 Task: Find connections with filter location Djelfa with filter topic #Startupcompanywith filter profile language Potuguese with filter current company Sitecore with filter school Odisha Jobs with filter industry Security Guards and Patrol Services with filter service category Content Strategy with filter keywords title Chemical Engineer
Action: Mouse moved to (632, 73)
Screenshot: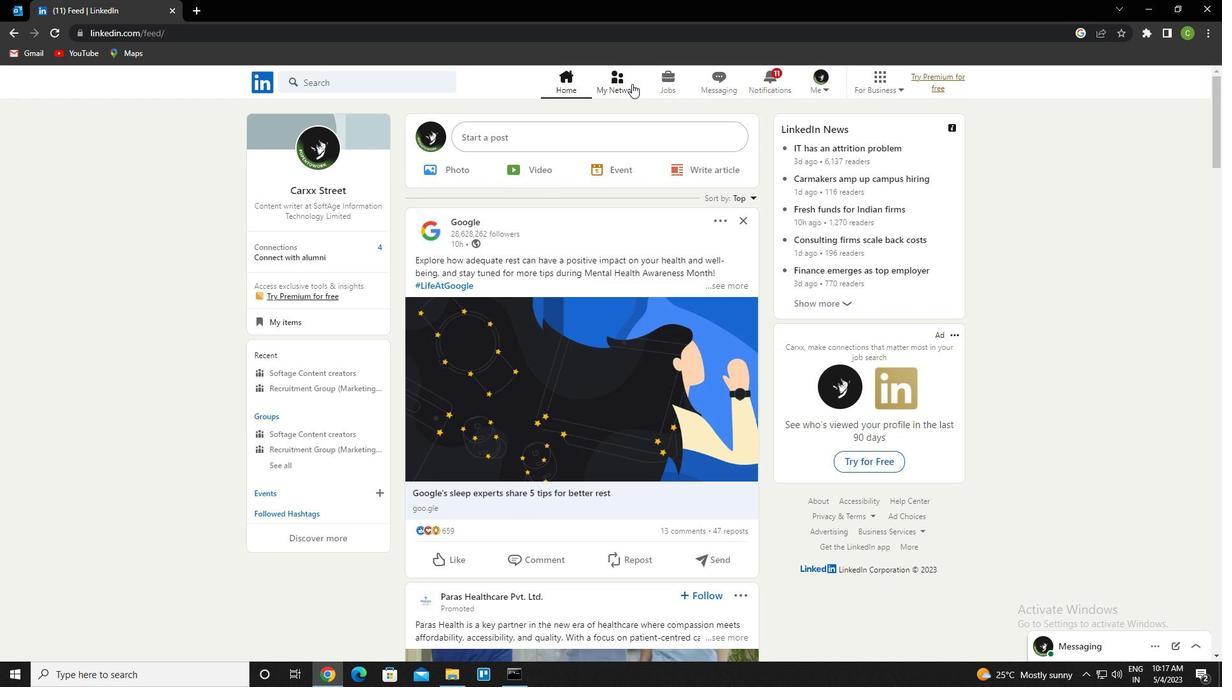 
Action: Mouse pressed left at (632, 73)
Screenshot: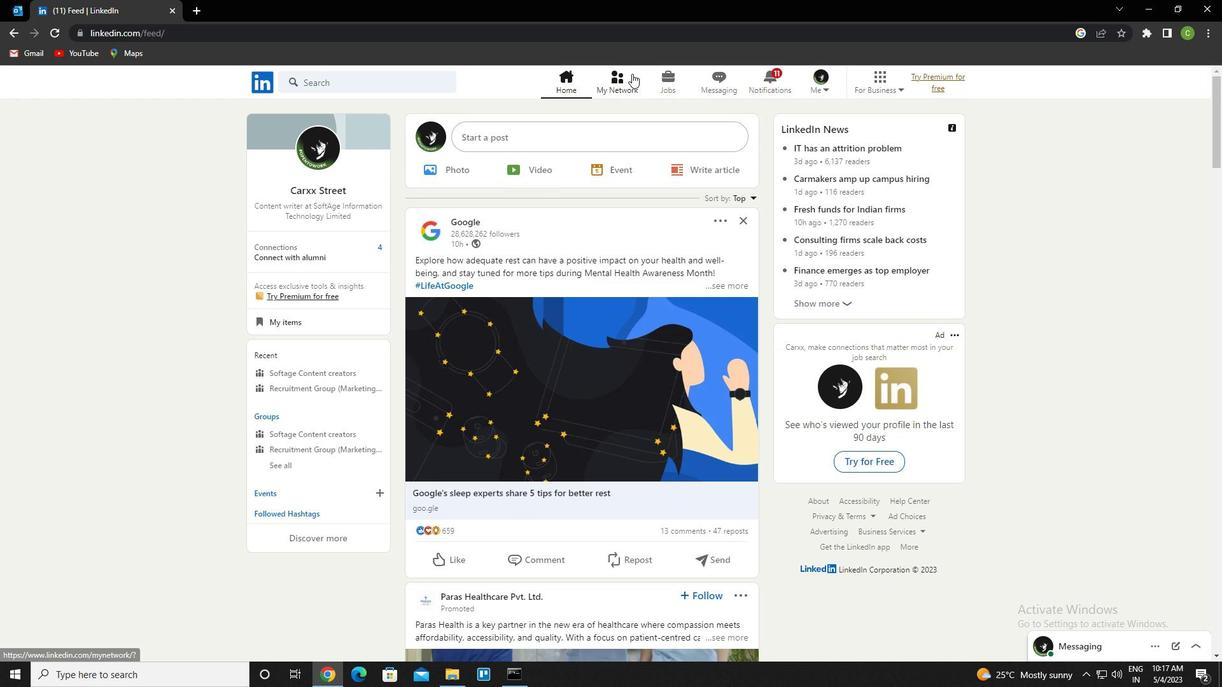 
Action: Mouse moved to (388, 159)
Screenshot: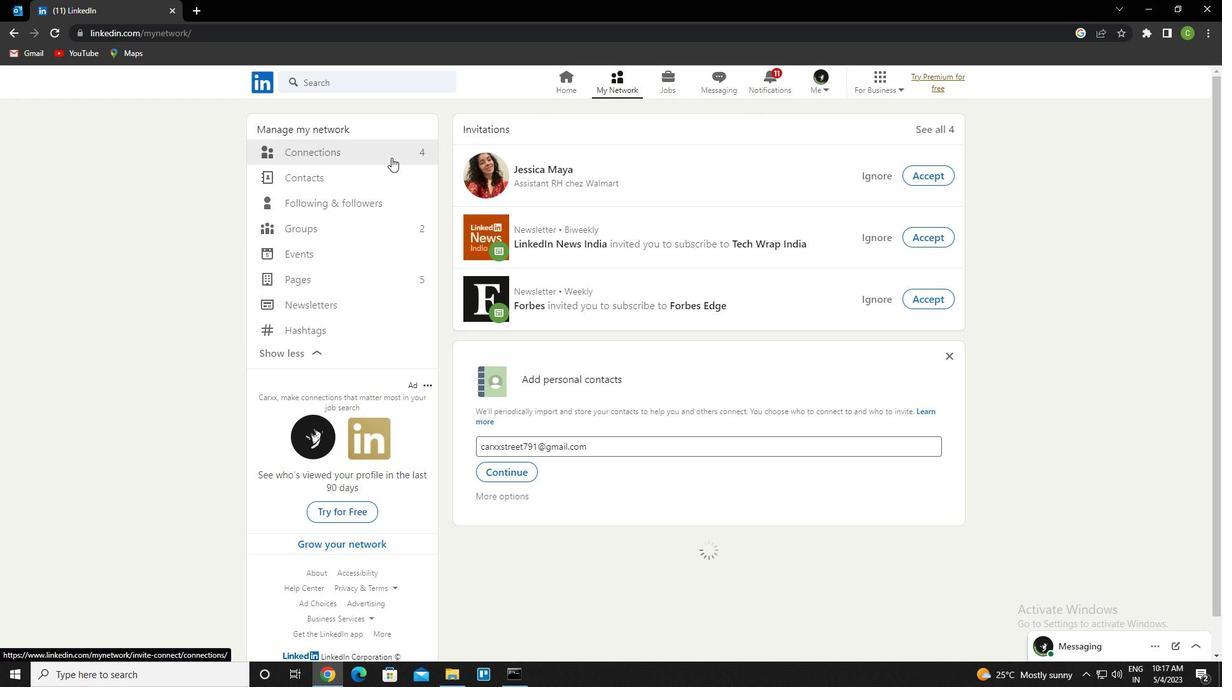 
Action: Mouse pressed left at (388, 159)
Screenshot: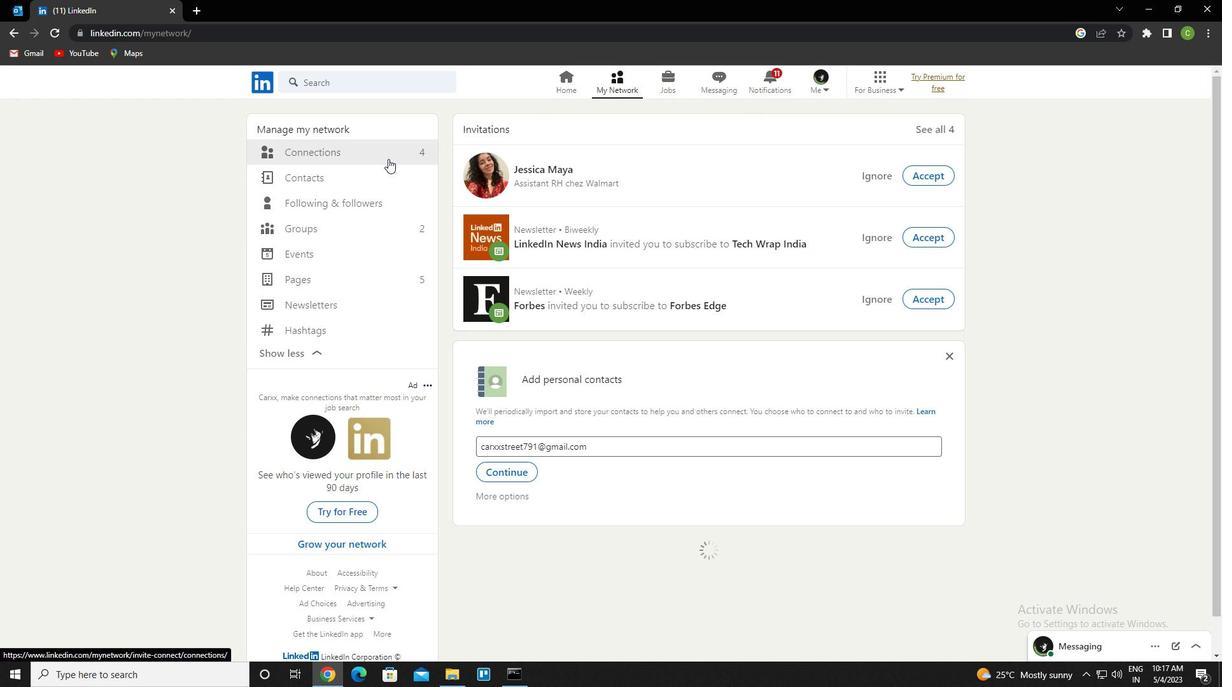 
Action: Mouse moved to (387, 159)
Screenshot: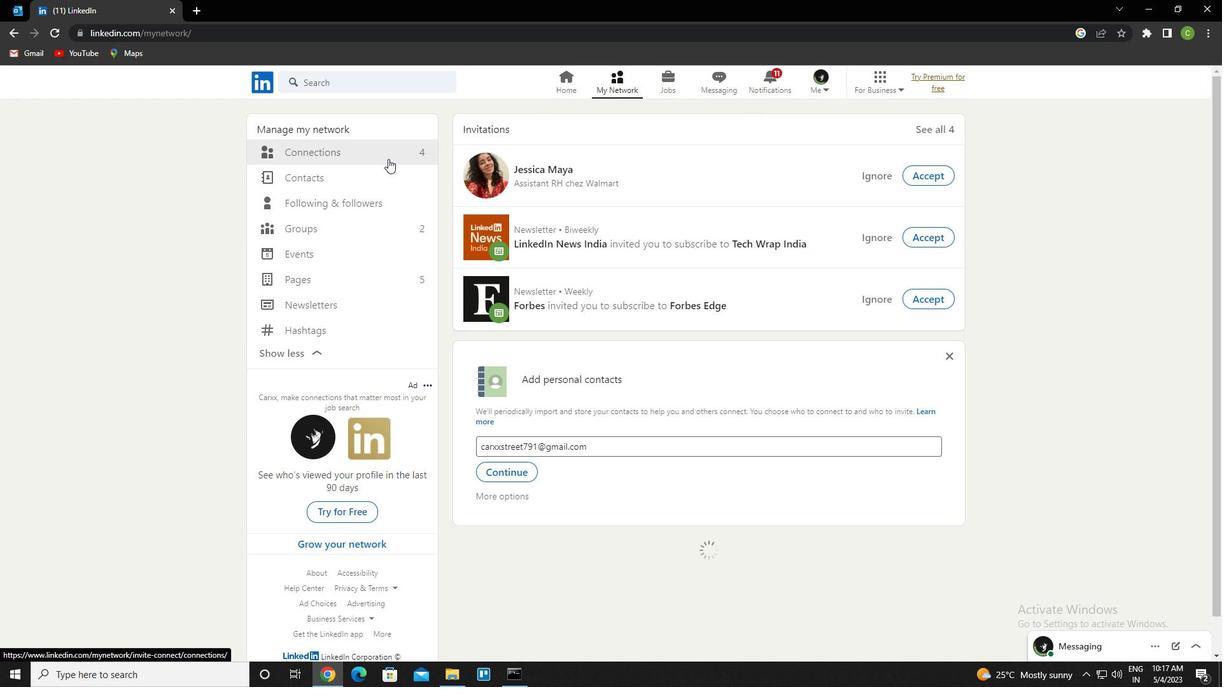 
Action: Mouse pressed left at (387, 159)
Screenshot: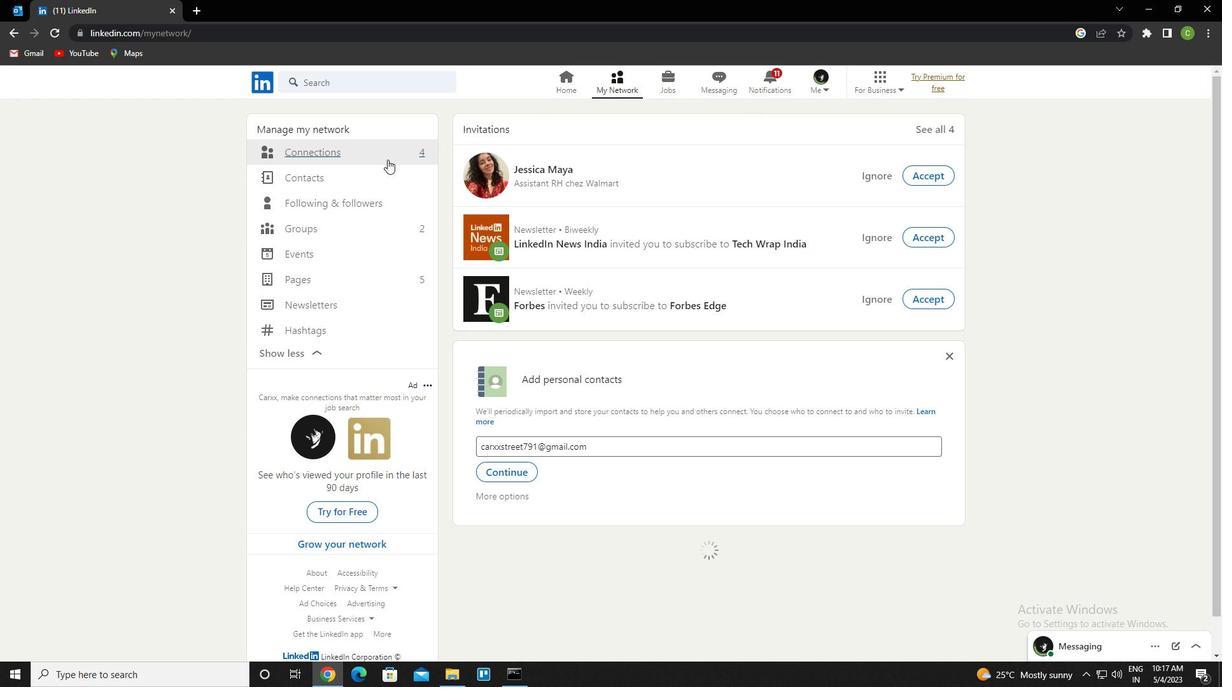 
Action: Mouse moved to (401, 157)
Screenshot: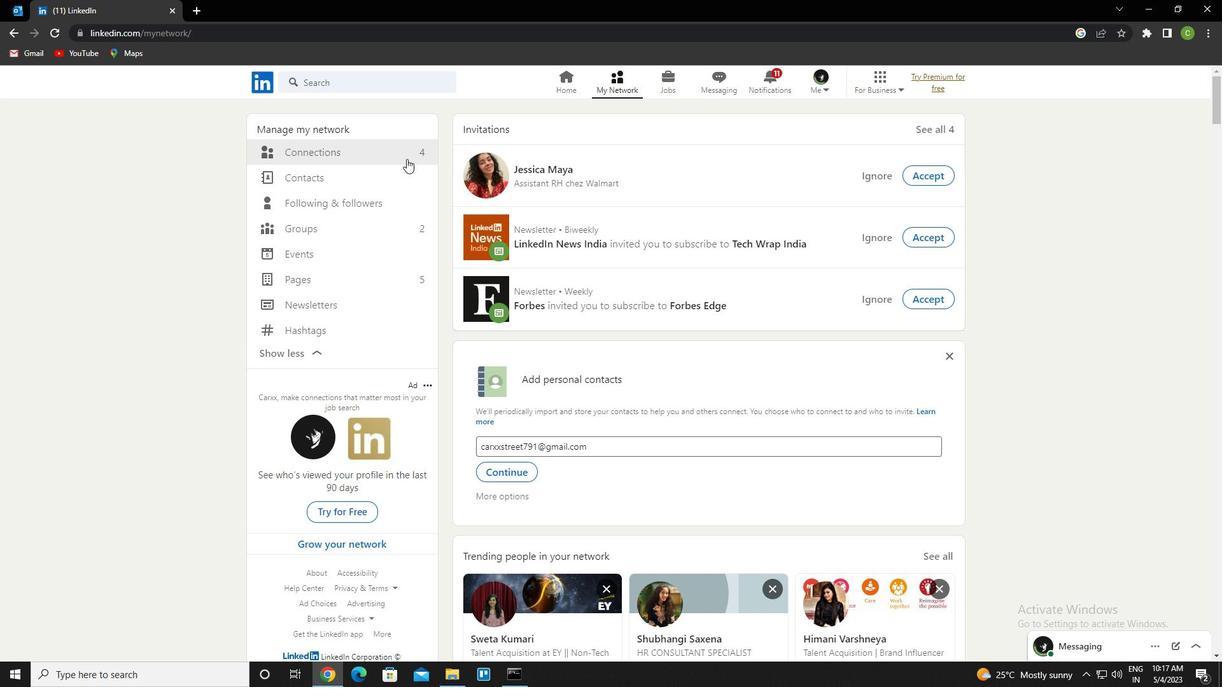 
Action: Mouse pressed left at (401, 157)
Screenshot: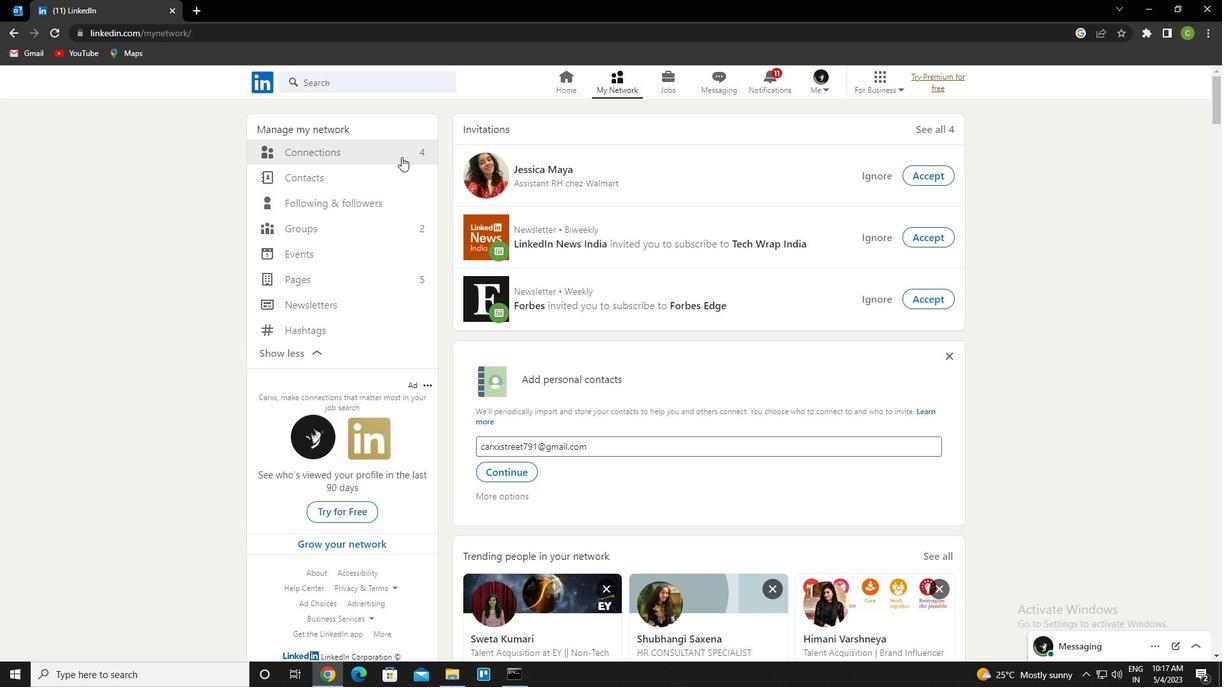 
Action: Mouse moved to (714, 154)
Screenshot: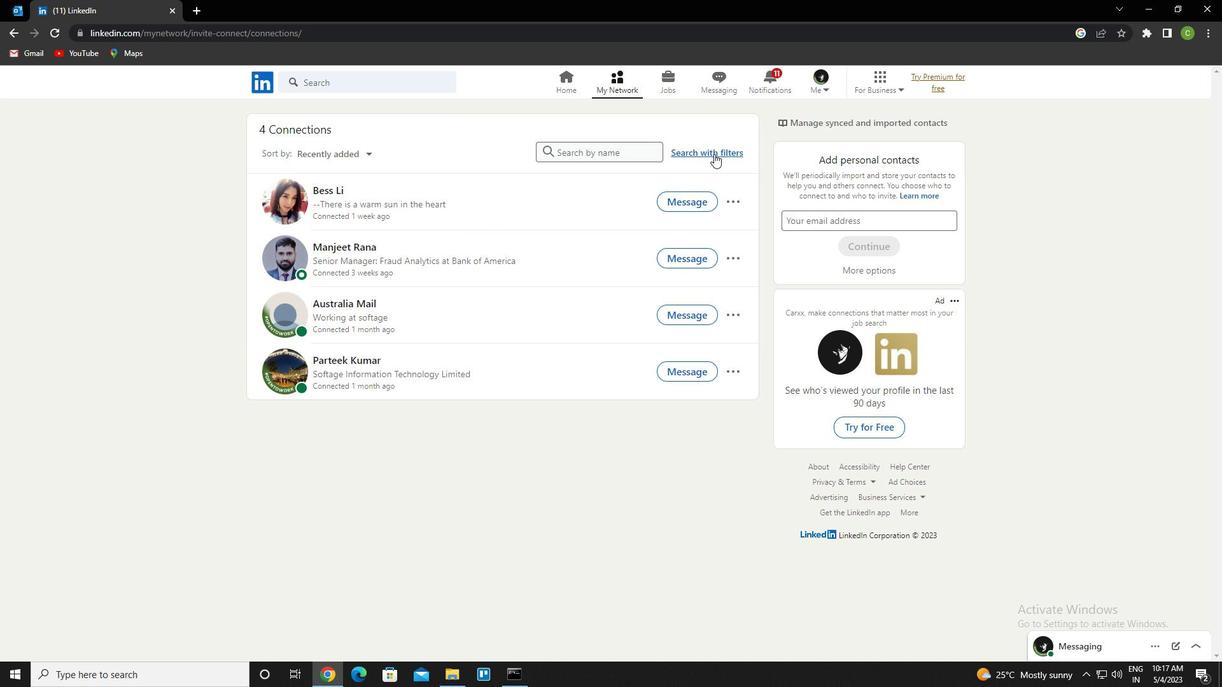 
Action: Mouse pressed left at (714, 154)
Screenshot: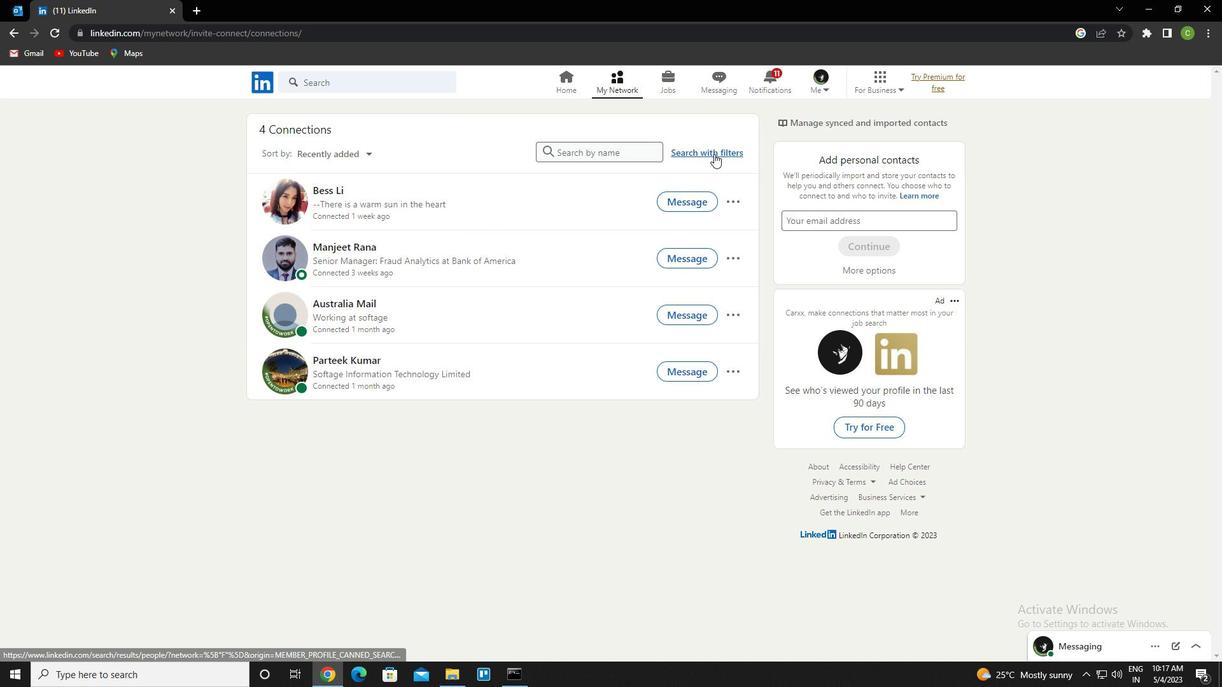 
Action: Mouse moved to (664, 120)
Screenshot: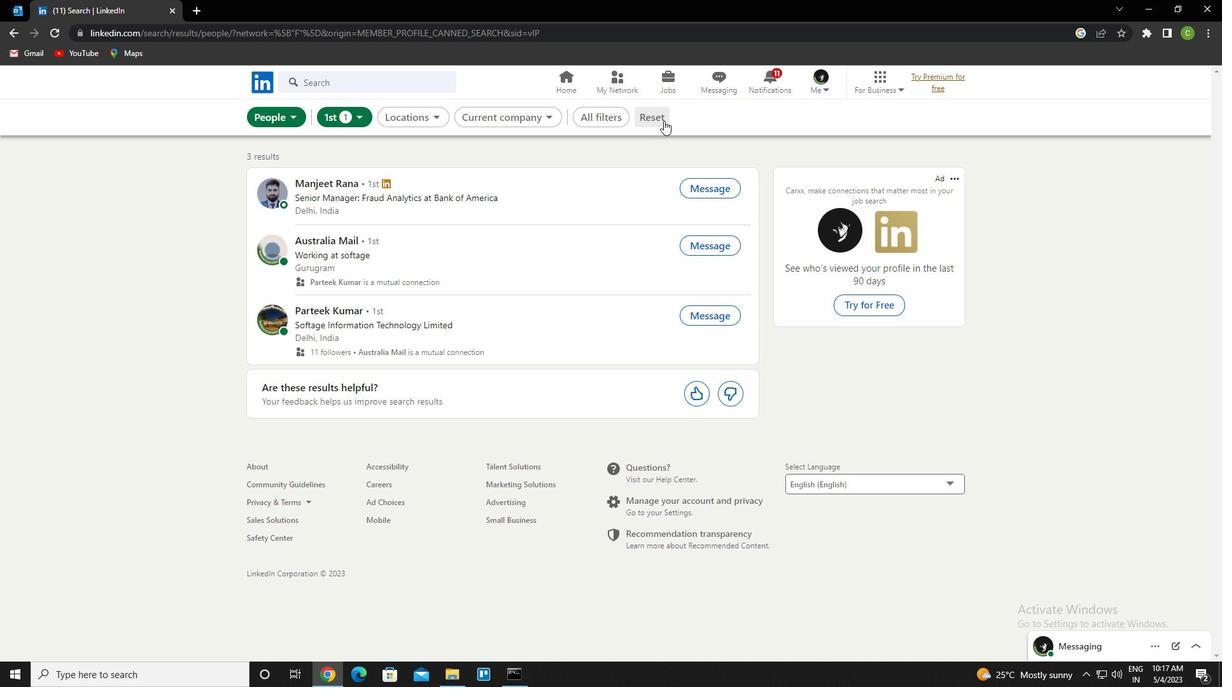 
Action: Mouse pressed left at (664, 120)
Screenshot: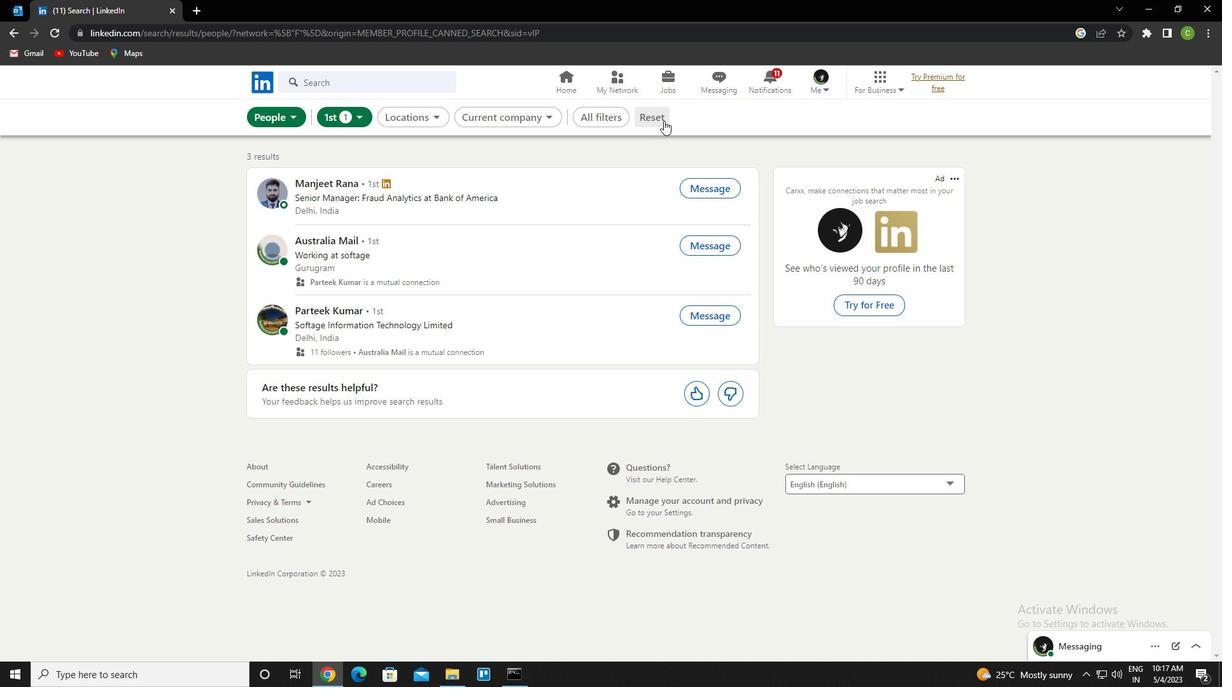 
Action: Mouse moved to (650, 122)
Screenshot: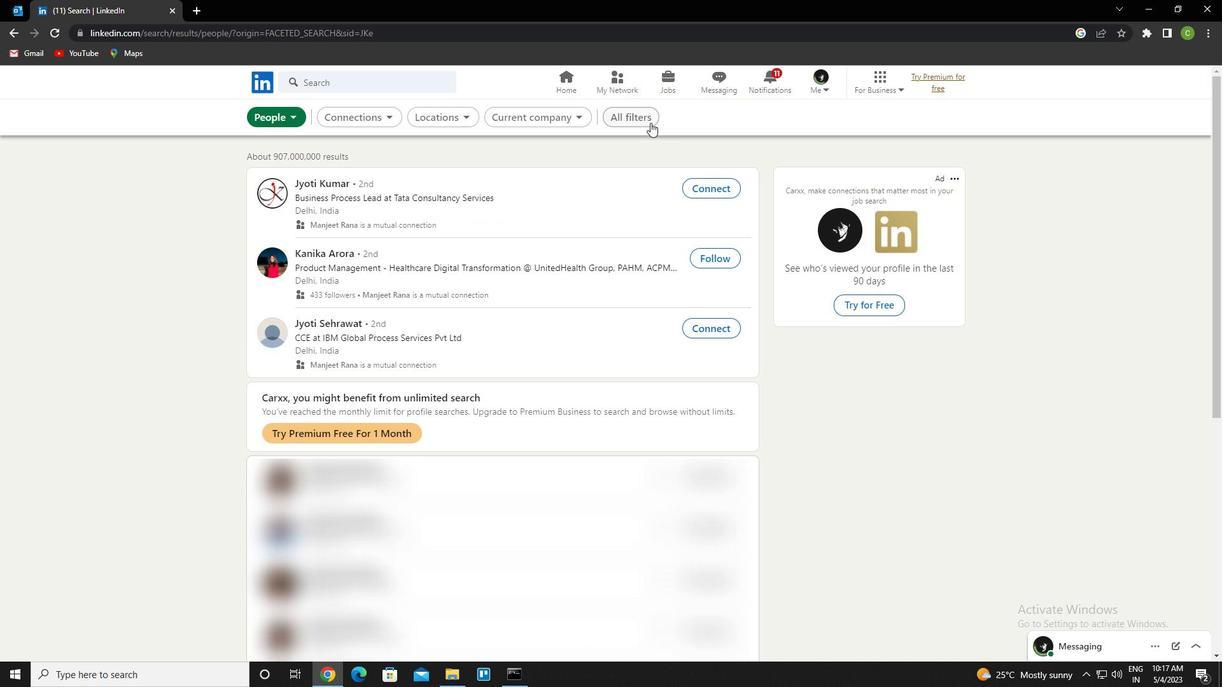 
Action: Mouse pressed left at (650, 122)
Screenshot: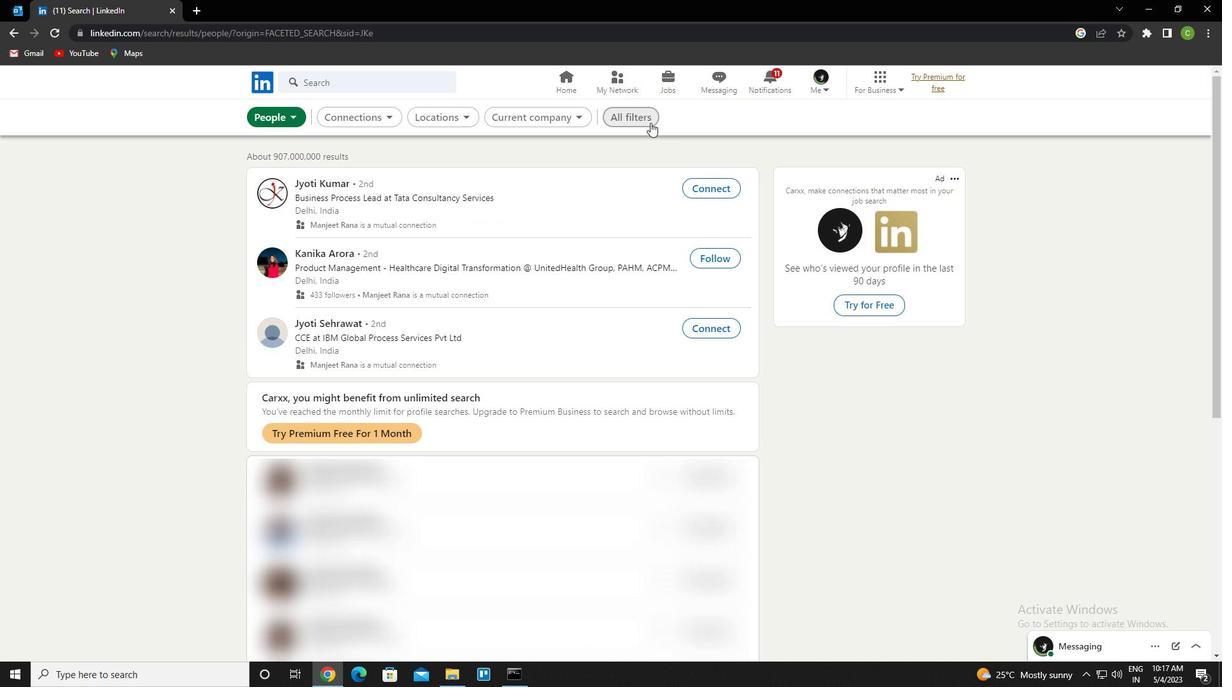 
Action: Mouse moved to (1107, 411)
Screenshot: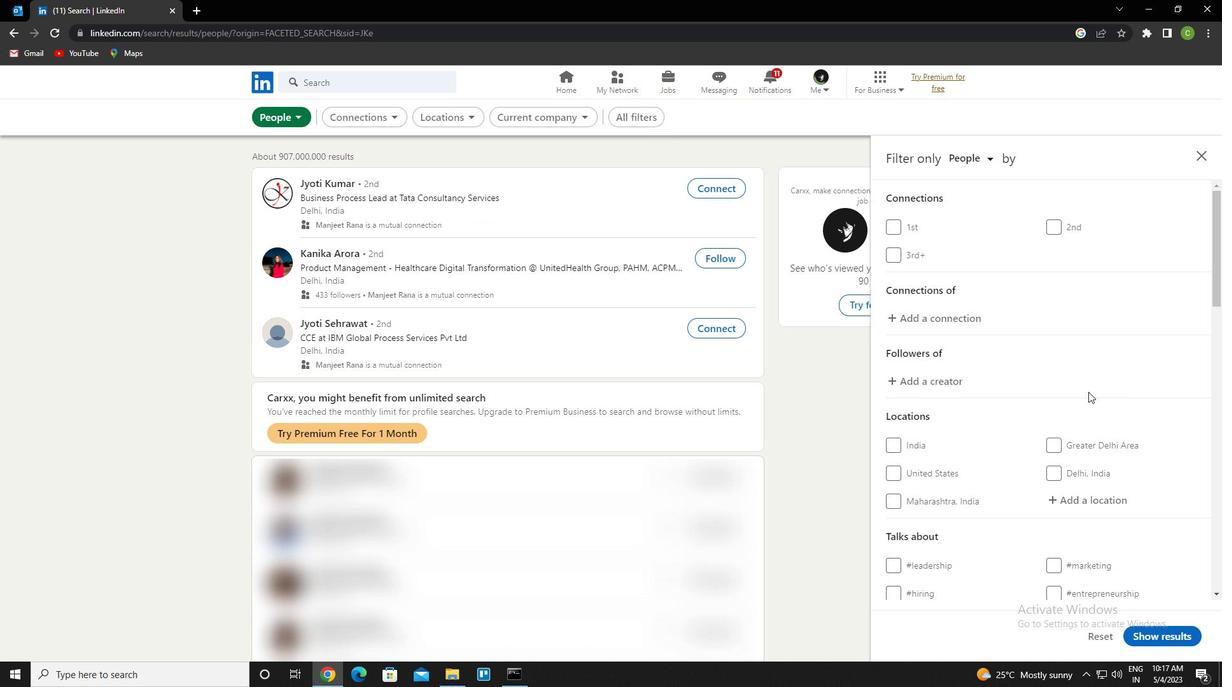 
Action: Mouse scrolled (1107, 410) with delta (0, 0)
Screenshot: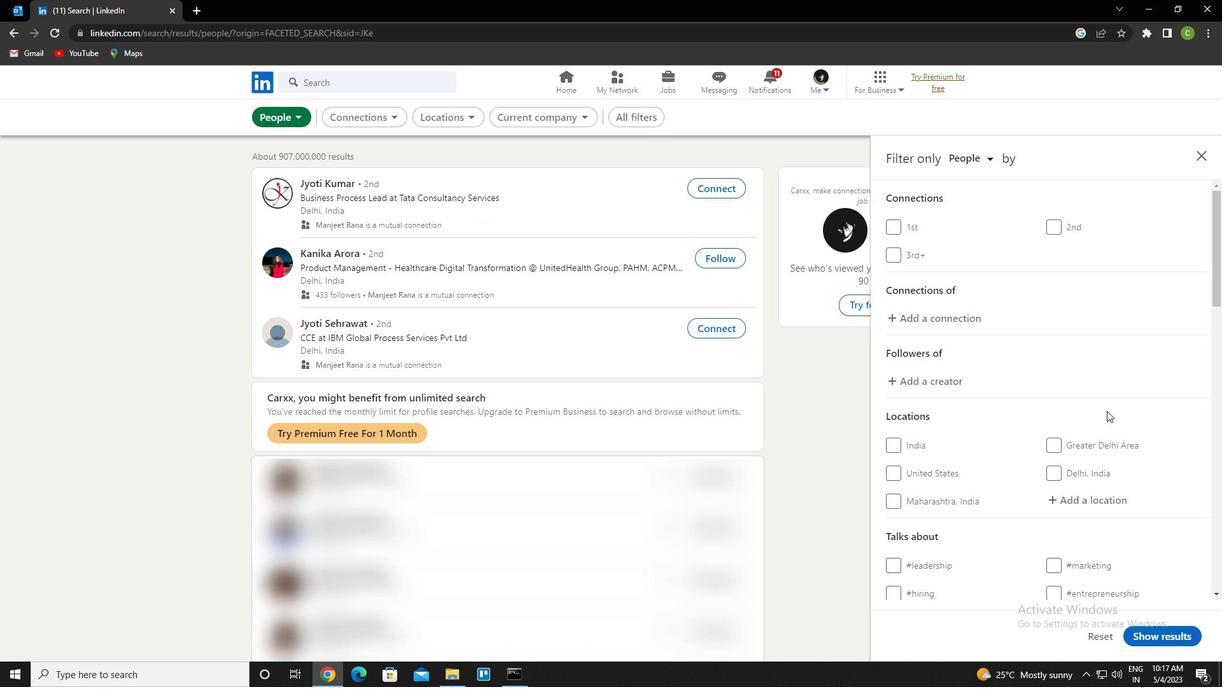 
Action: Mouse moved to (1106, 411)
Screenshot: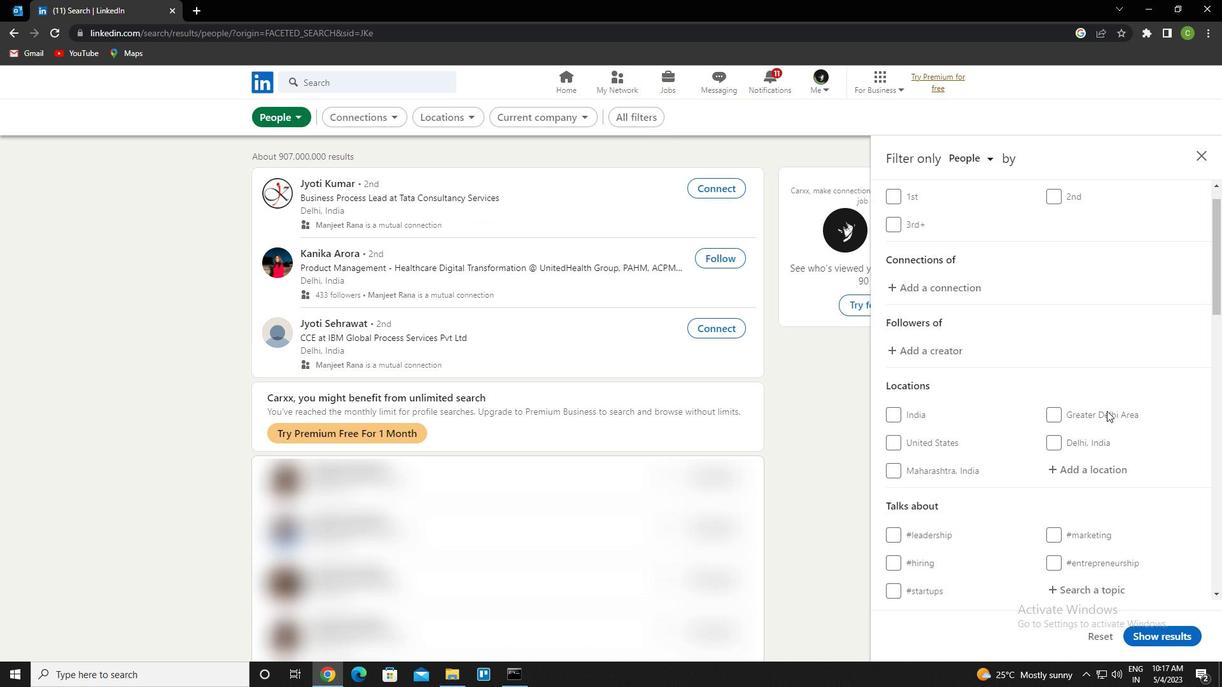 
Action: Mouse scrolled (1106, 410) with delta (0, 0)
Screenshot: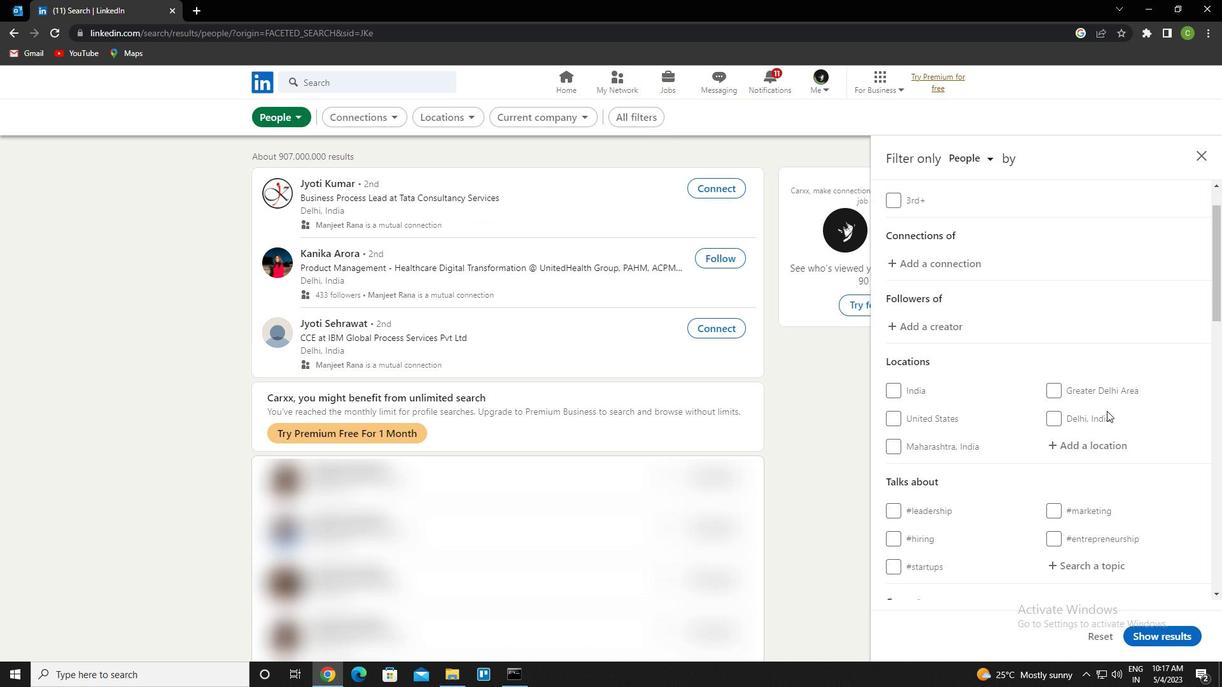 
Action: Mouse moved to (1102, 371)
Screenshot: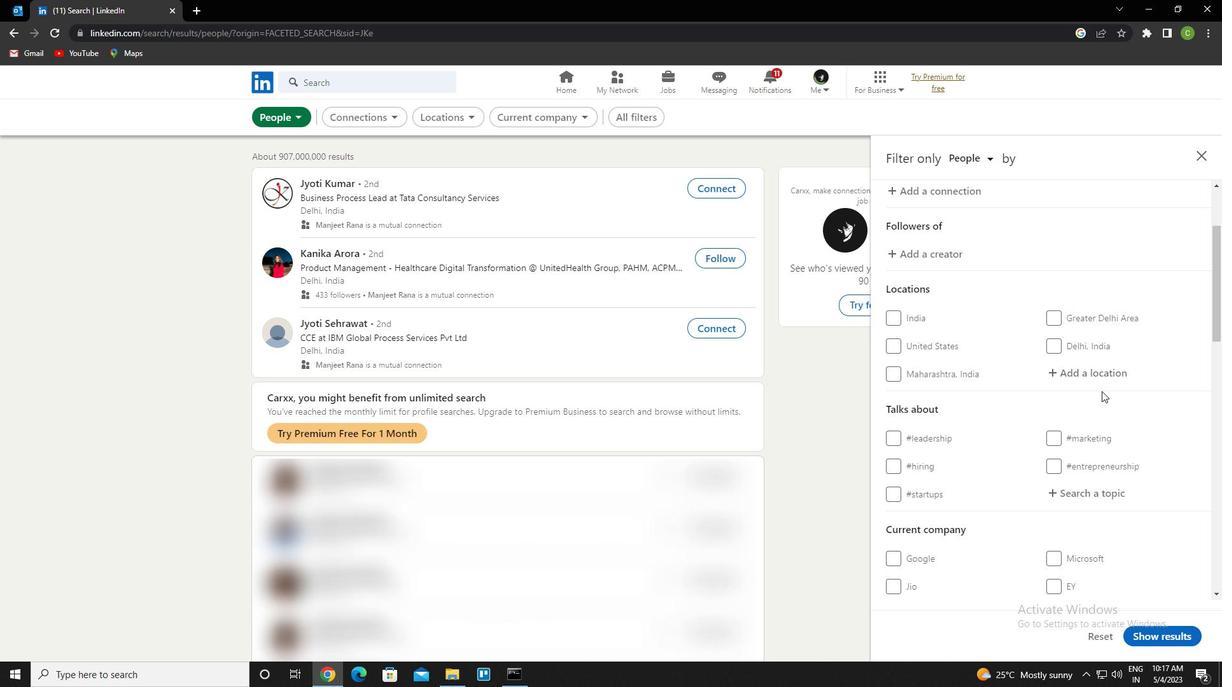 
Action: Mouse pressed left at (1102, 371)
Screenshot: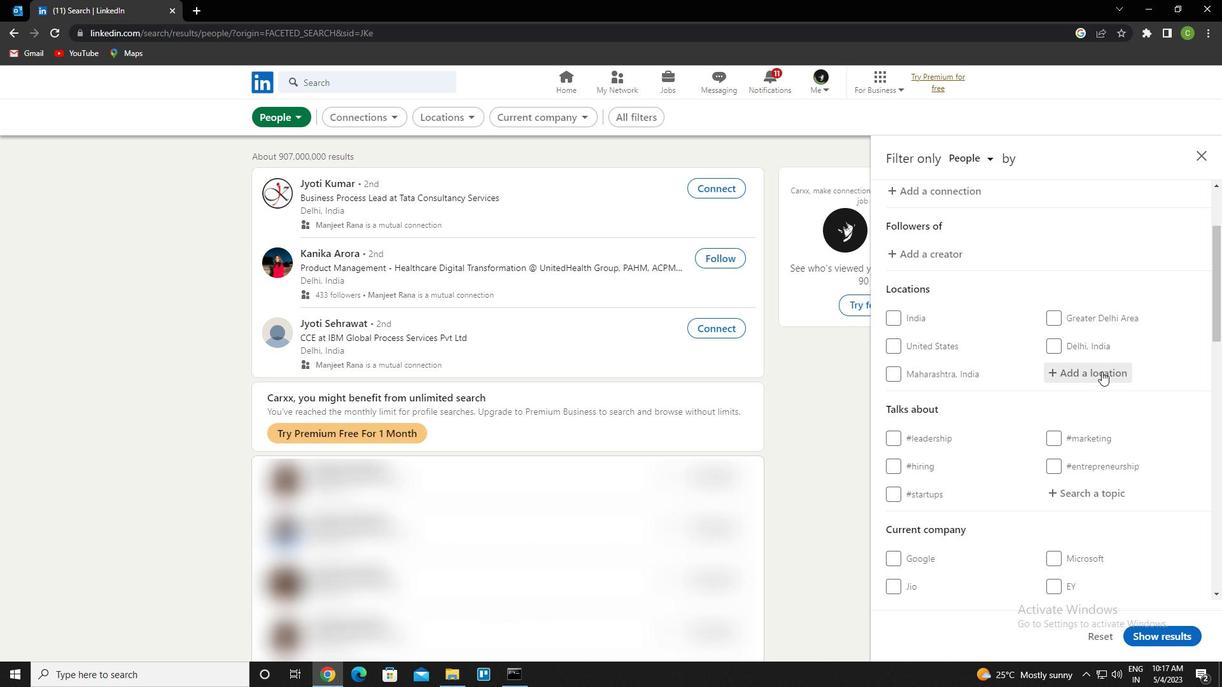 
Action: Key pressed <Key.caps_lock>d<Key.caps_lock>jelfa<Key.down><Key.enter>
Screenshot: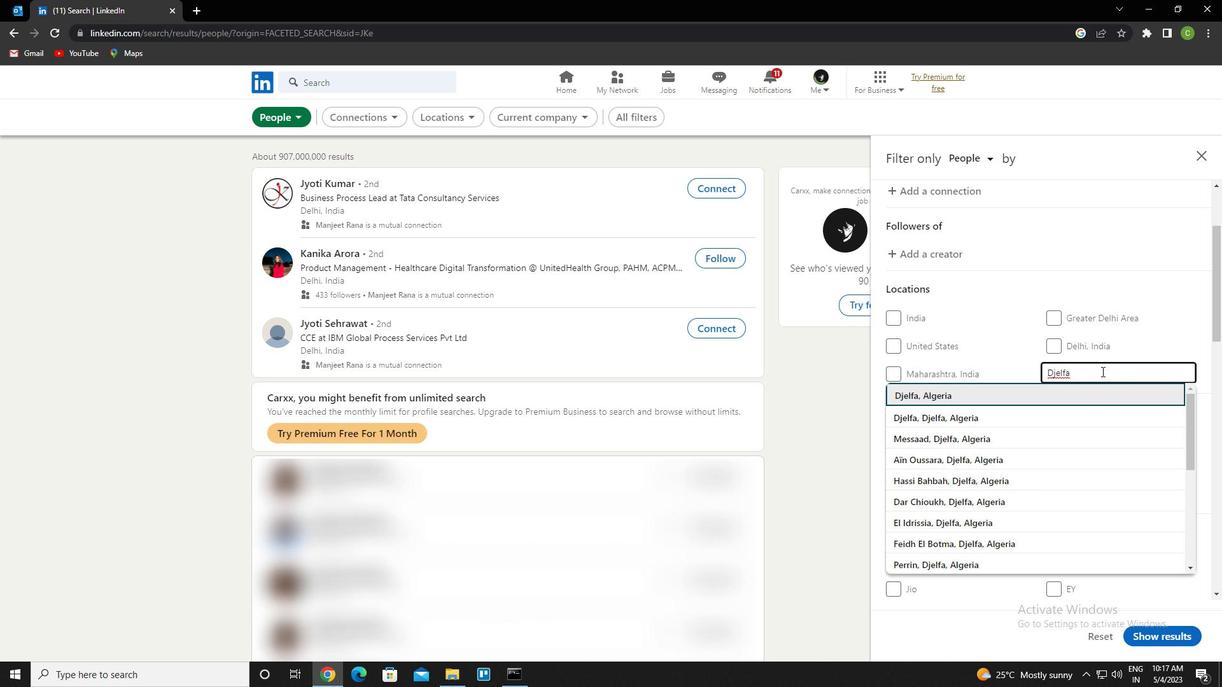 
Action: Mouse moved to (1098, 375)
Screenshot: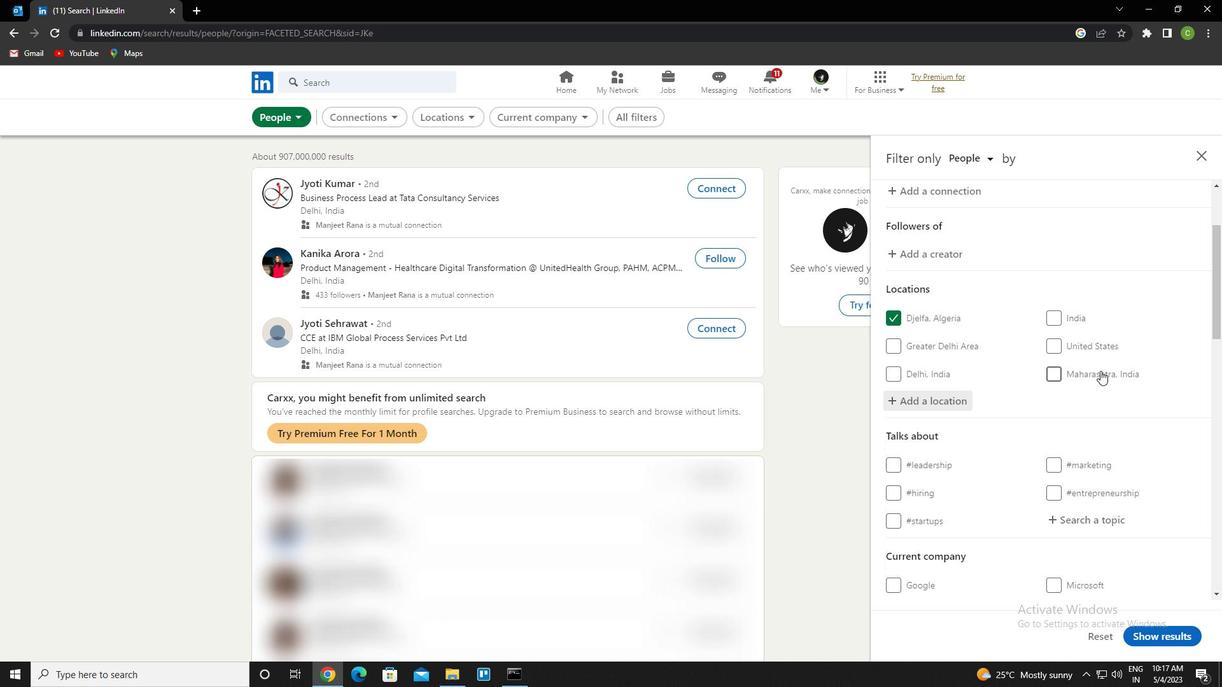 
Action: Mouse scrolled (1098, 374) with delta (0, 0)
Screenshot: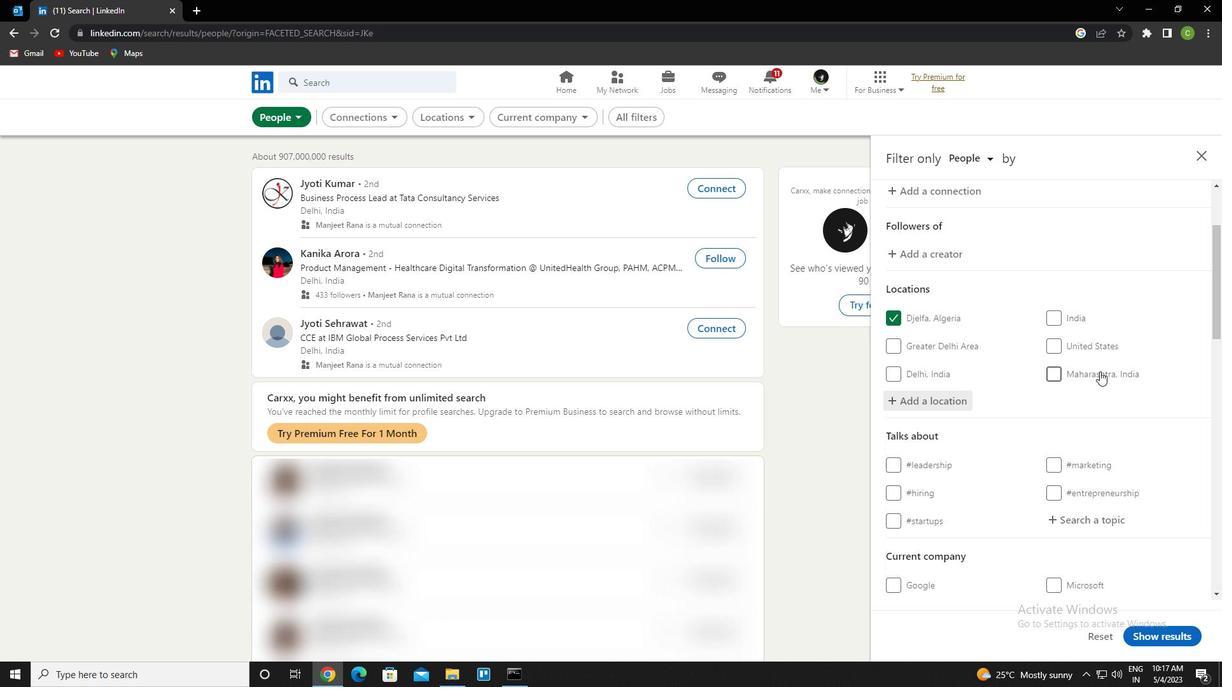 
Action: Mouse moved to (1097, 462)
Screenshot: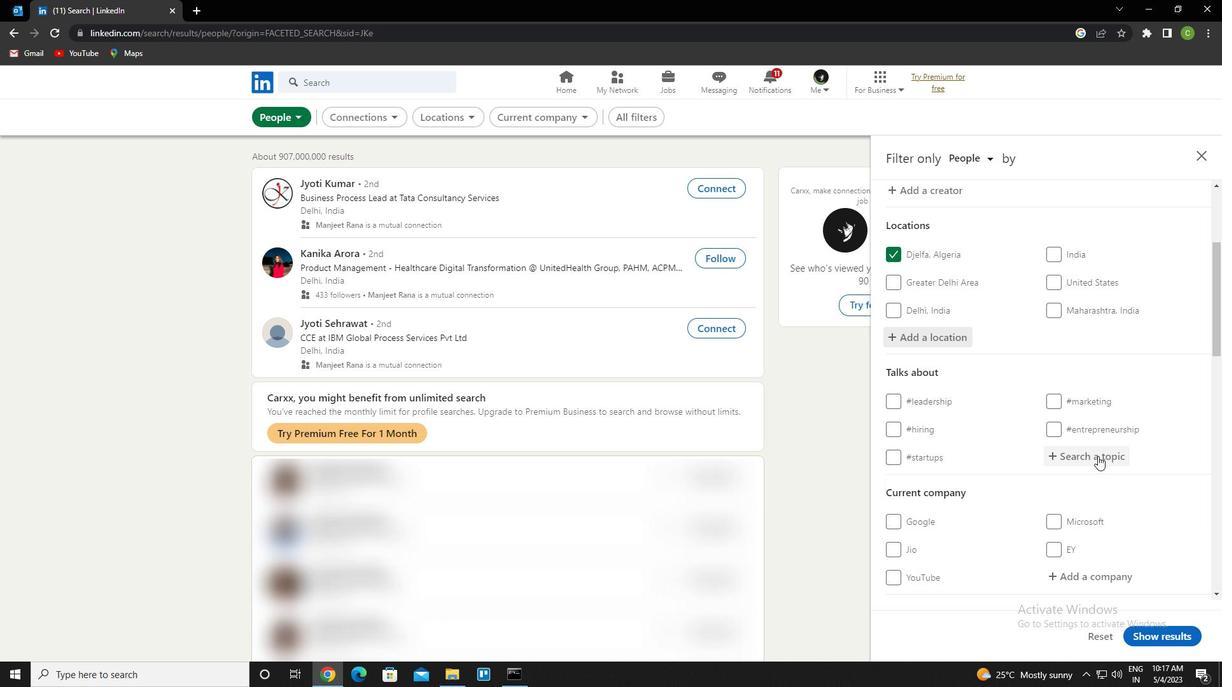 
Action: Mouse pressed left at (1097, 462)
Screenshot: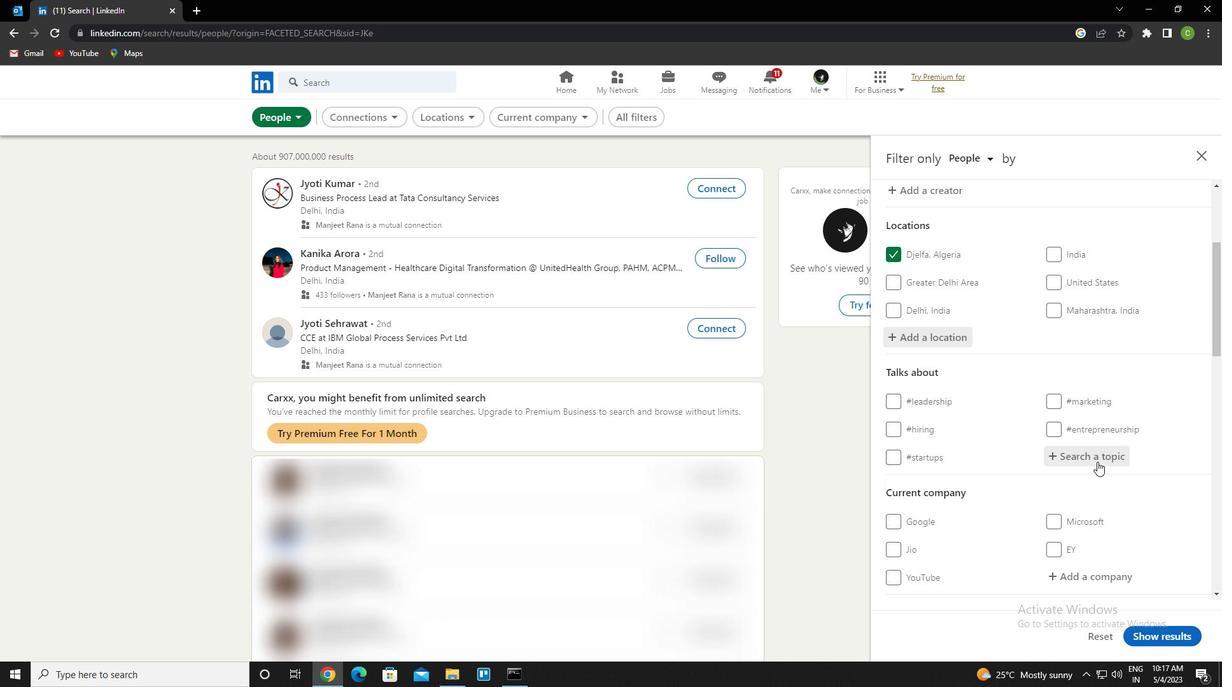 
Action: Mouse moved to (1097, 453)
Screenshot: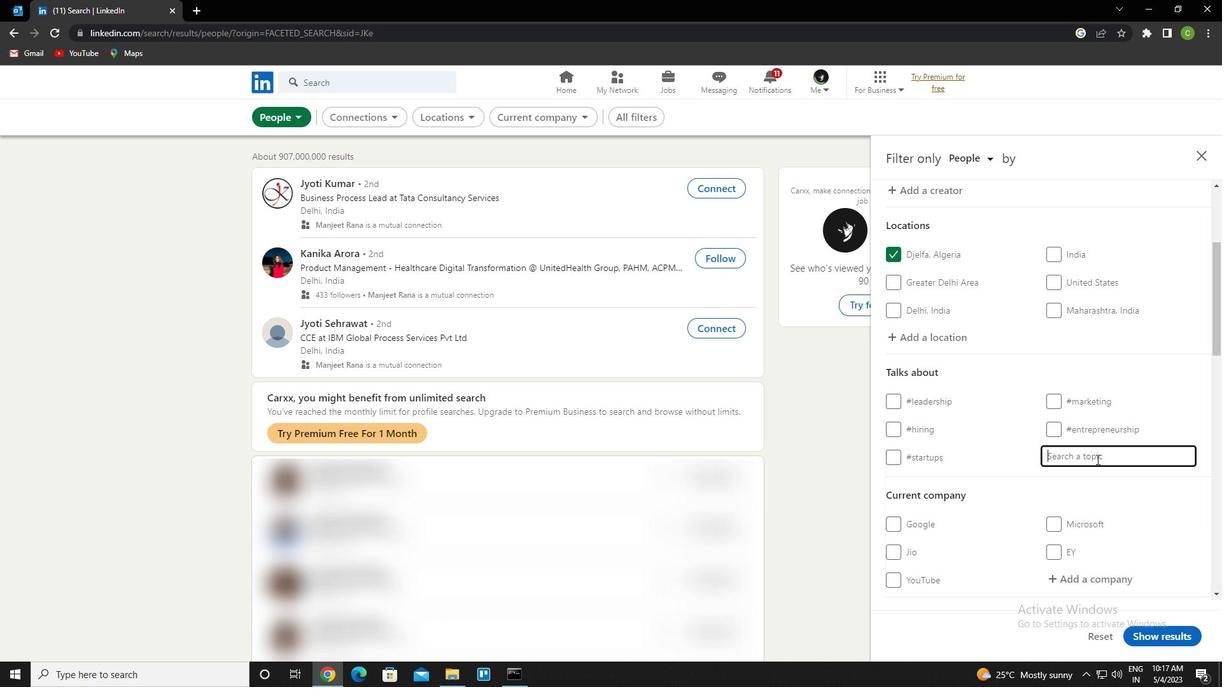 
Action: Key pressed startupcompany<Key.down><Key.enter>
Screenshot: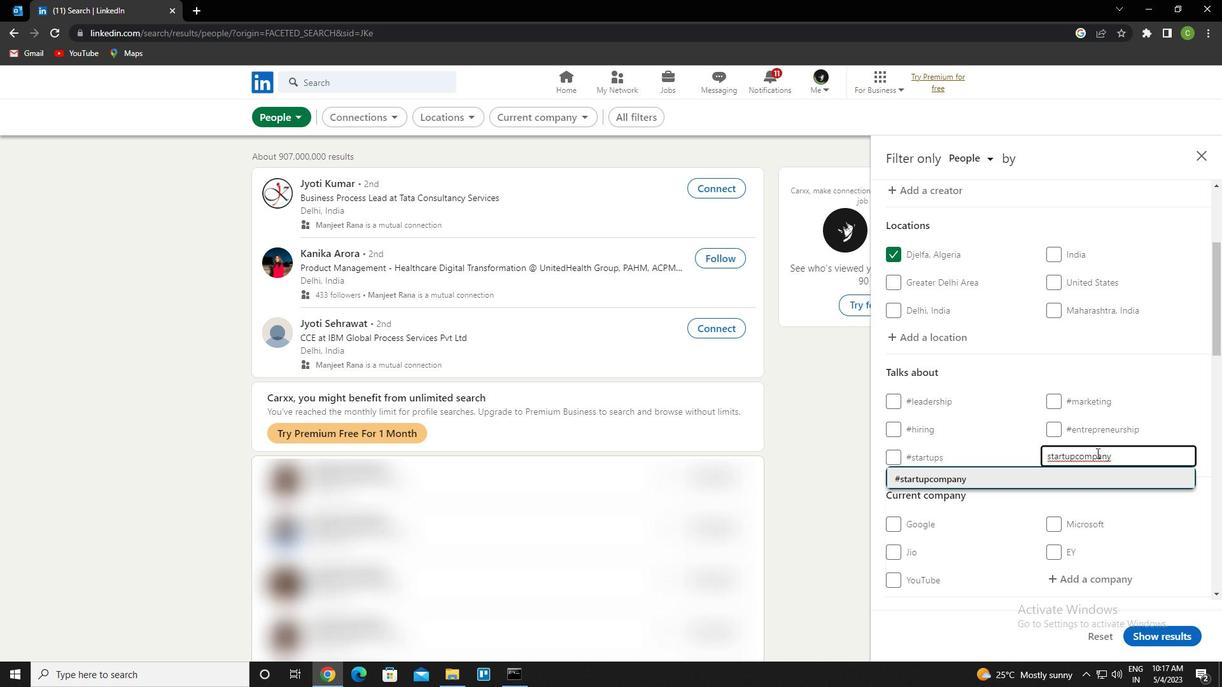 
Action: Mouse moved to (1078, 475)
Screenshot: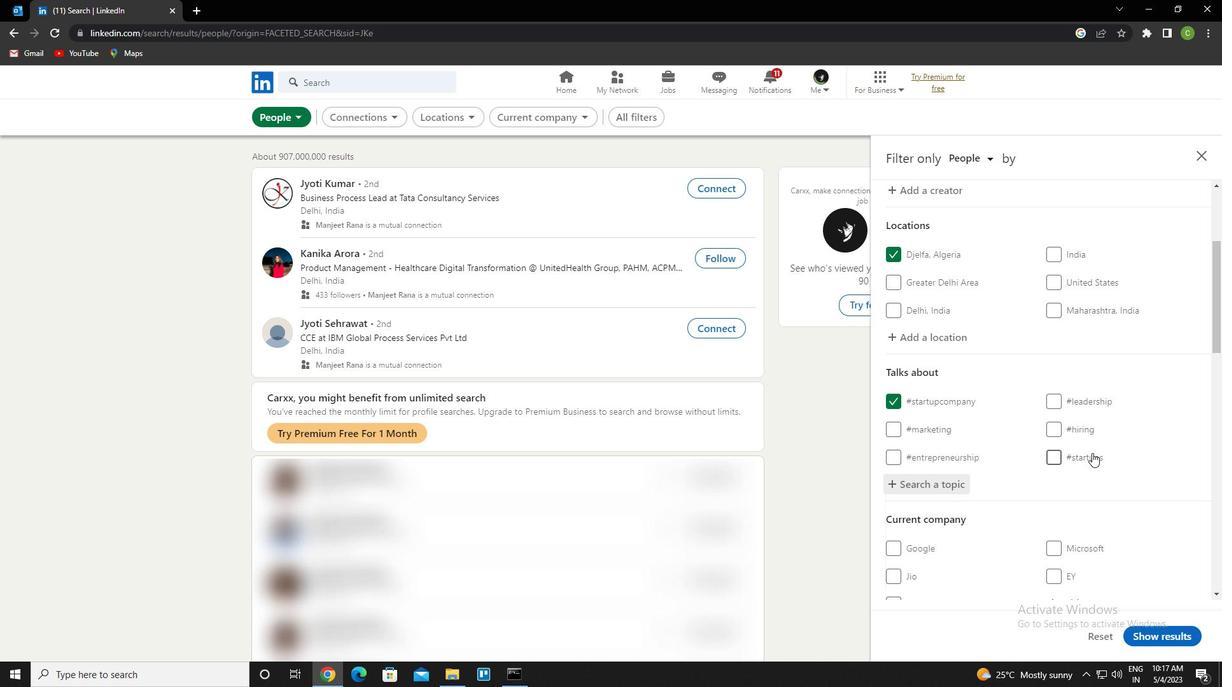 
Action: Mouse scrolled (1078, 474) with delta (0, 0)
Screenshot: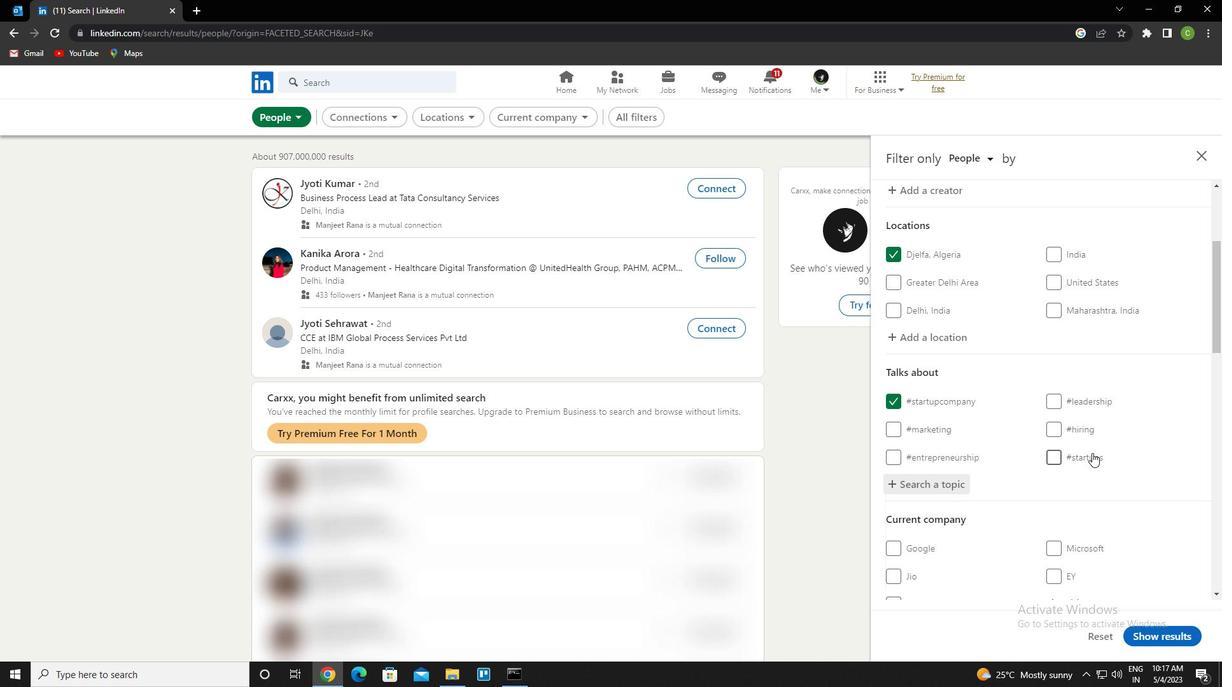 
Action: Mouse moved to (1069, 494)
Screenshot: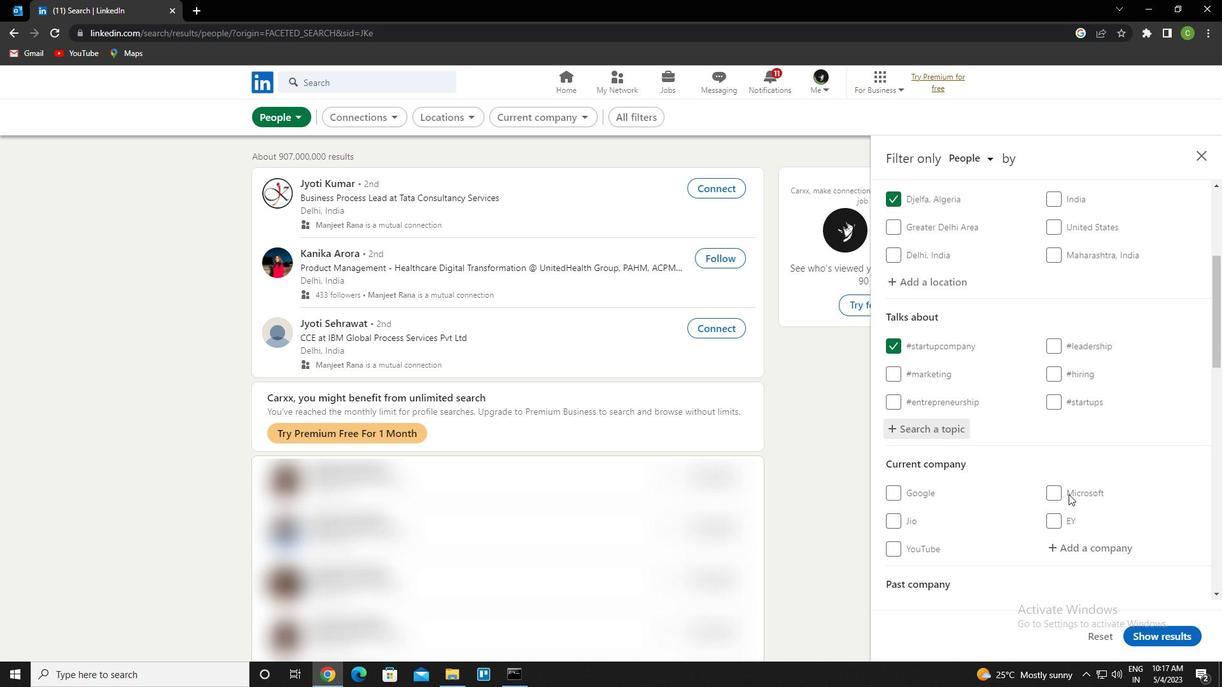 
Action: Mouse scrolled (1069, 494) with delta (0, 0)
Screenshot: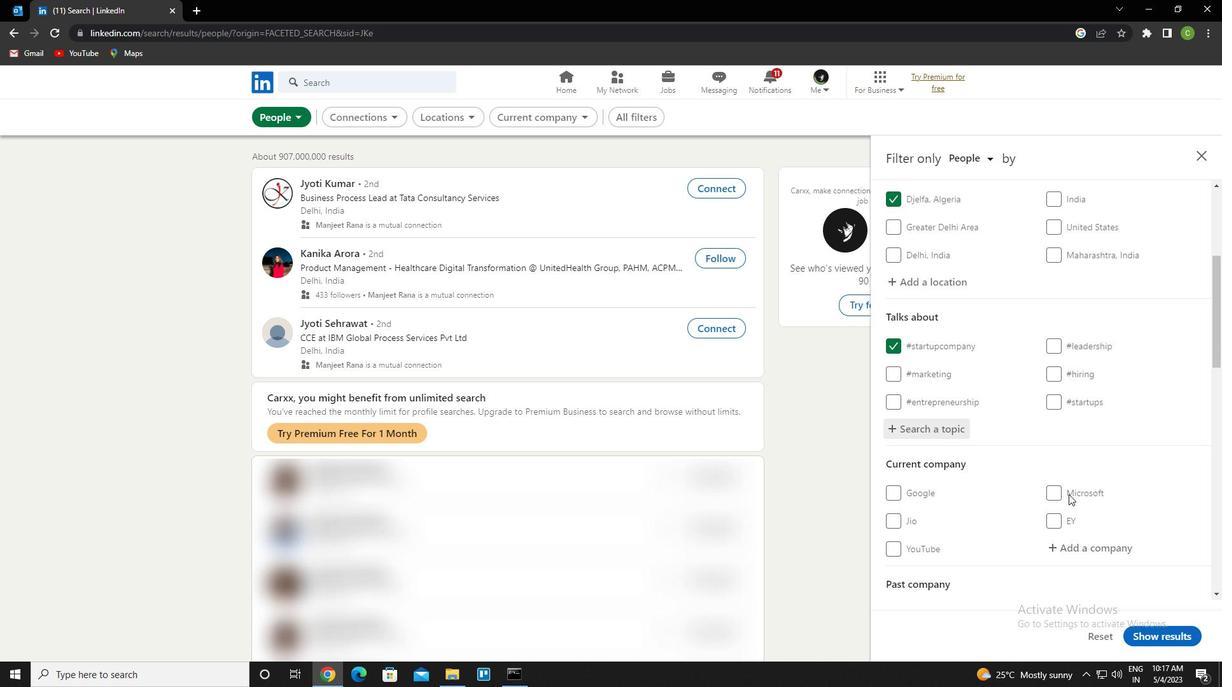 
Action: Mouse scrolled (1069, 494) with delta (0, 0)
Screenshot: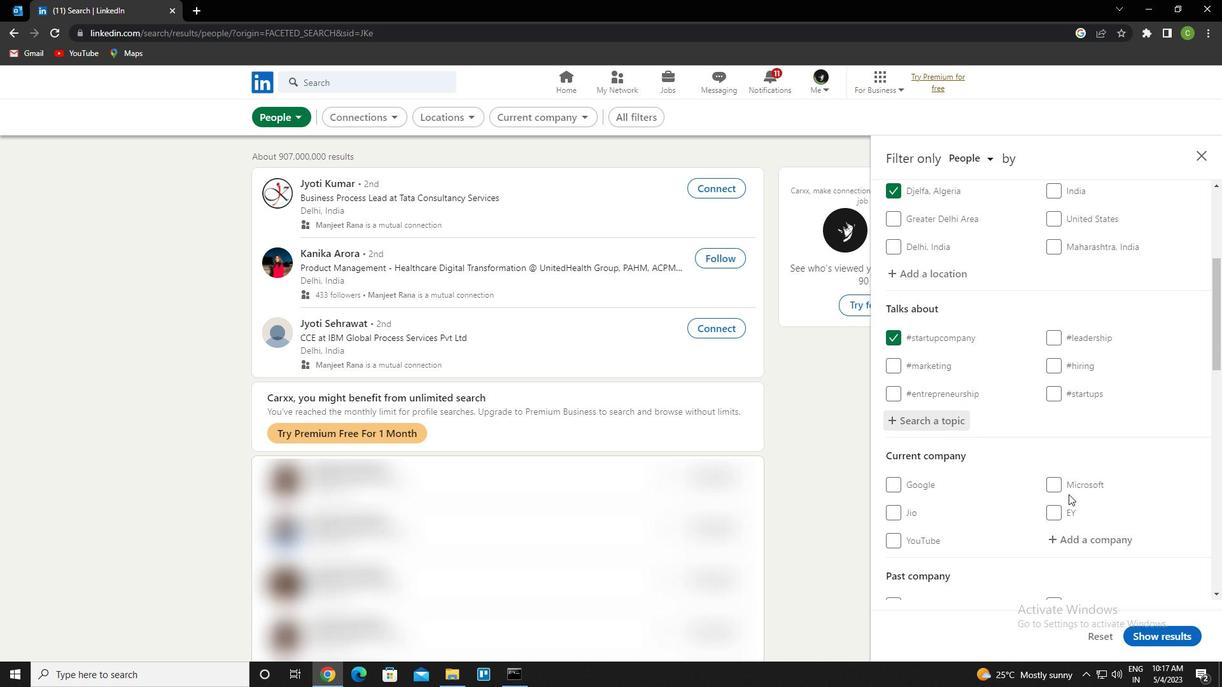 
Action: Mouse moved to (1068, 494)
Screenshot: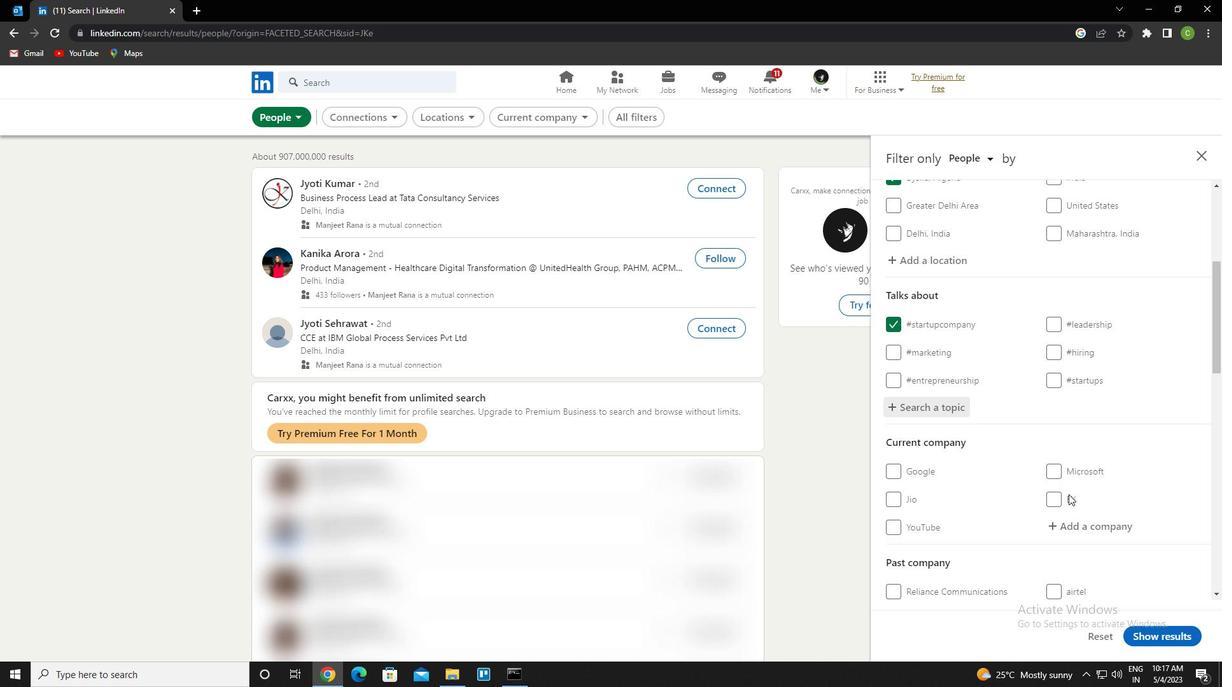 
Action: Mouse scrolled (1068, 494) with delta (0, 0)
Screenshot: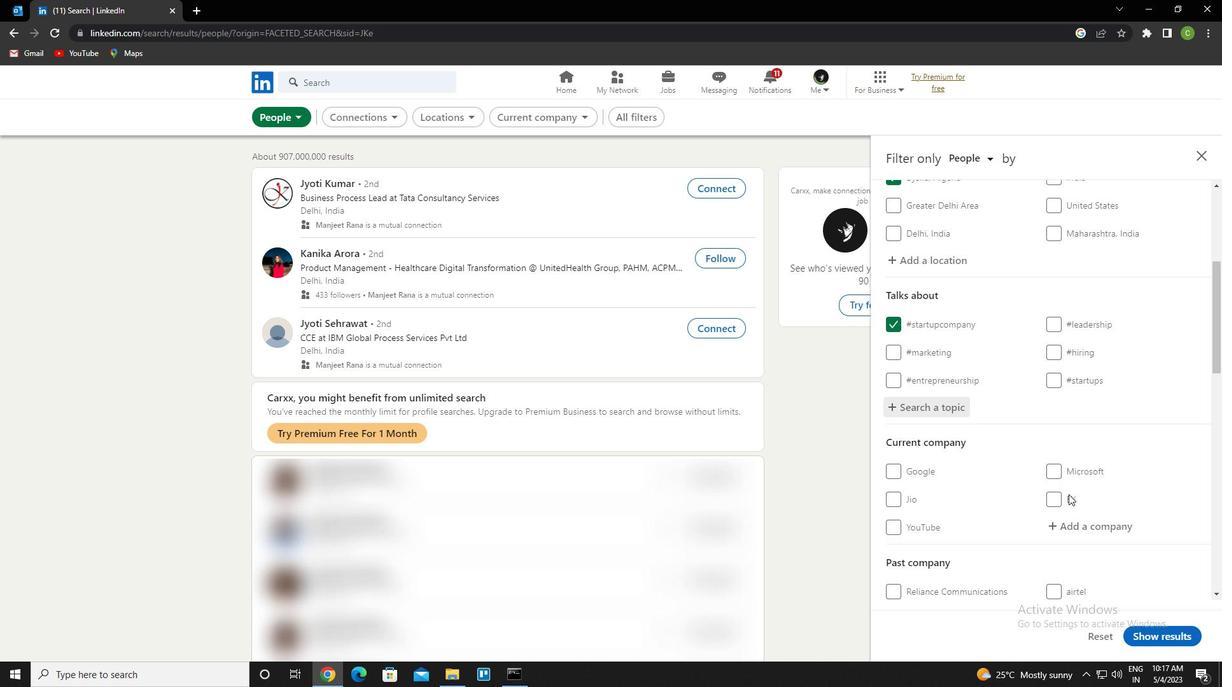 
Action: Mouse moved to (1053, 482)
Screenshot: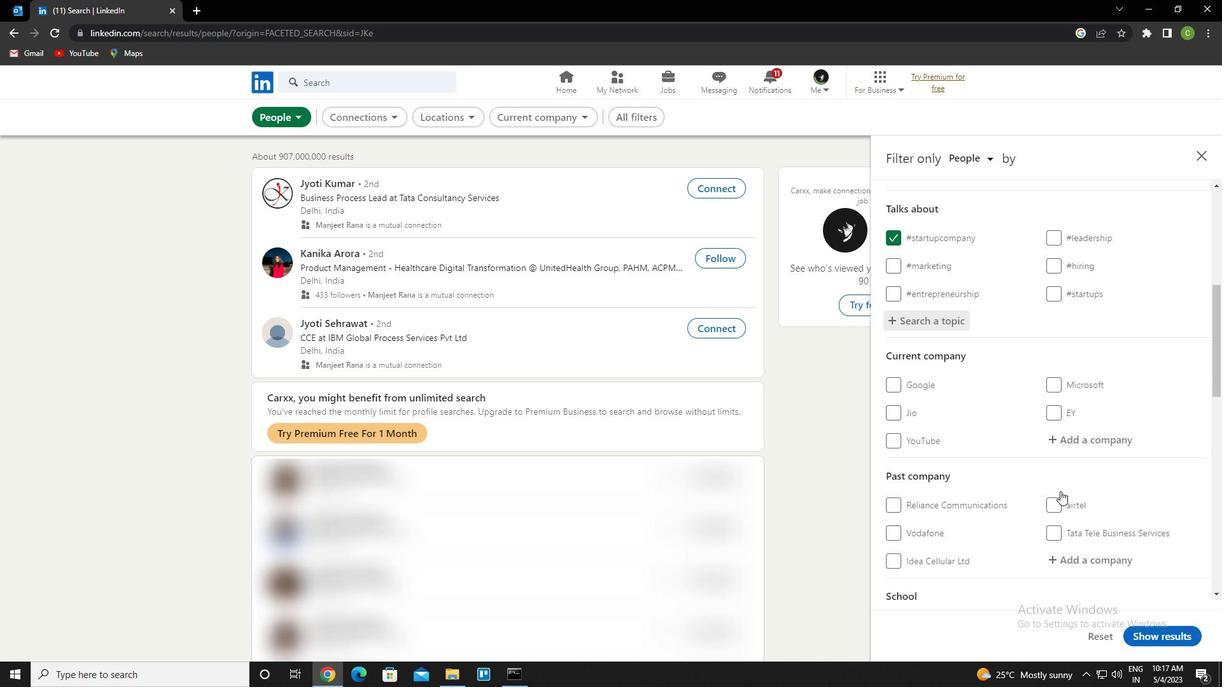 
Action: Mouse scrolled (1053, 481) with delta (0, 0)
Screenshot: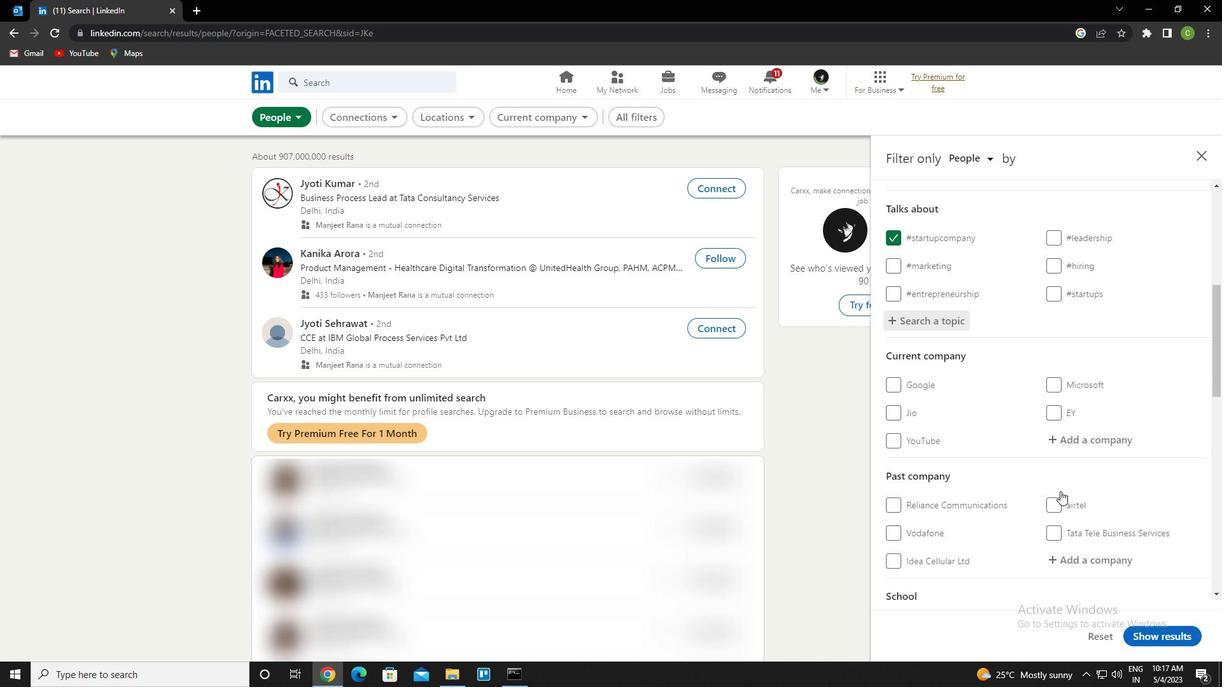 
Action: Mouse moved to (1049, 463)
Screenshot: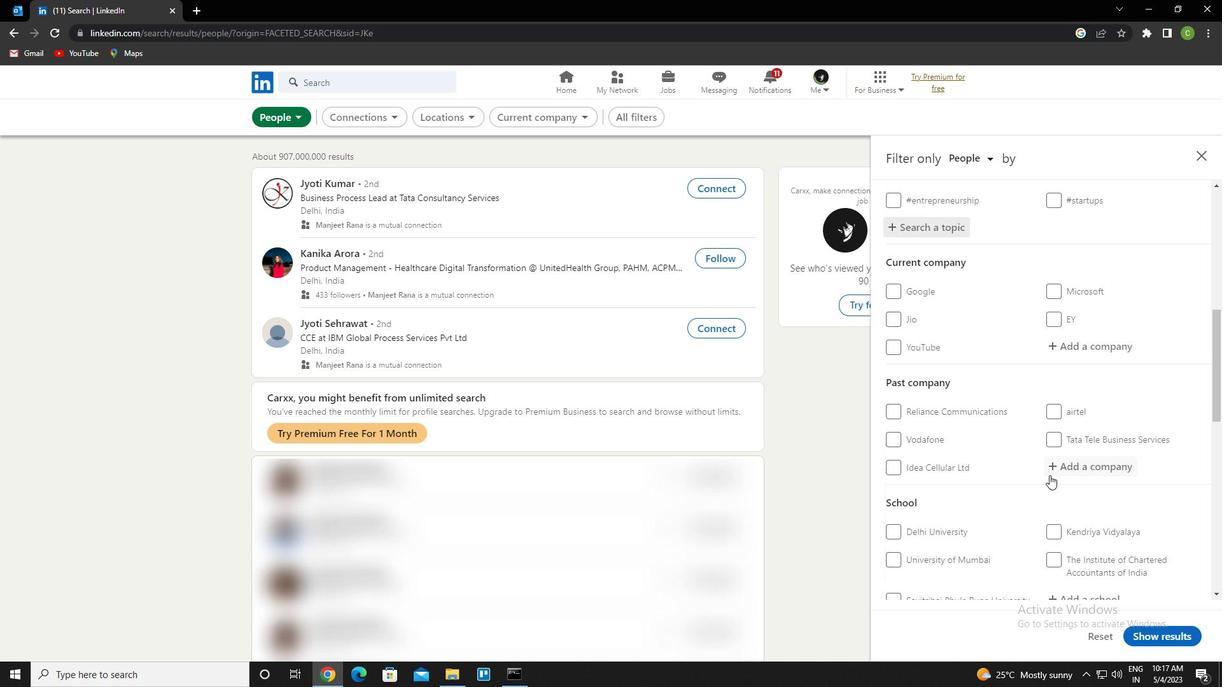 
Action: Mouse scrolled (1049, 462) with delta (0, 0)
Screenshot: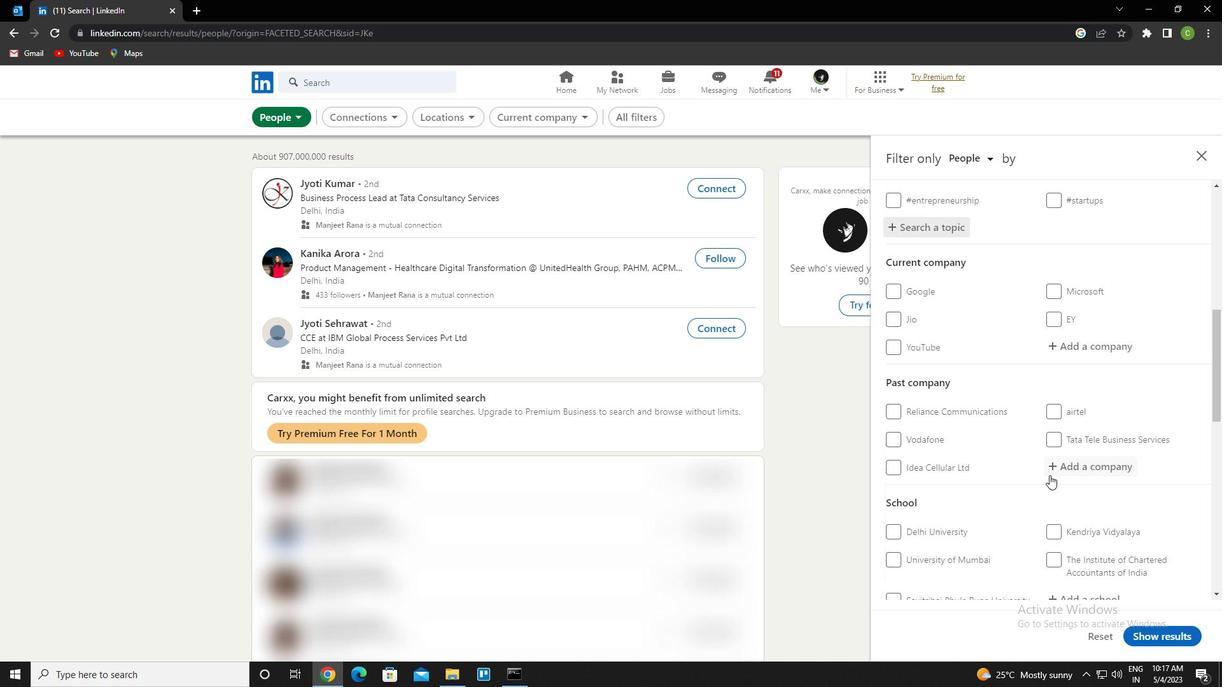 
Action: Mouse moved to (1046, 438)
Screenshot: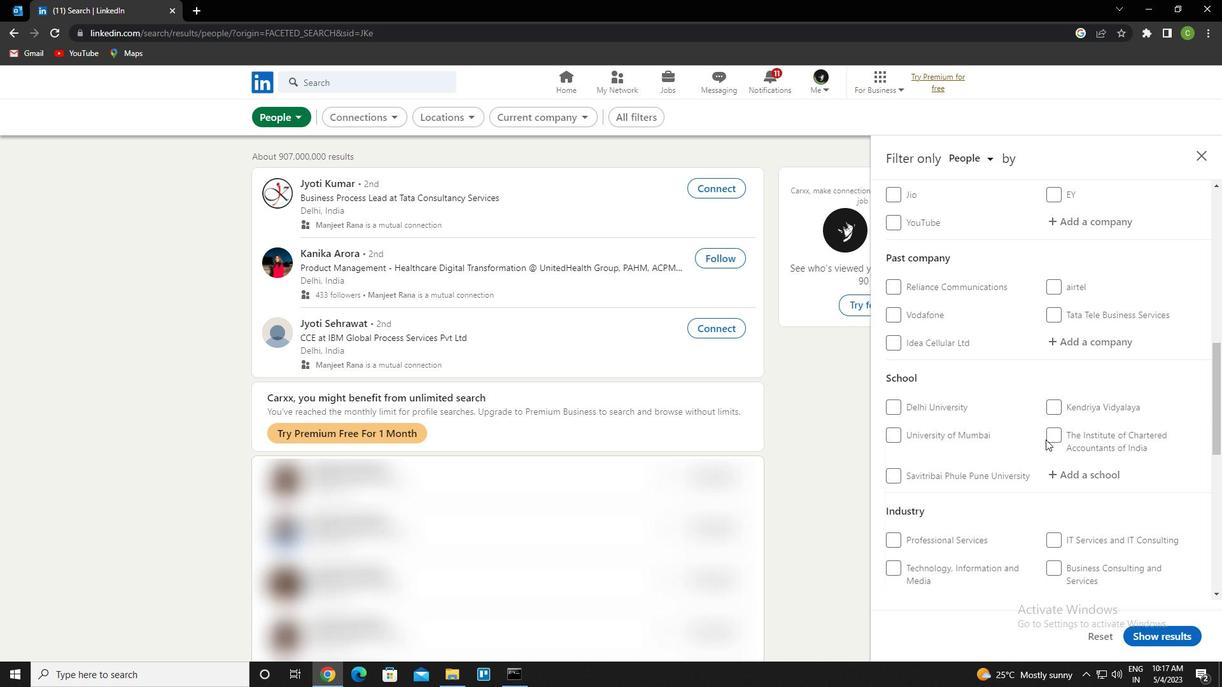 
Action: Mouse scrolled (1046, 437) with delta (0, 0)
Screenshot: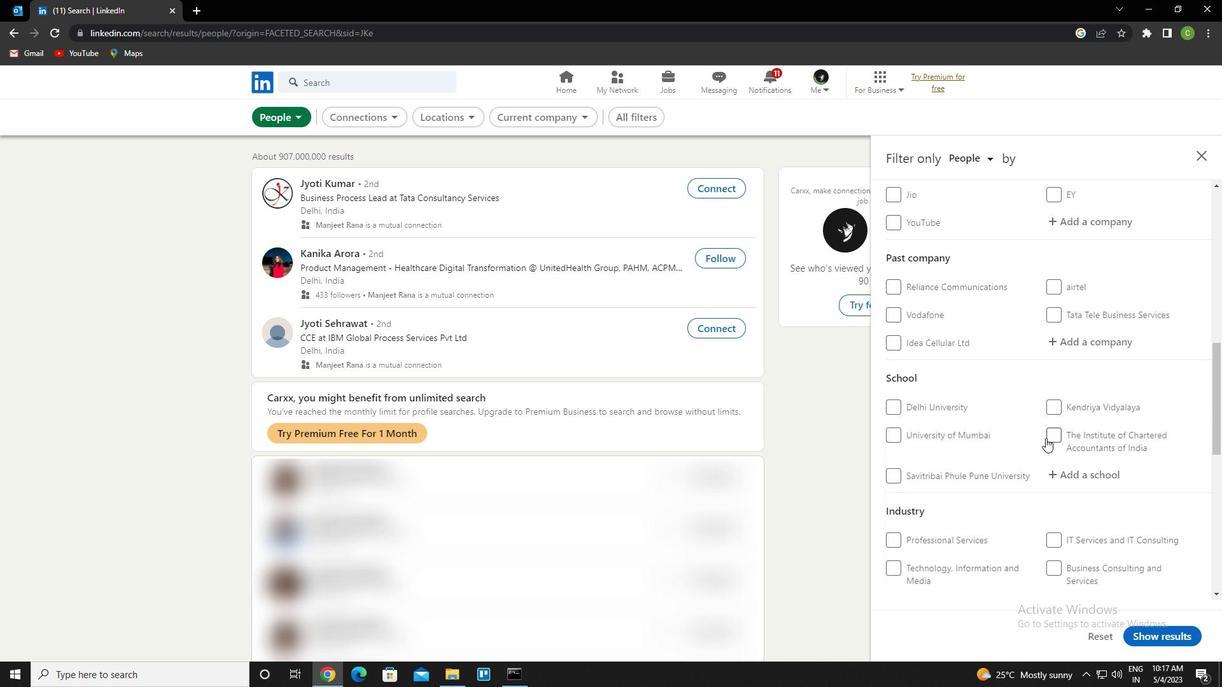 
Action: Mouse scrolled (1046, 437) with delta (0, 0)
Screenshot: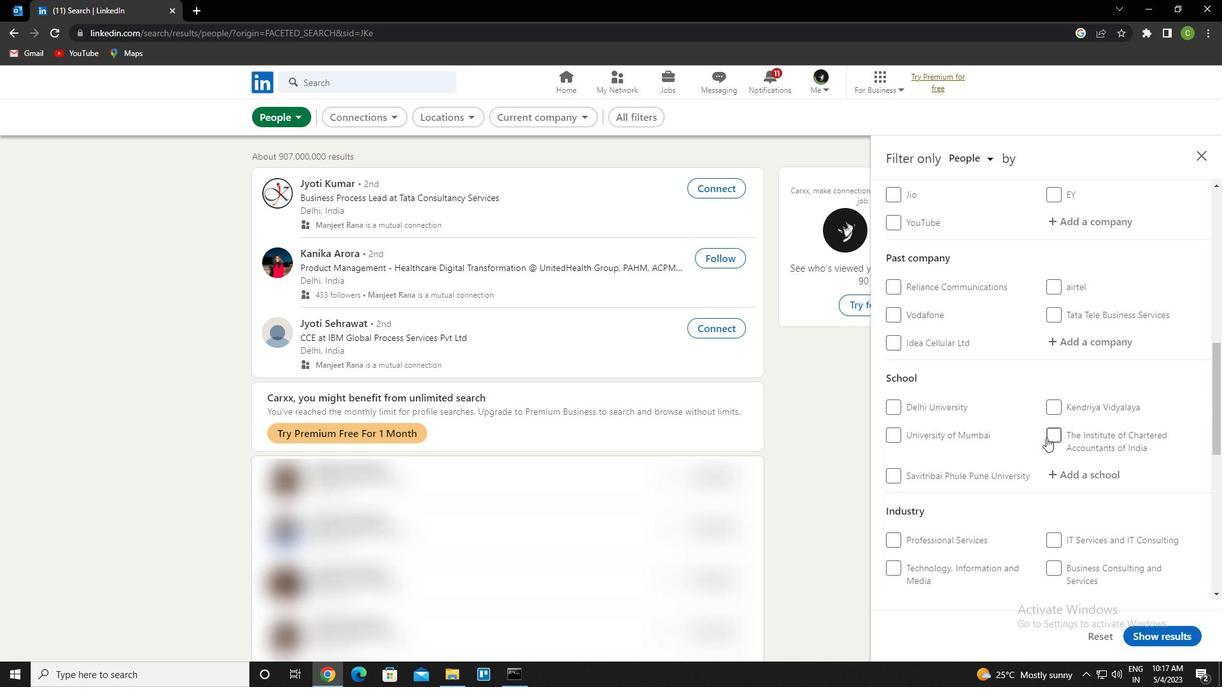 
Action: Mouse scrolled (1046, 437) with delta (0, 0)
Screenshot: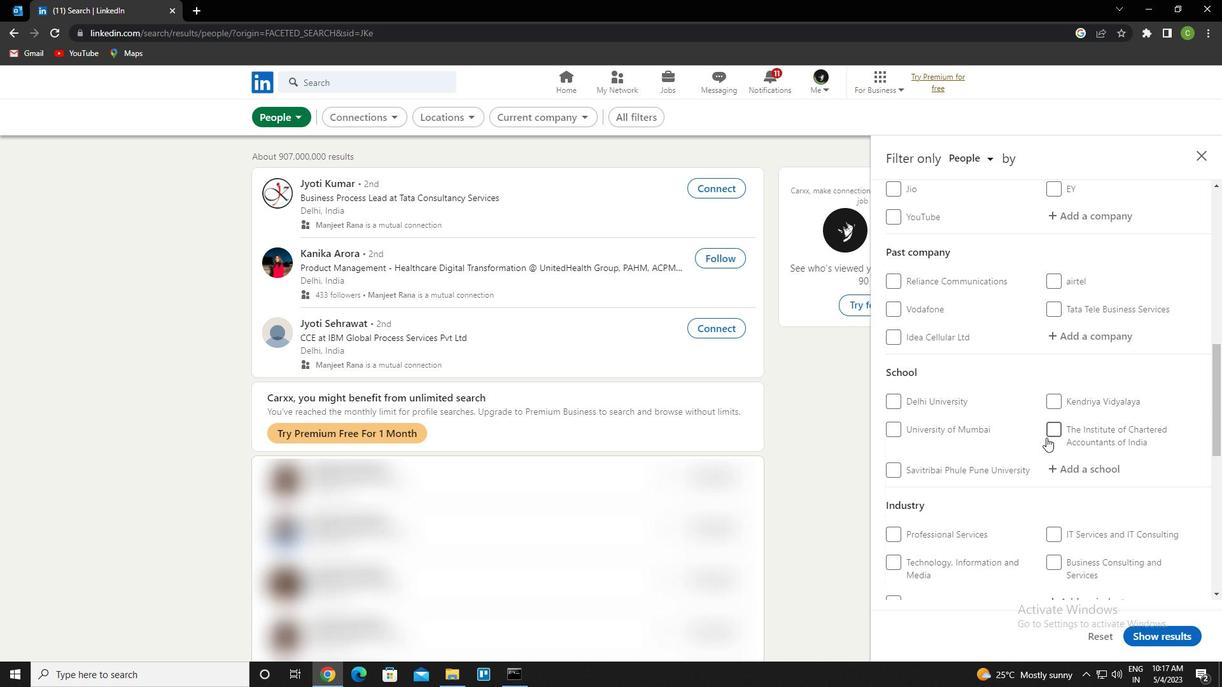 
Action: Mouse scrolled (1046, 437) with delta (0, 0)
Screenshot: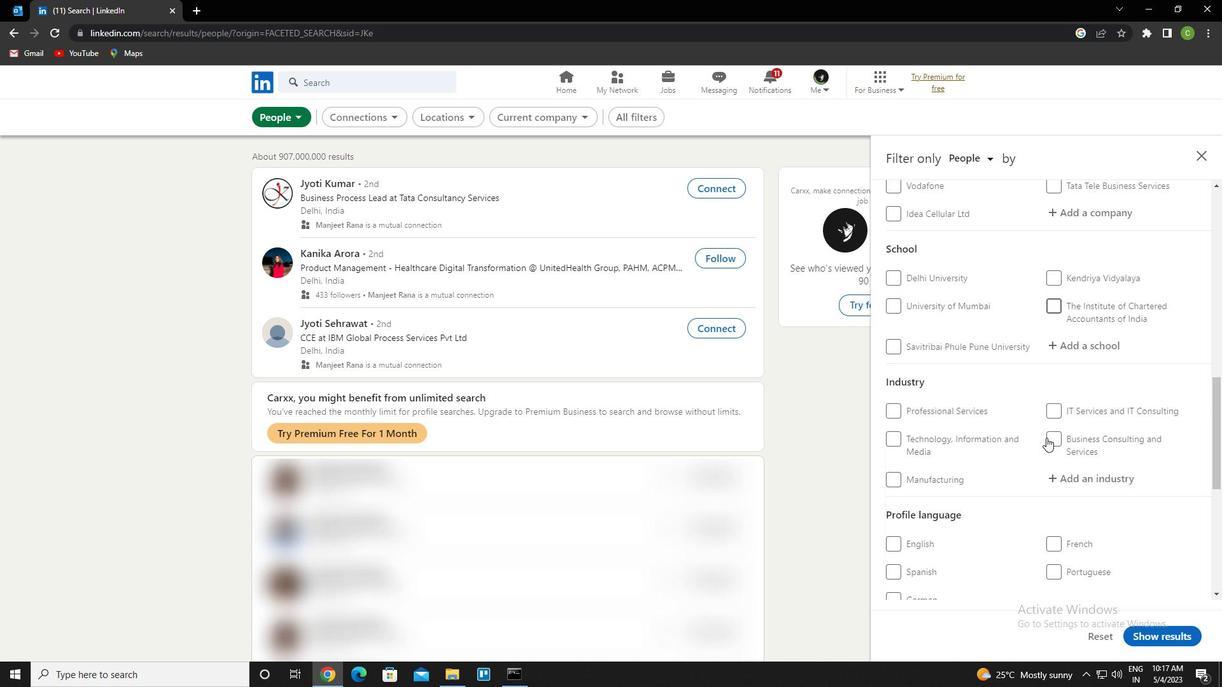 
Action: Mouse scrolled (1046, 437) with delta (0, 0)
Screenshot: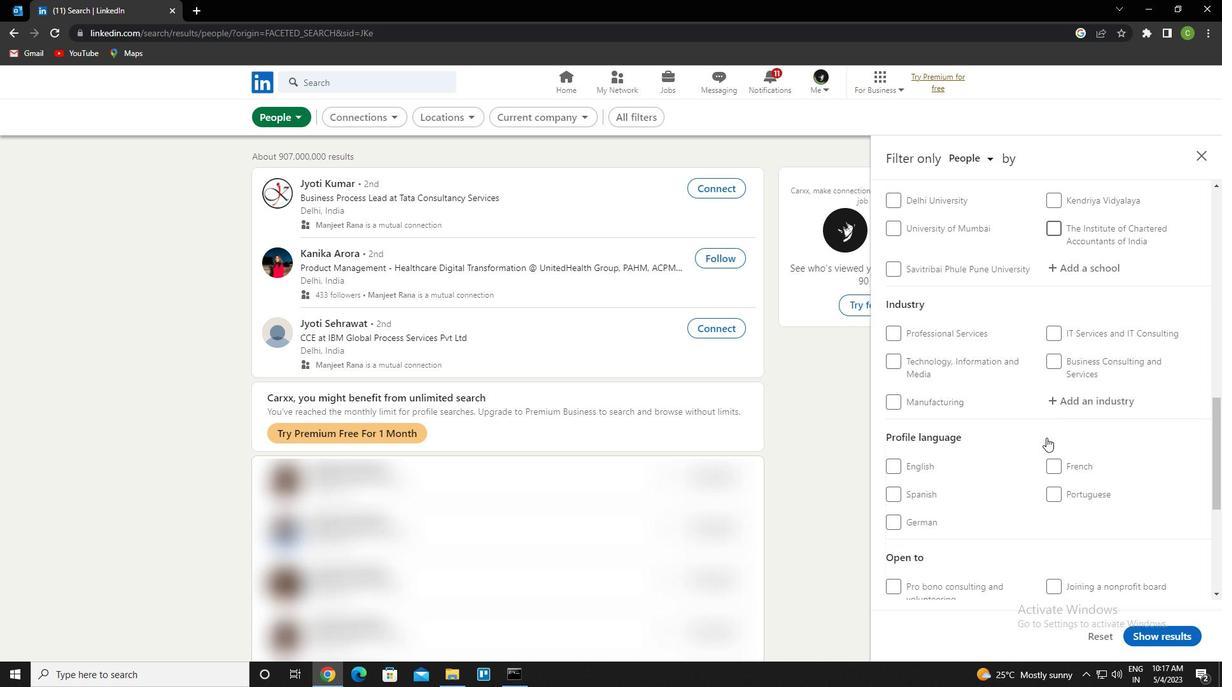 
Action: Mouse moved to (1052, 387)
Screenshot: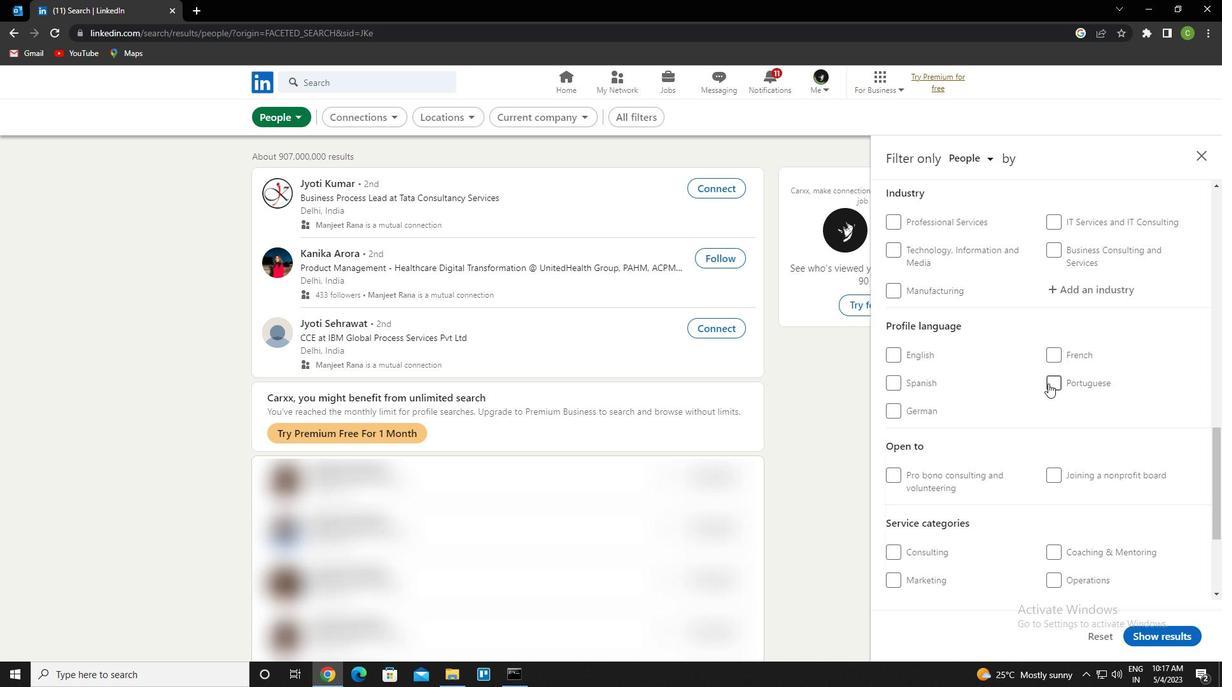 
Action: Mouse pressed left at (1052, 387)
Screenshot: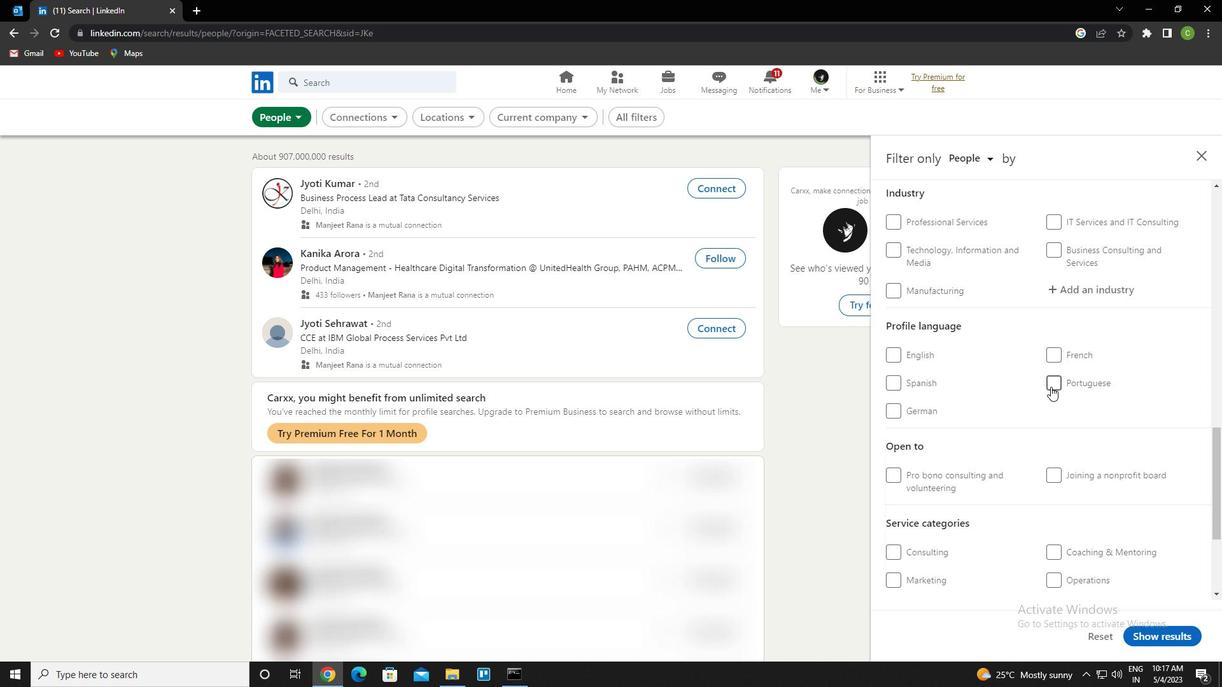 
Action: Mouse moved to (1037, 401)
Screenshot: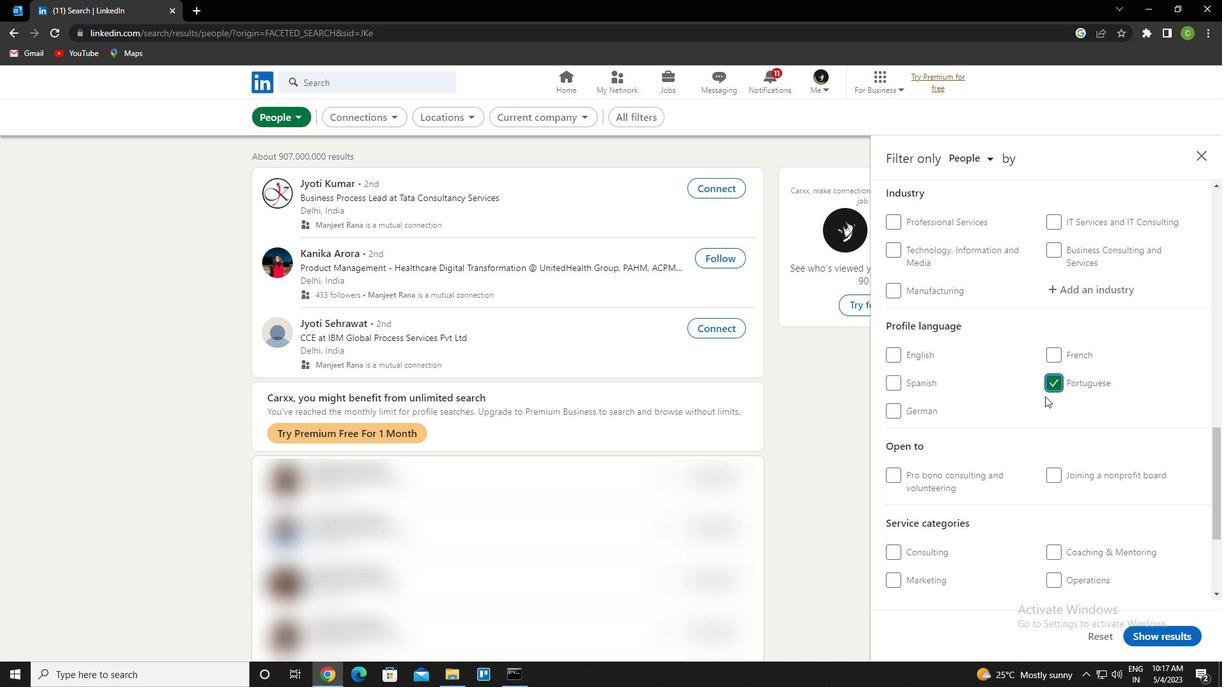
Action: Mouse scrolled (1037, 402) with delta (0, 0)
Screenshot: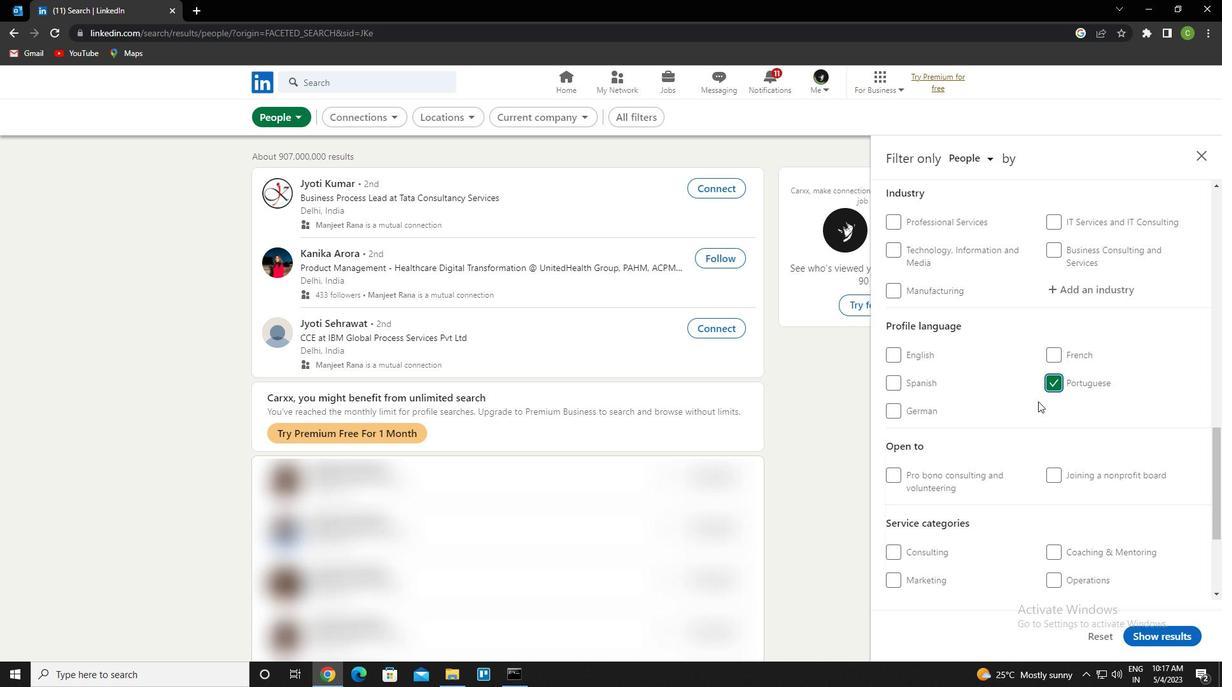 
Action: Mouse scrolled (1037, 402) with delta (0, 0)
Screenshot: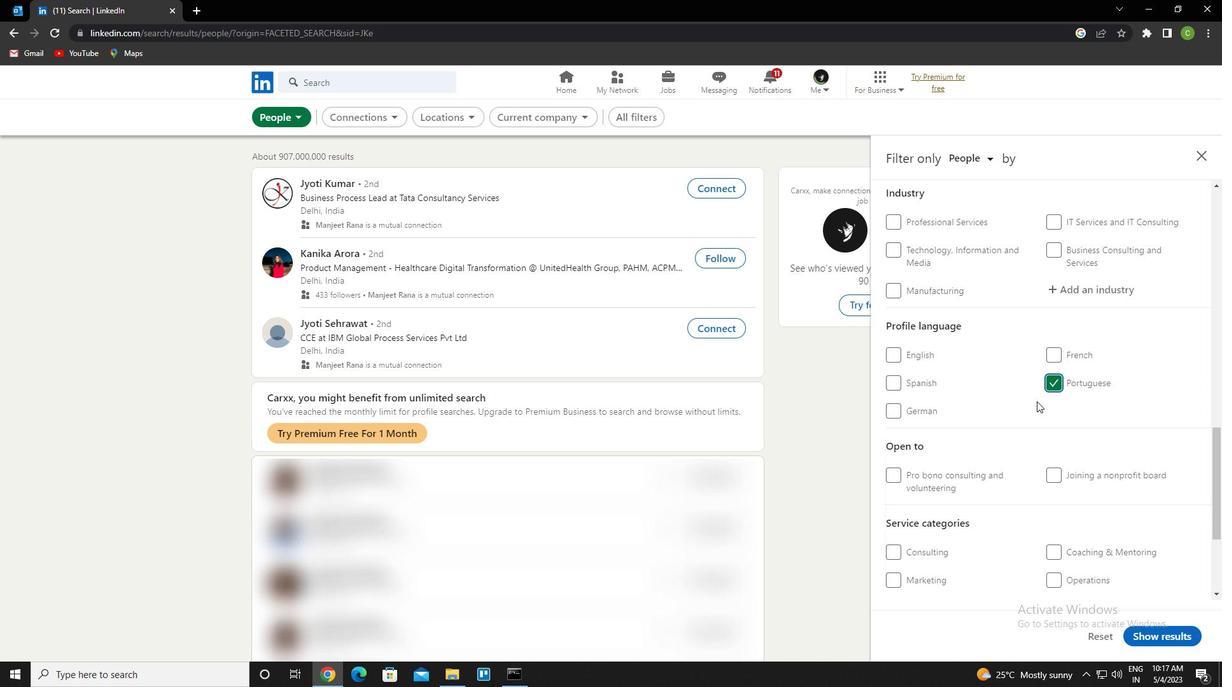 
Action: Mouse scrolled (1037, 402) with delta (0, 0)
Screenshot: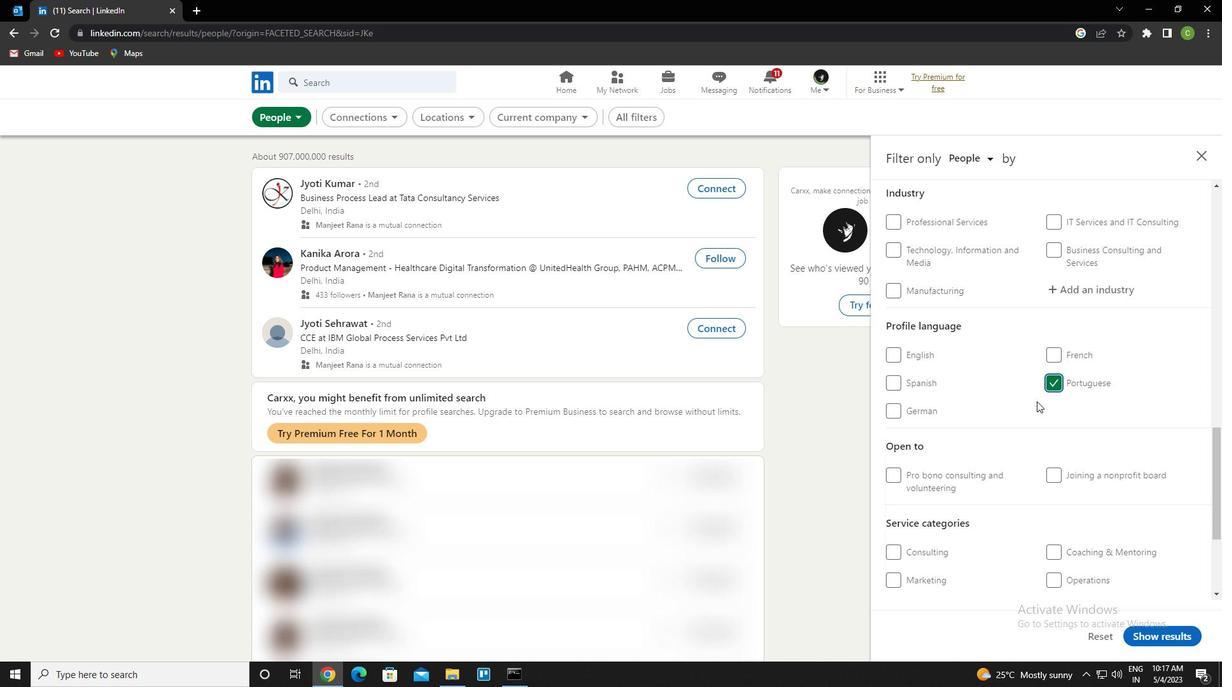 
Action: Mouse scrolled (1037, 402) with delta (0, 0)
Screenshot: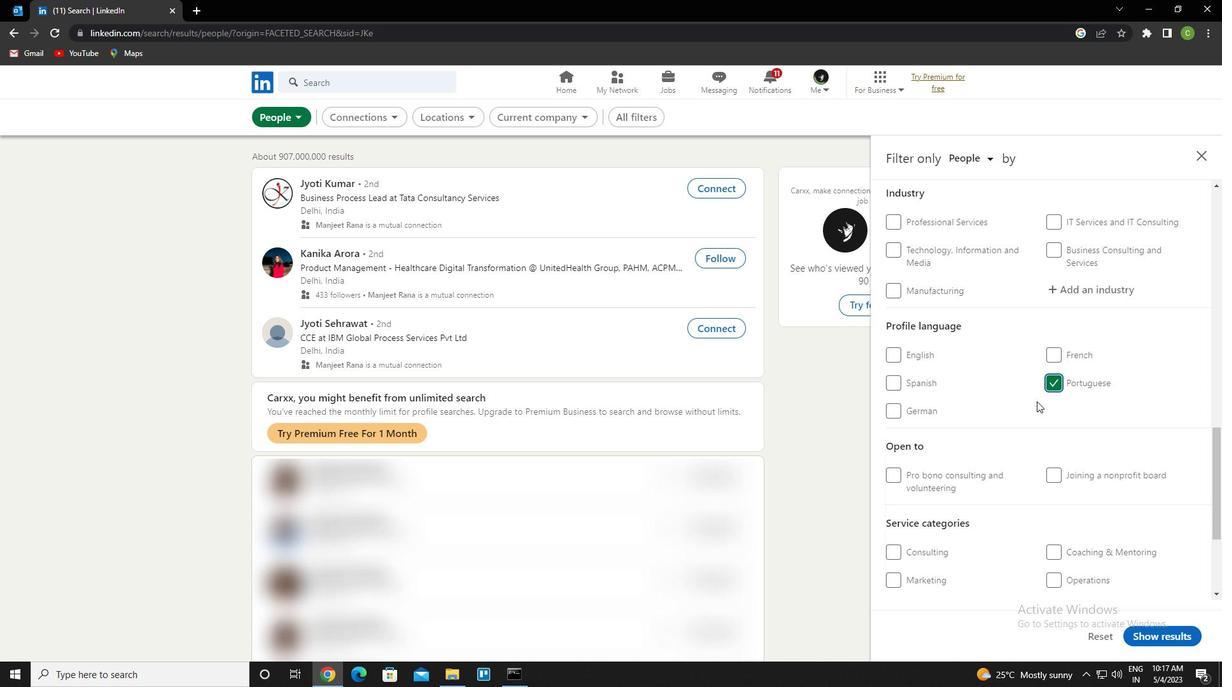 
Action: Mouse moved to (1037, 401)
Screenshot: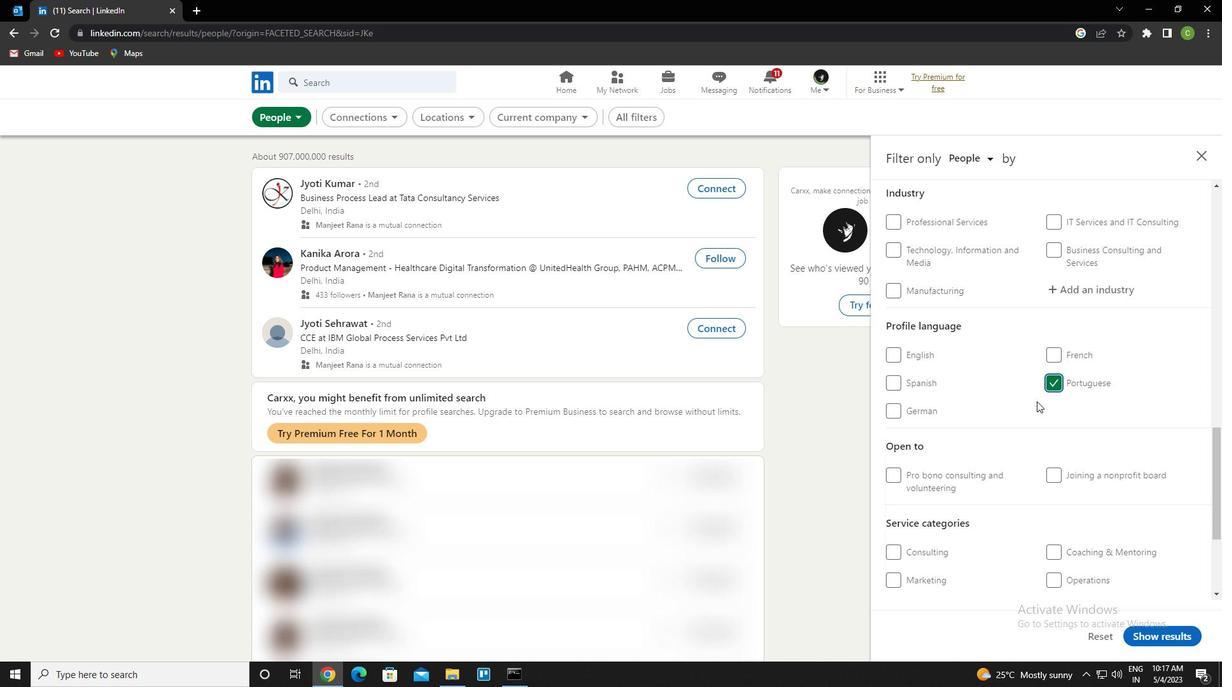 
Action: Mouse scrolled (1037, 402) with delta (0, 0)
Screenshot: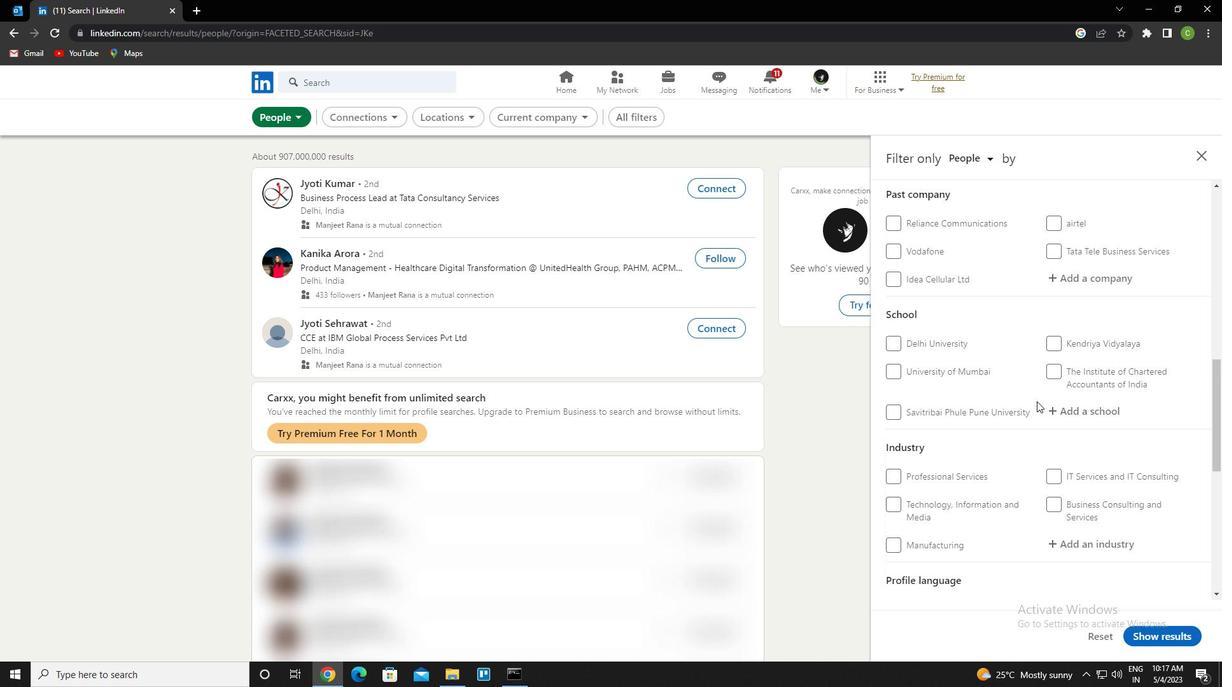
Action: Mouse scrolled (1037, 402) with delta (0, 0)
Screenshot: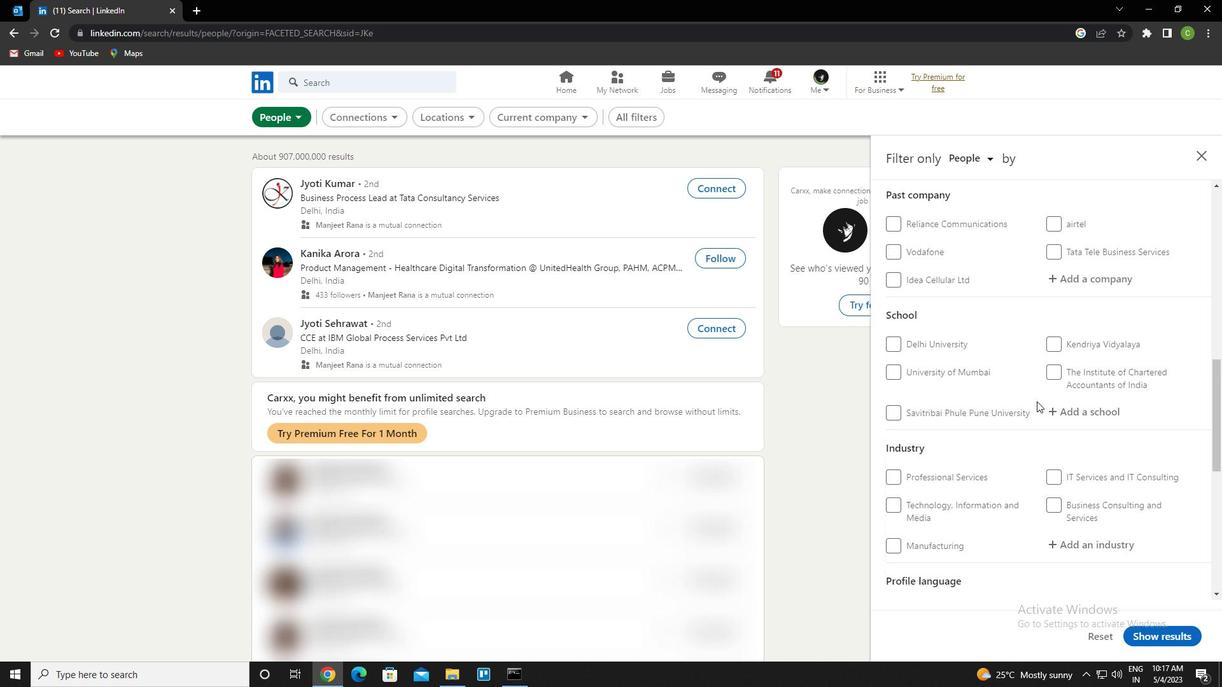 
Action: Mouse scrolled (1037, 402) with delta (0, 0)
Screenshot: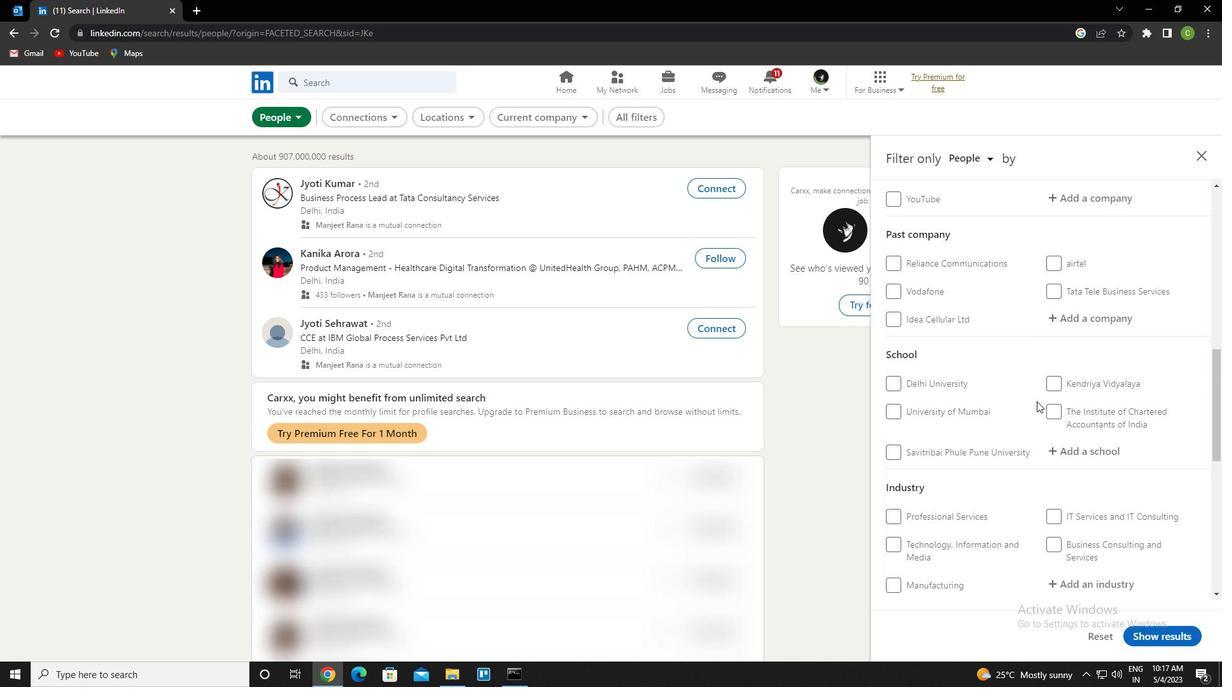 
Action: Mouse scrolled (1037, 402) with delta (0, 0)
Screenshot: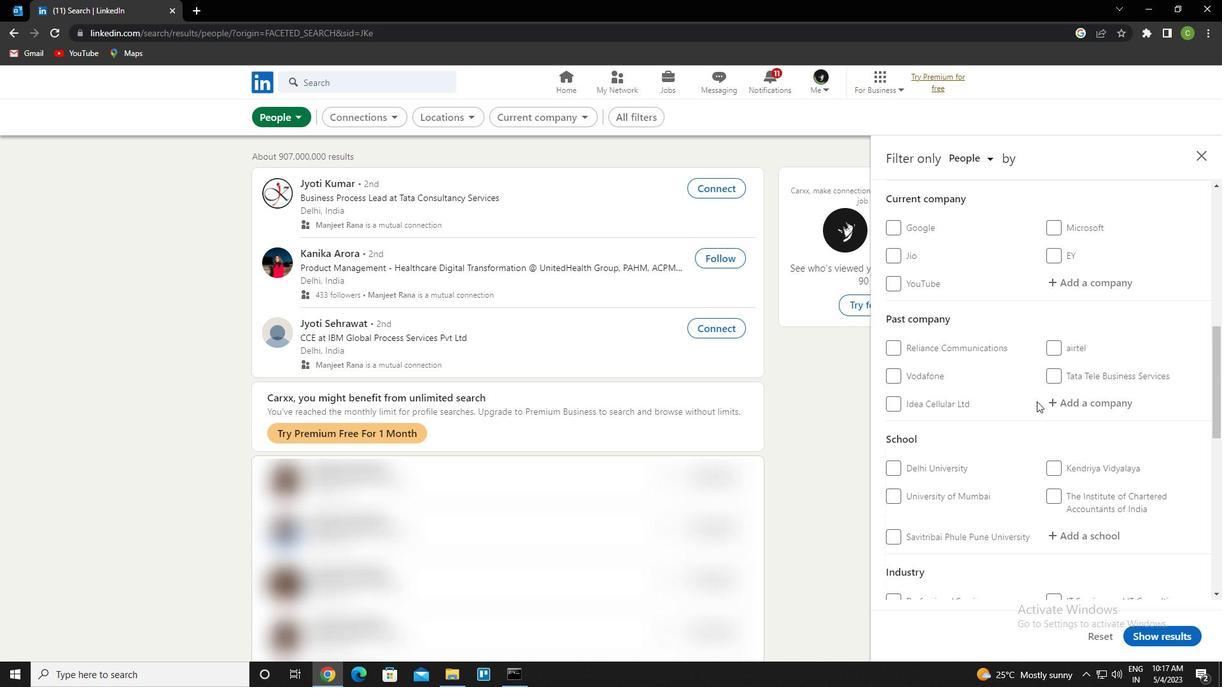 
Action: Mouse scrolled (1037, 402) with delta (0, 0)
Screenshot: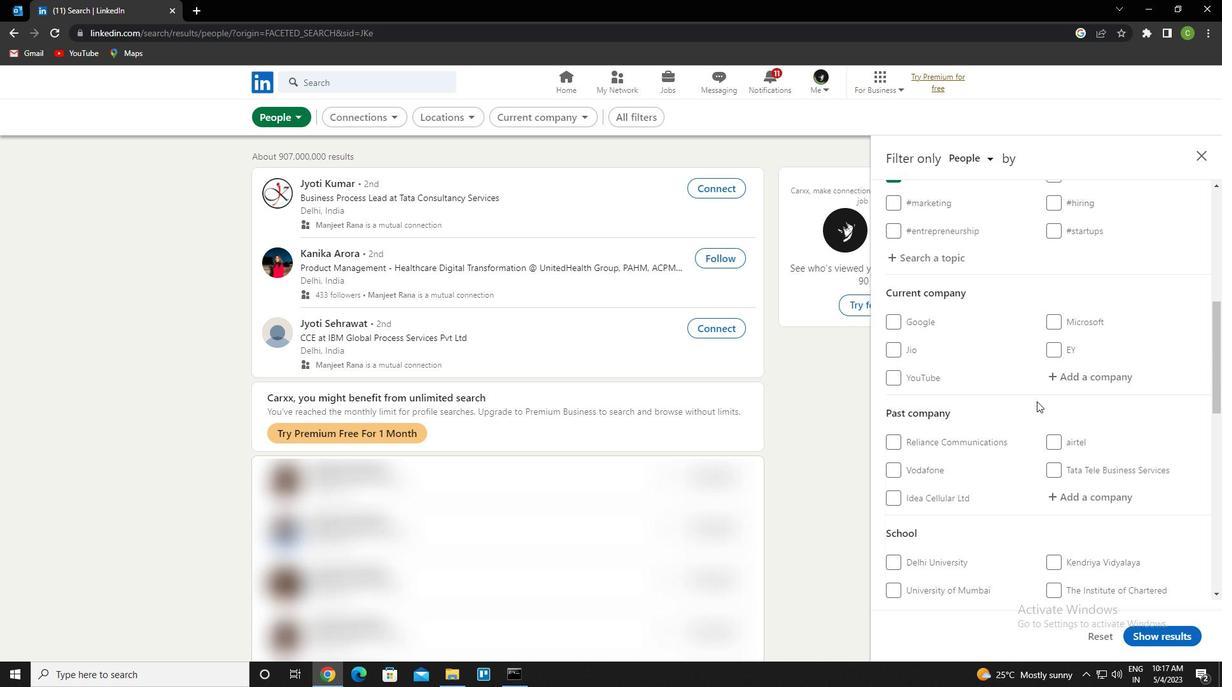 
Action: Mouse moved to (1069, 478)
Screenshot: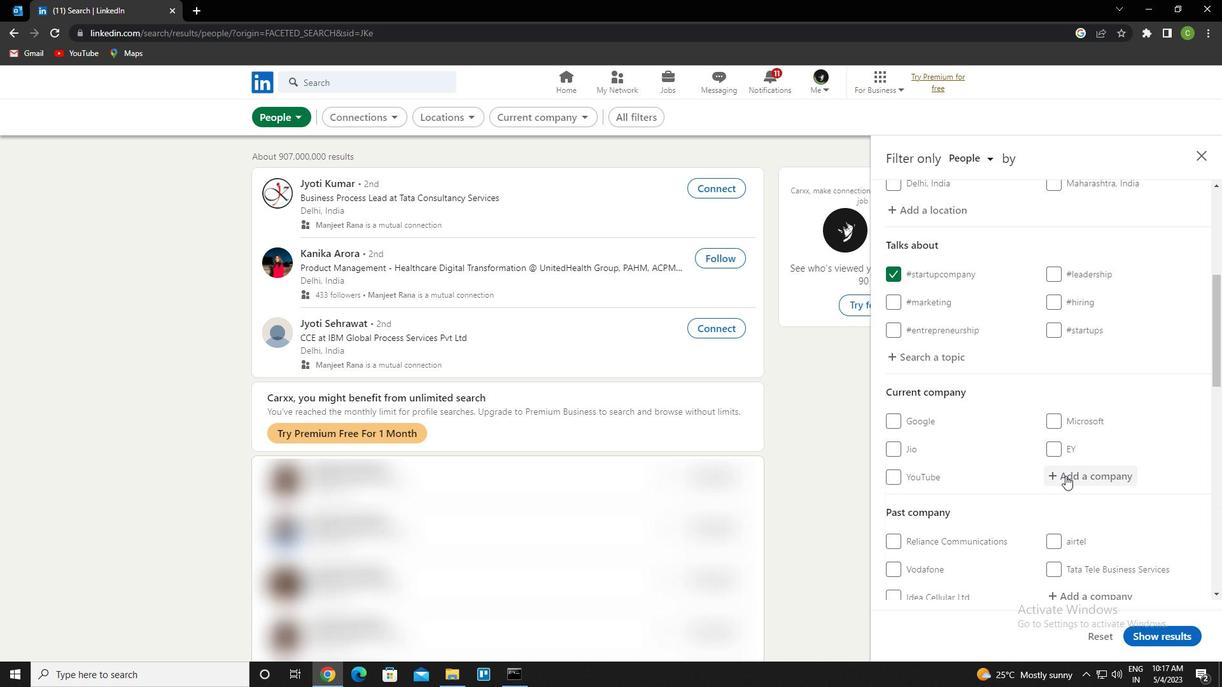 
Action: Mouse pressed left at (1069, 478)
Screenshot: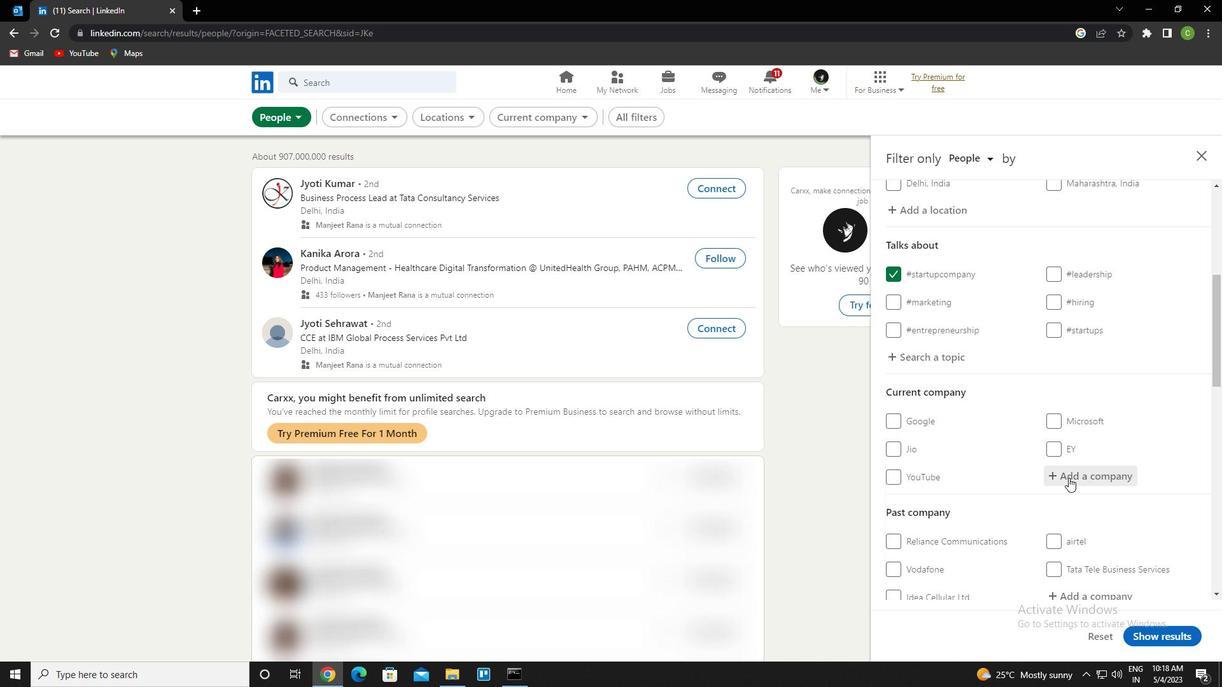 
Action: Key pressed <Key.caps_lock>s<Key.caps_lock>itecore<Key.down><Key.enter>
Screenshot: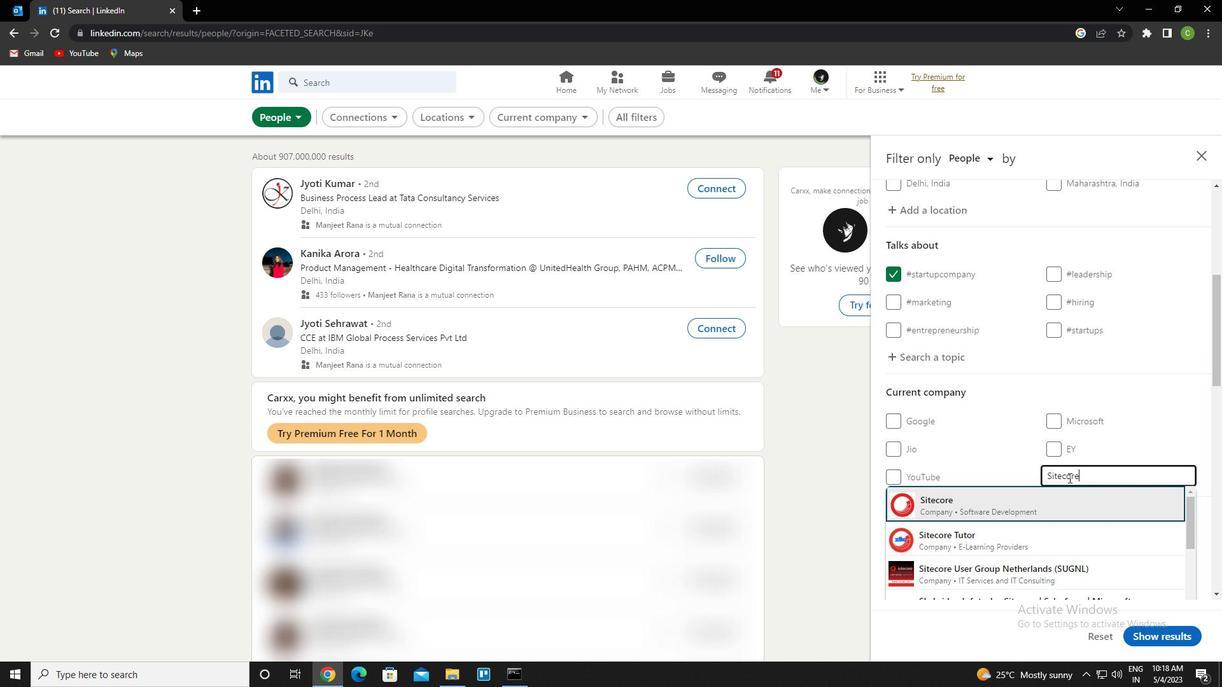 
Action: Mouse moved to (1129, 443)
Screenshot: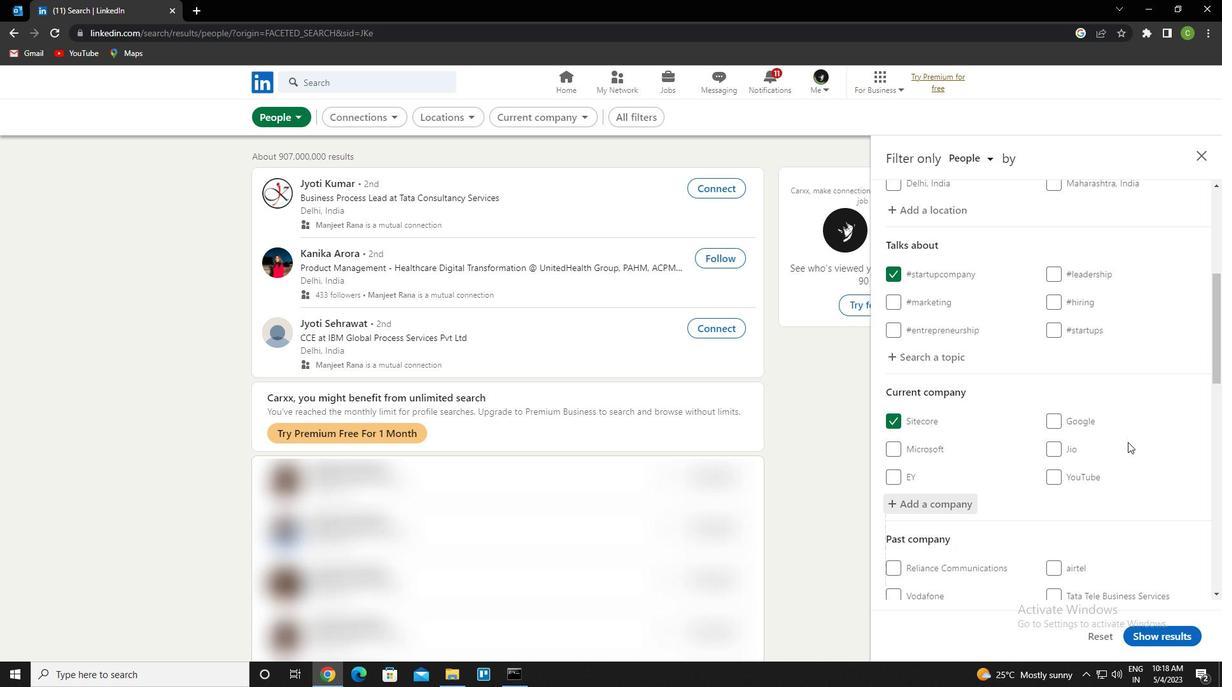 
Action: Mouse scrolled (1129, 442) with delta (0, 0)
Screenshot: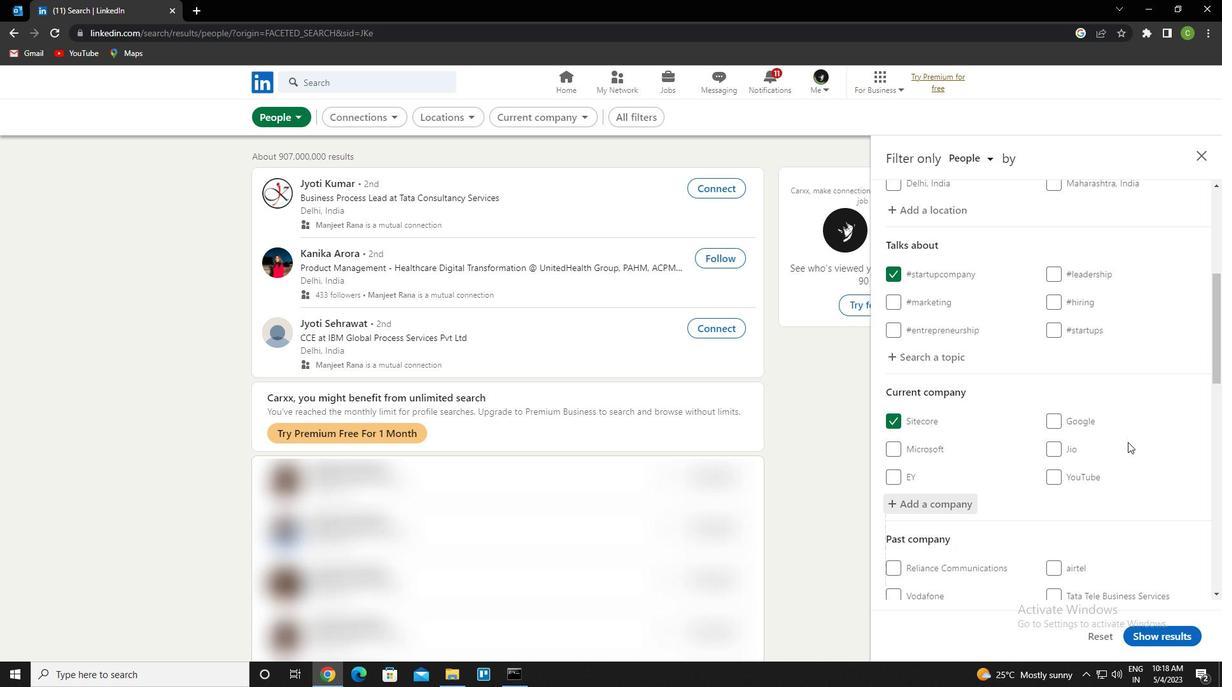 
Action: Mouse moved to (1130, 443)
Screenshot: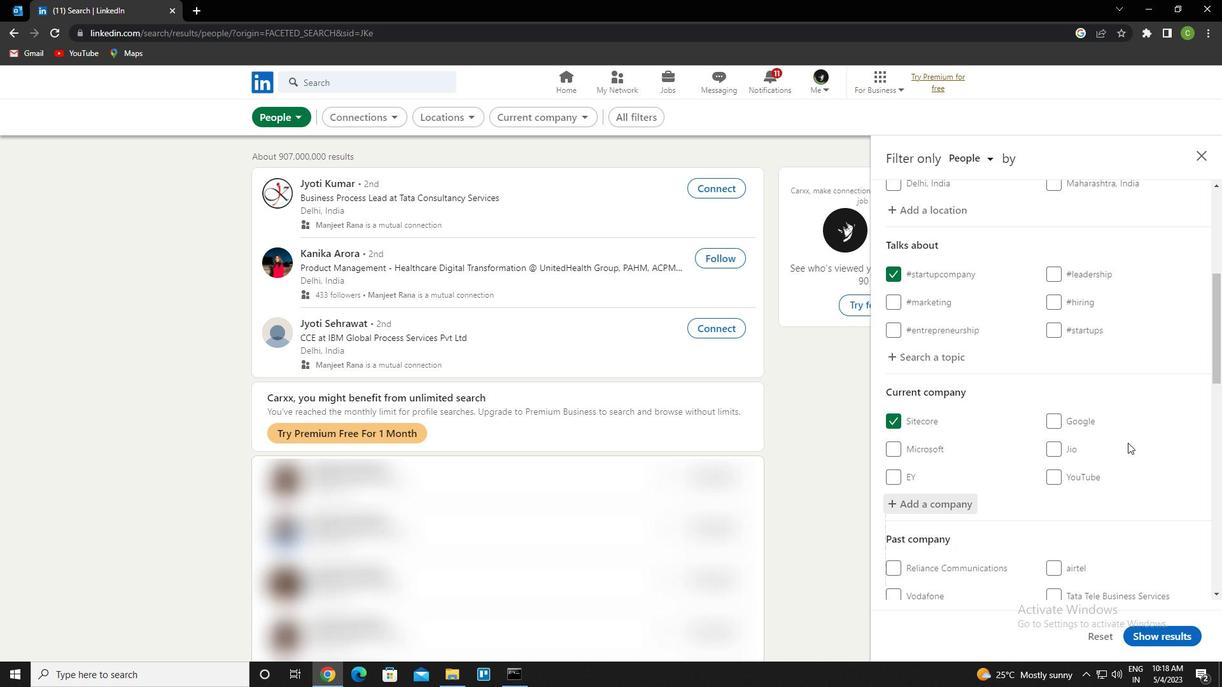 
Action: Mouse scrolled (1130, 442) with delta (0, 0)
Screenshot: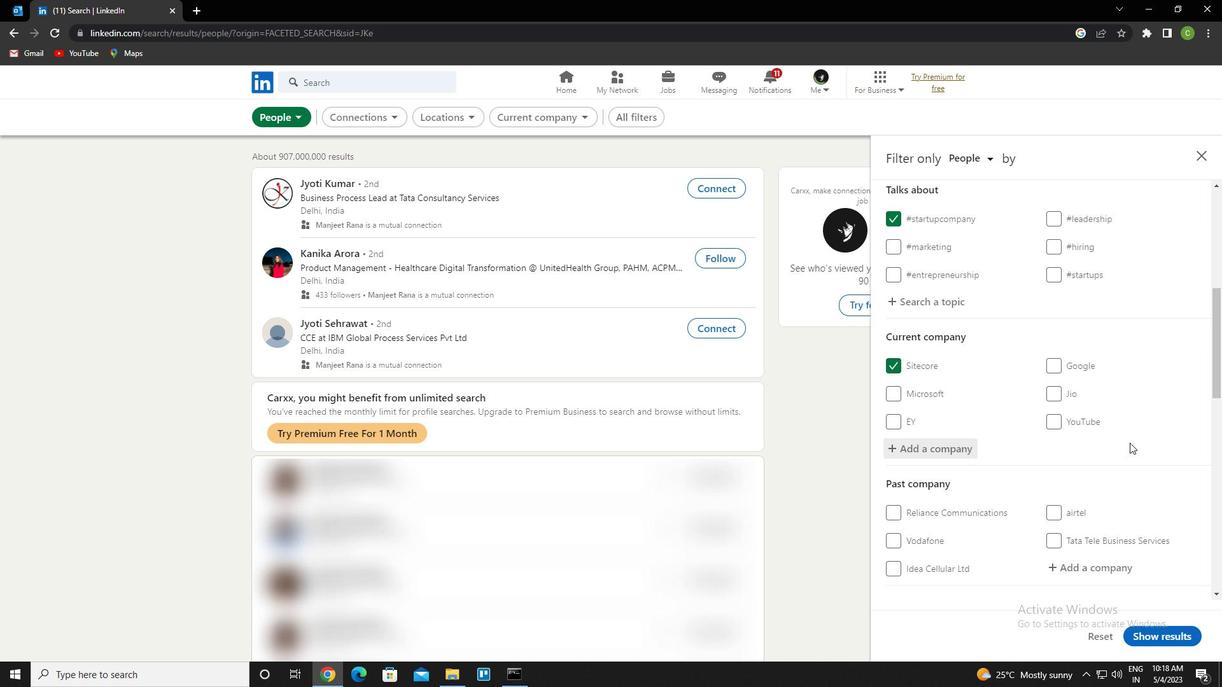 
Action: Mouse scrolled (1130, 442) with delta (0, 0)
Screenshot: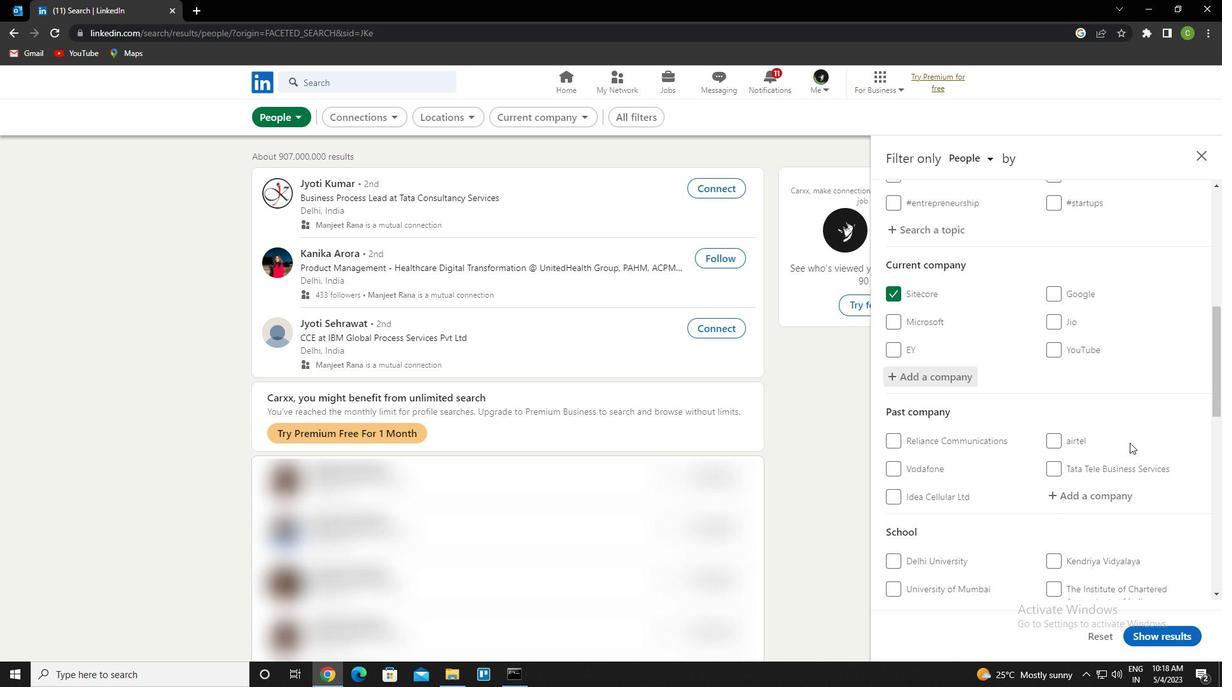 
Action: Mouse moved to (1128, 443)
Screenshot: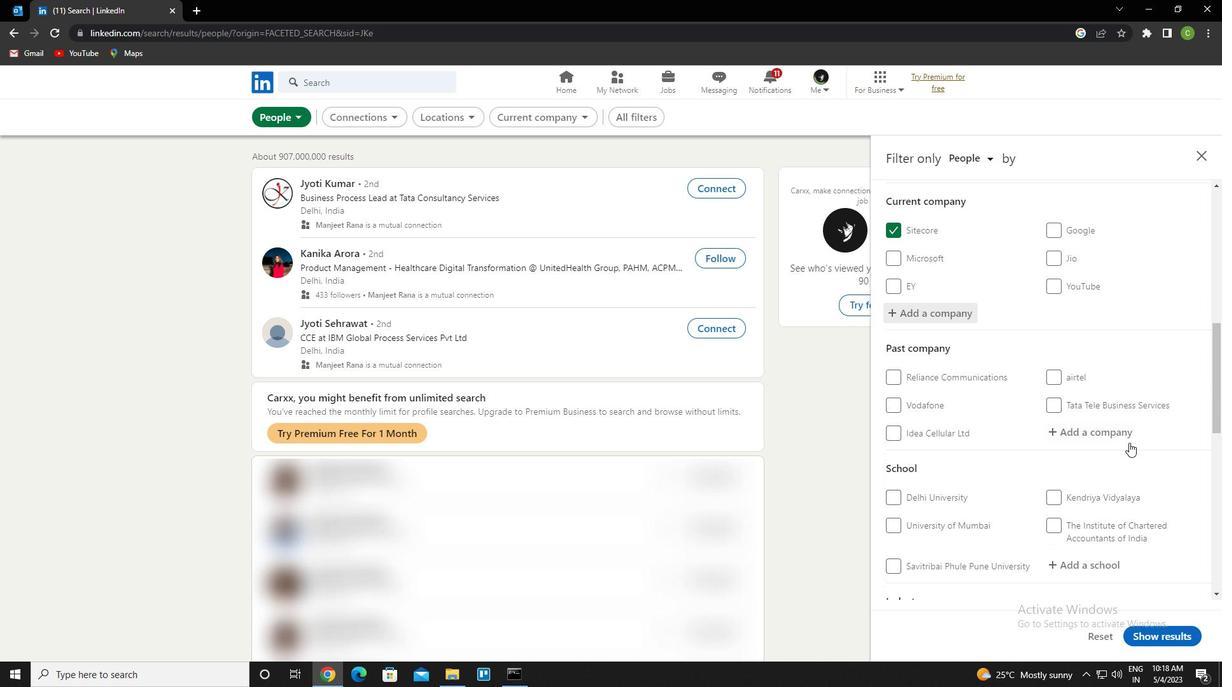 
Action: Mouse scrolled (1128, 442) with delta (0, 0)
Screenshot: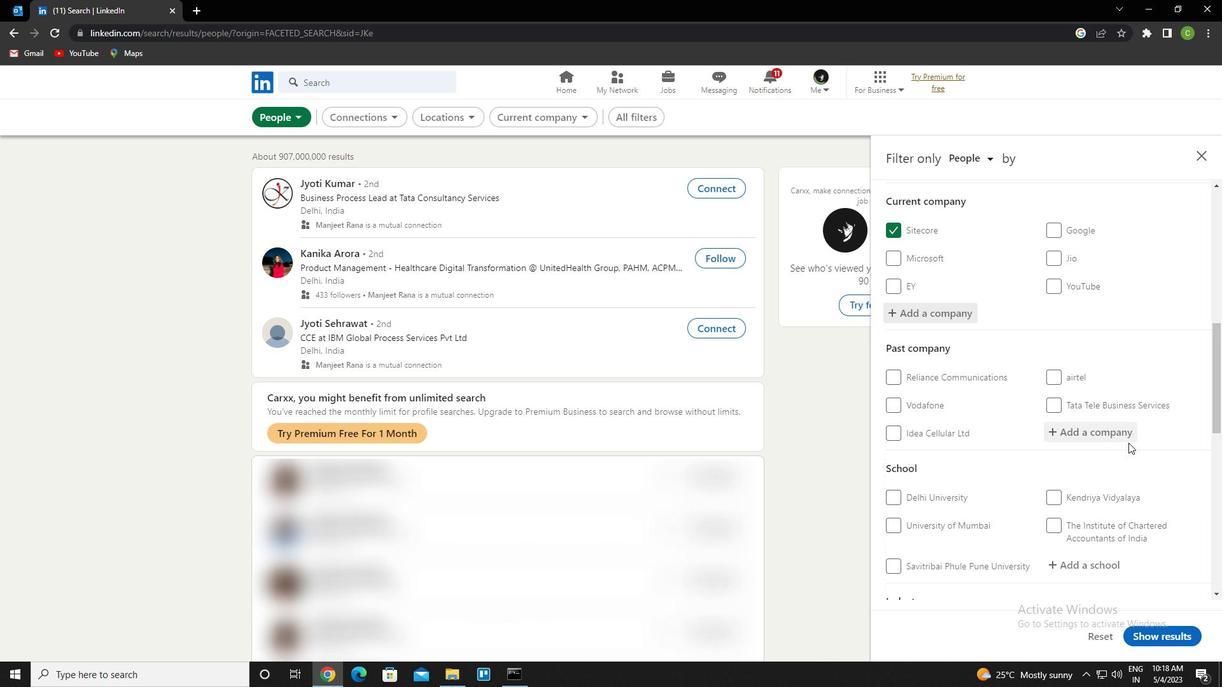 
Action: Mouse moved to (1120, 444)
Screenshot: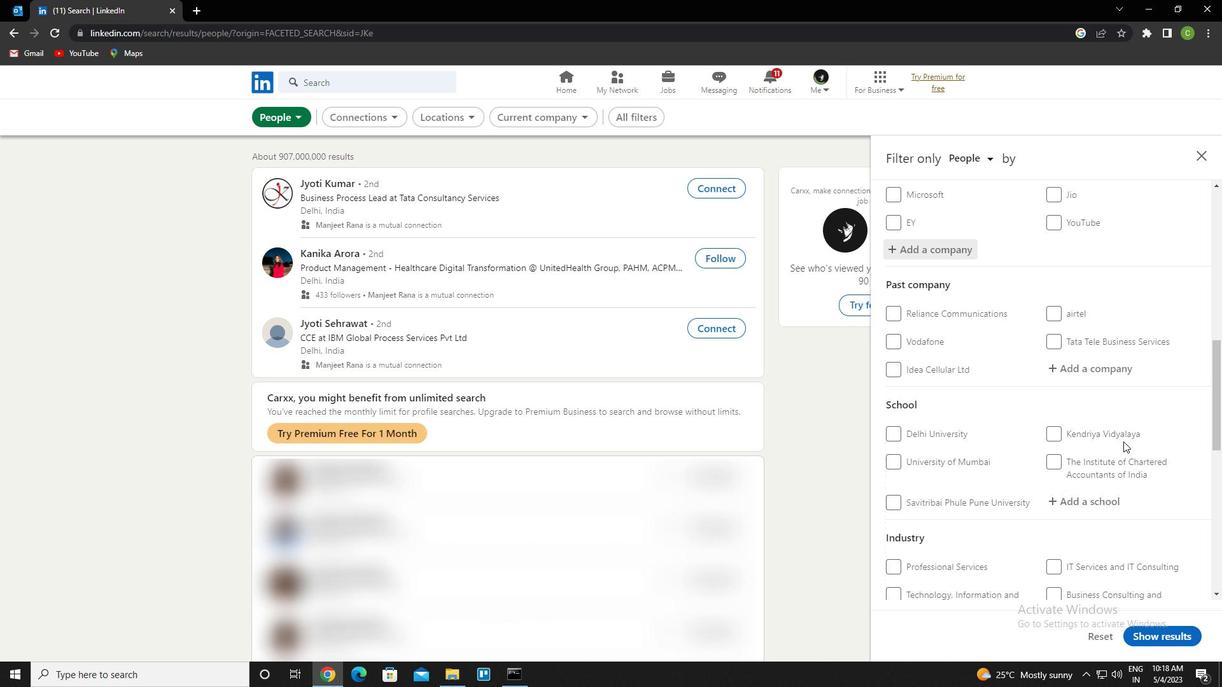
Action: Mouse scrolled (1120, 443) with delta (0, 0)
Screenshot: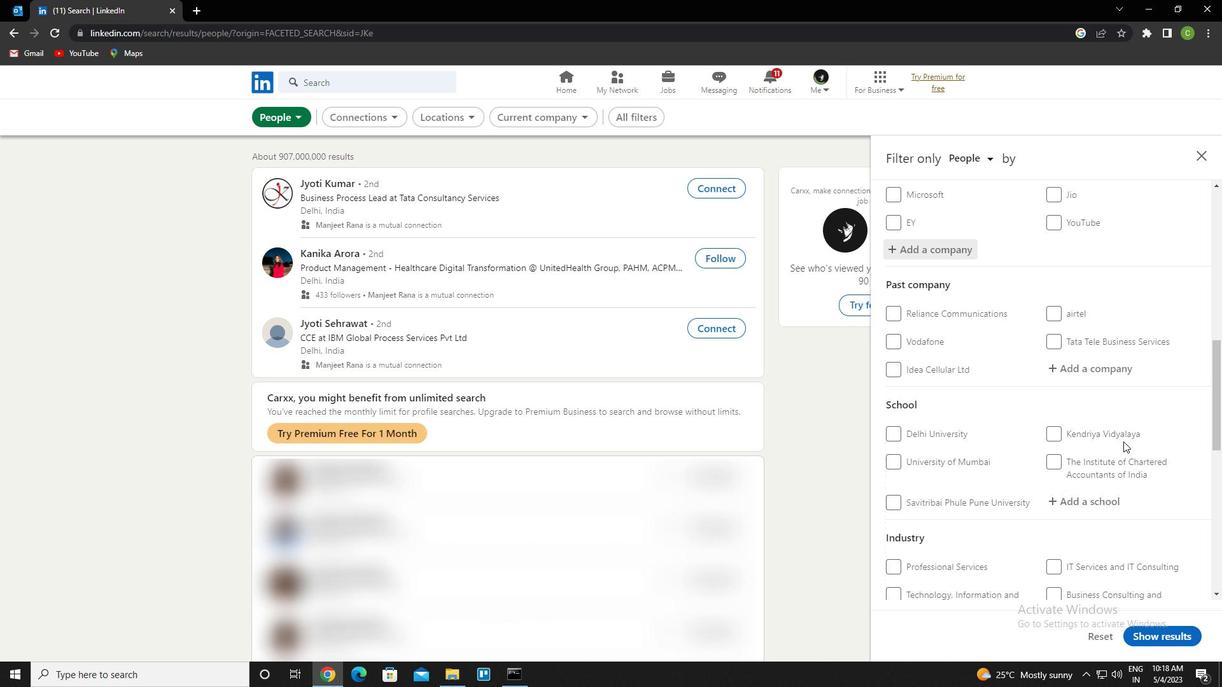 
Action: Mouse moved to (1120, 445)
Screenshot: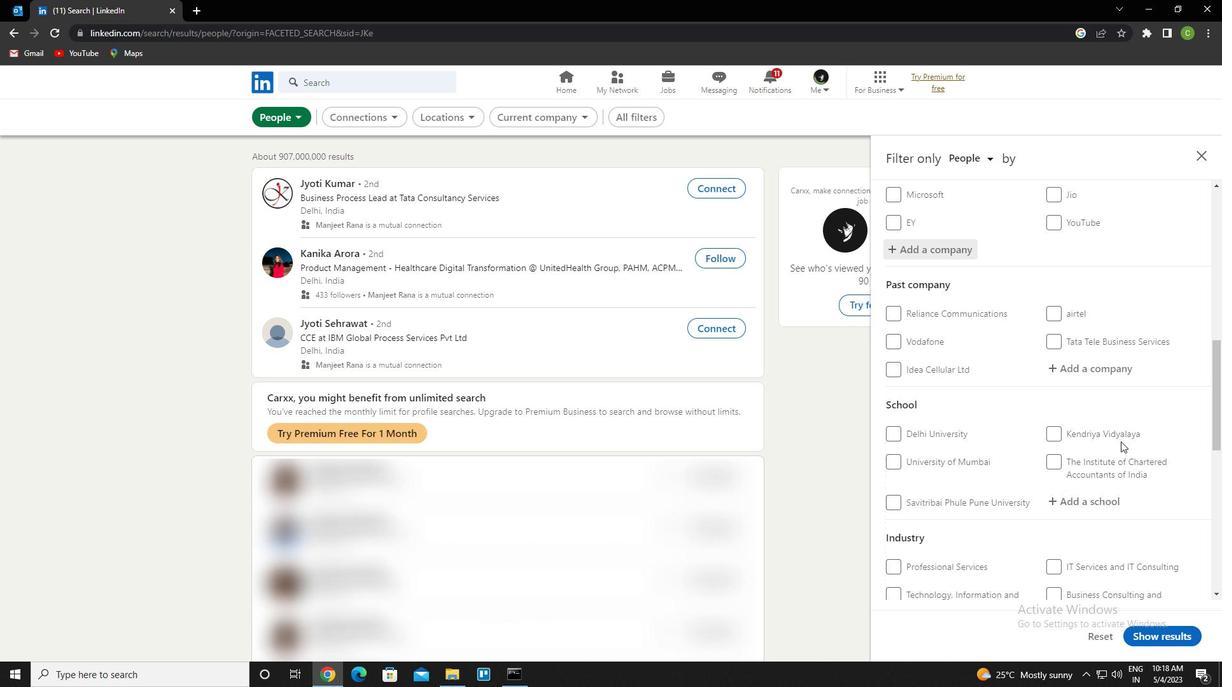 
Action: Mouse scrolled (1120, 444) with delta (0, 0)
Screenshot: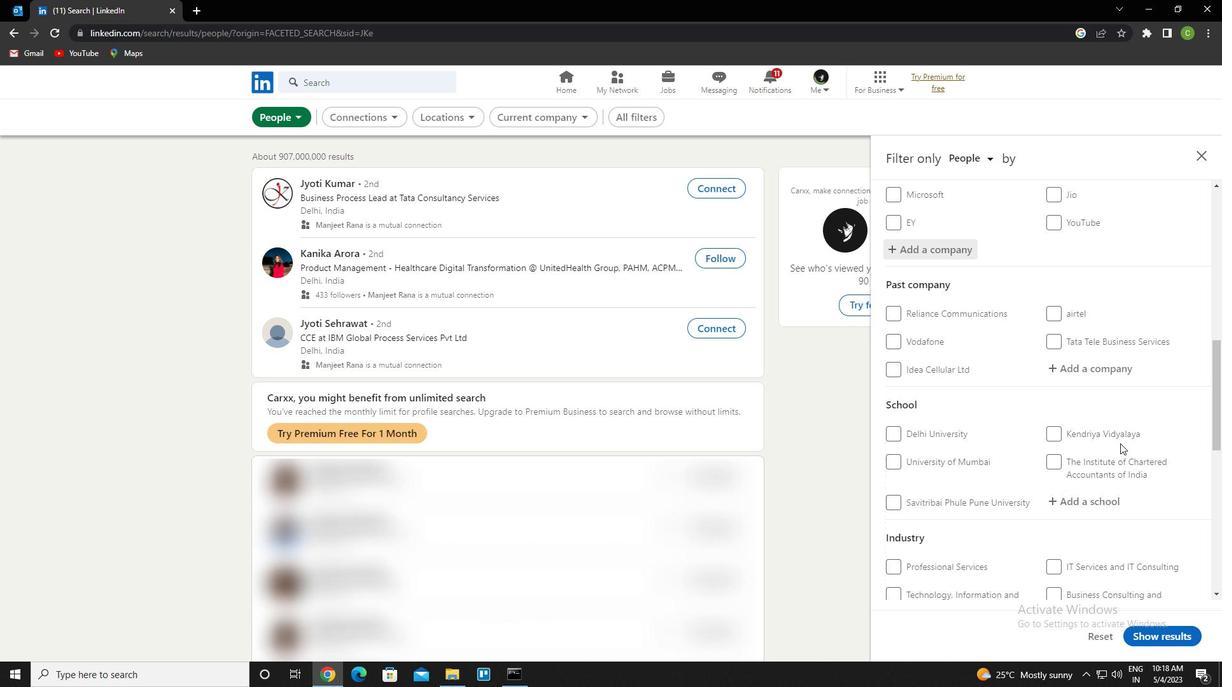 
Action: Mouse moved to (1095, 381)
Screenshot: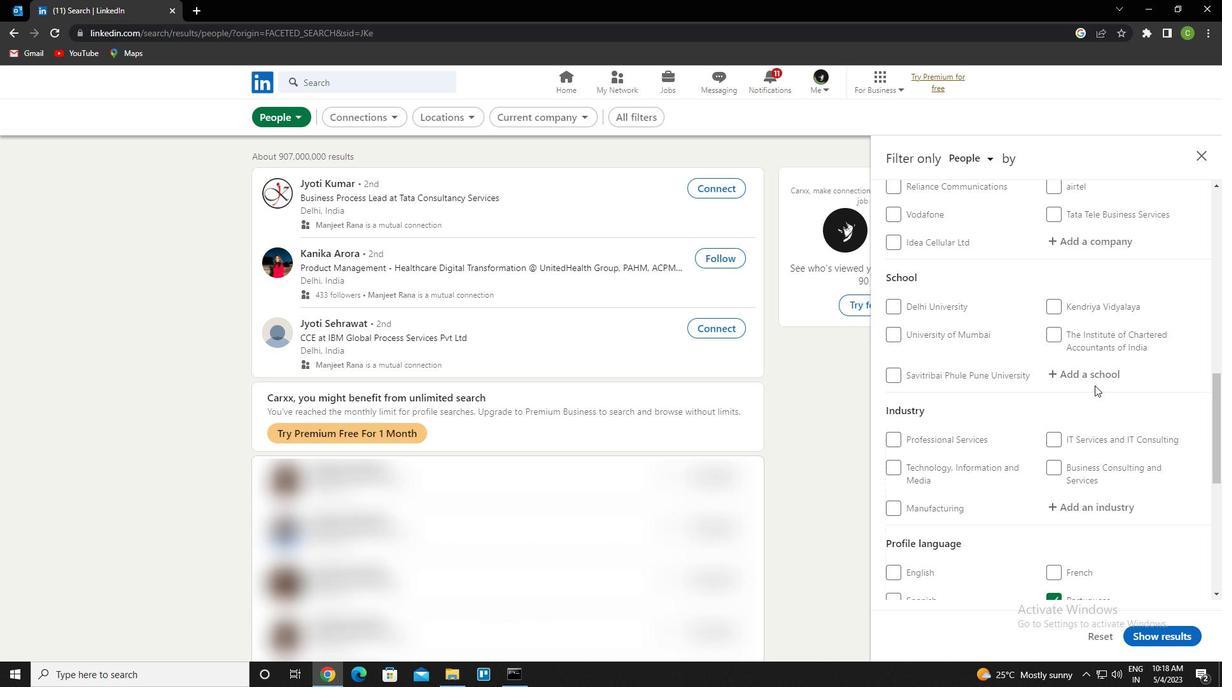 
Action: Mouse pressed left at (1095, 381)
Screenshot: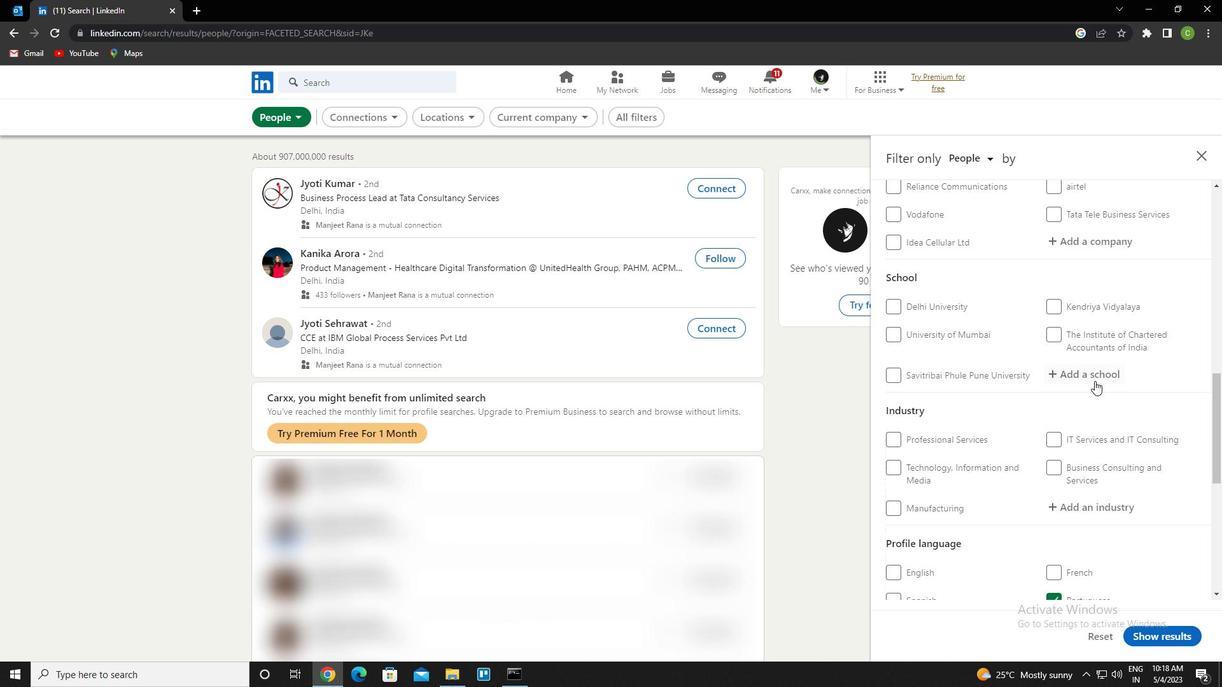 
Action: Key pressed <Key.caps_lock>o<Key.caps_lock>disha<Key.space><Key.caps_lock>j<Key.caps_lock>obs<Key.down><Key.enter>
Screenshot: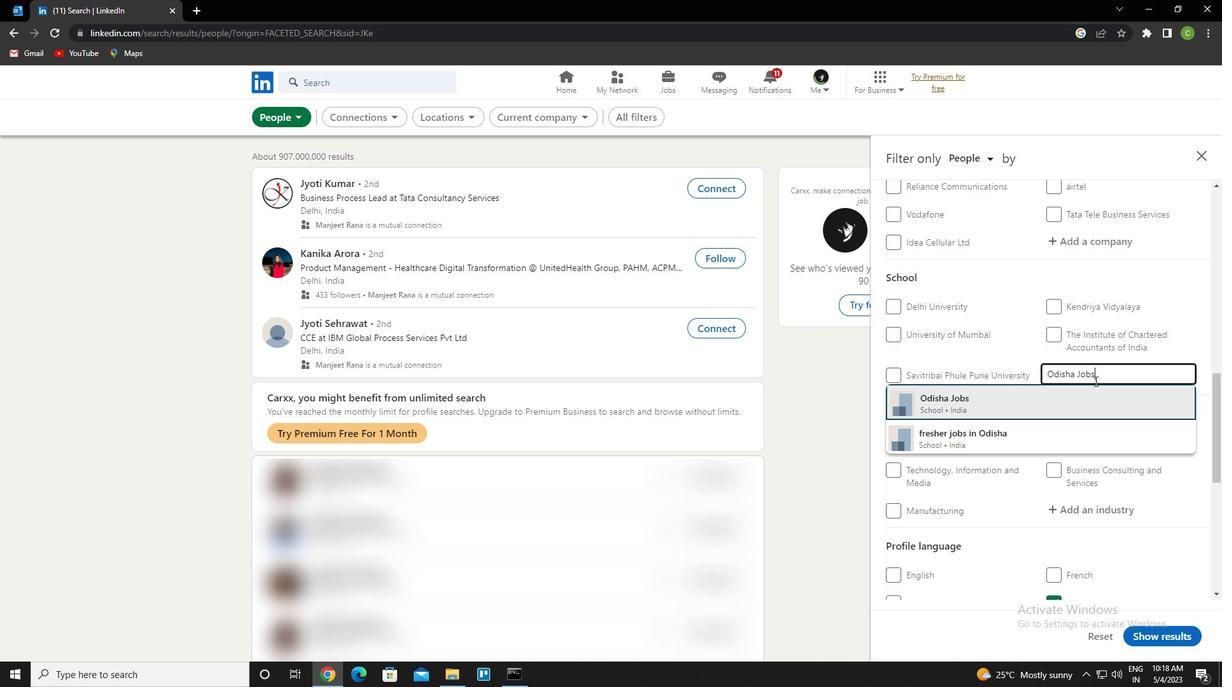 
Action: Mouse scrolled (1095, 380) with delta (0, 0)
Screenshot: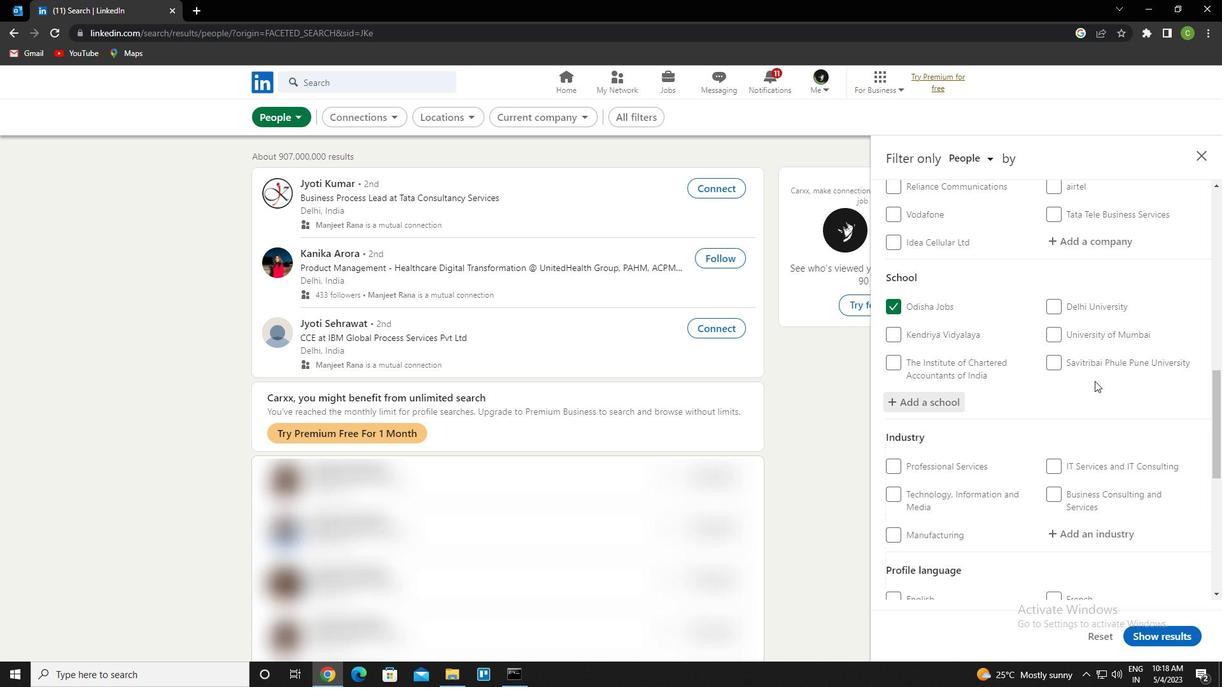 
Action: Mouse moved to (1088, 395)
Screenshot: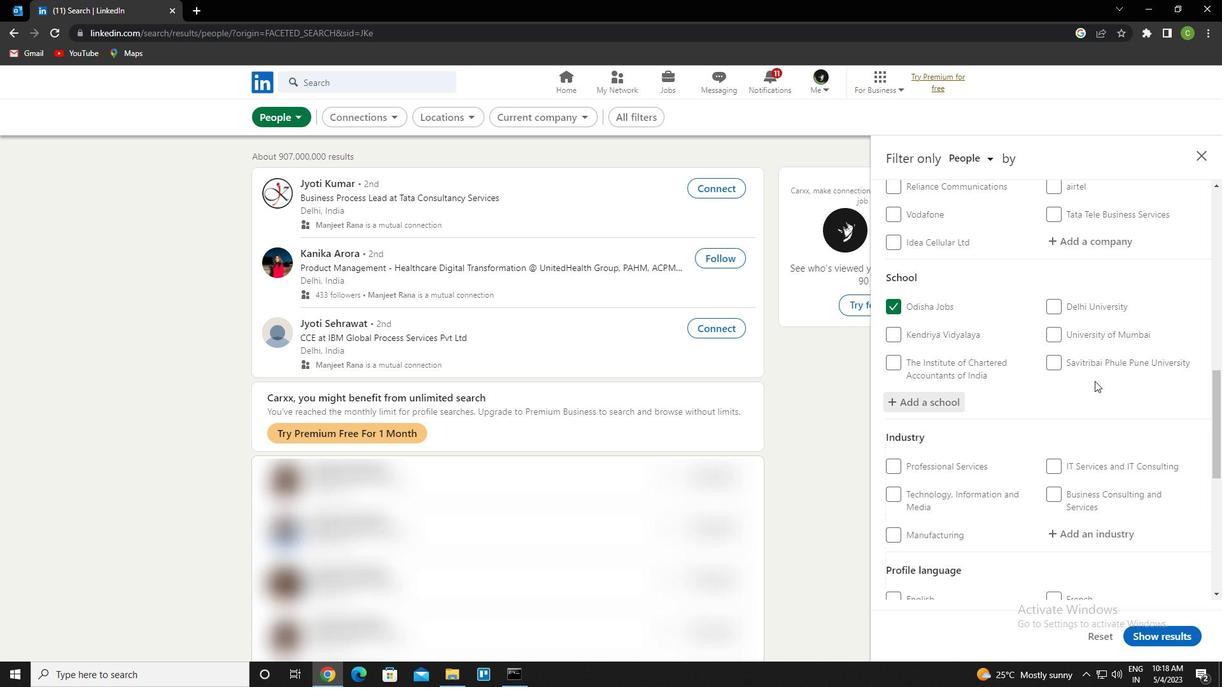 
Action: Mouse scrolled (1088, 394) with delta (0, 0)
Screenshot: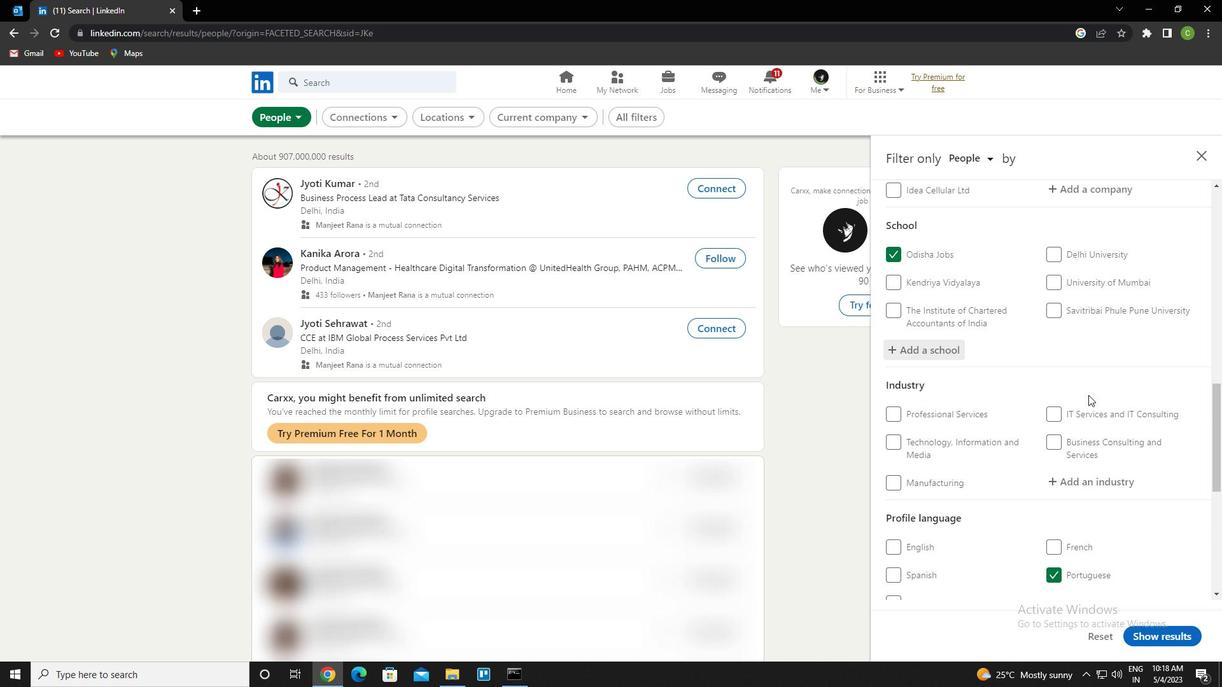 
Action: Mouse moved to (1069, 412)
Screenshot: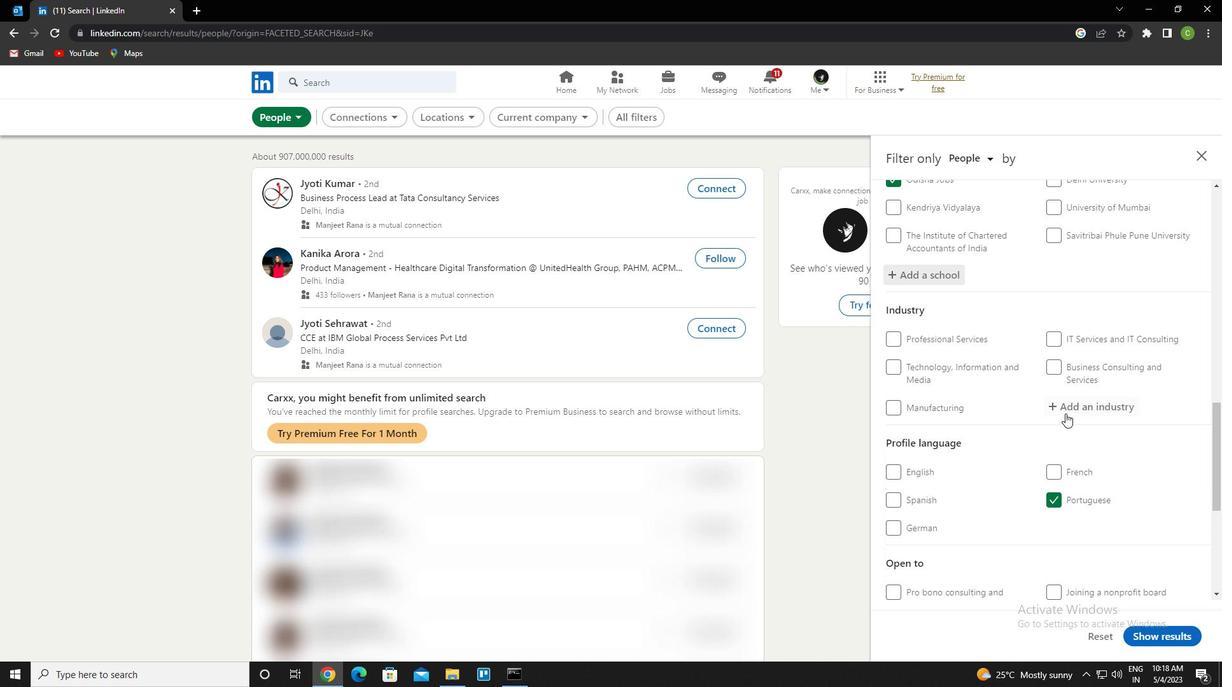 
Action: Mouse pressed left at (1069, 412)
Screenshot: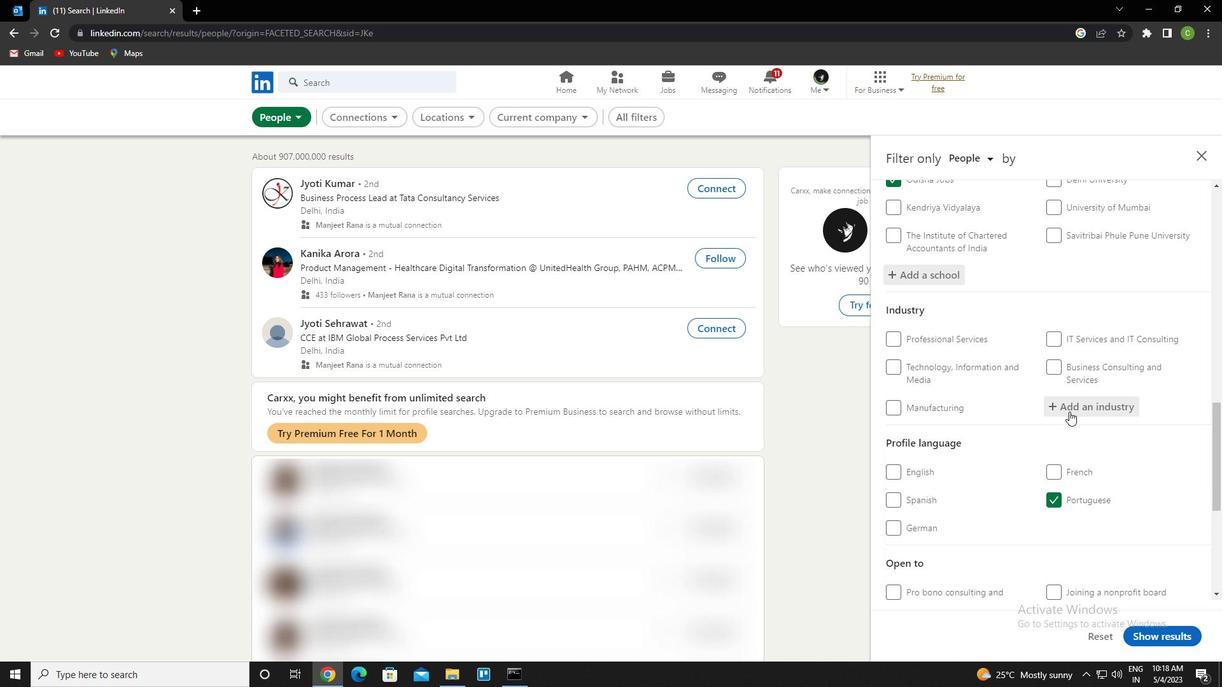 
Action: Key pressed <Key.caps_lock>s<Key.caps_lock>Ecurity<Key.space>guards<Key.space>and<Key.space>patrol<Key.space>services<Key.down><Key.enter>
Screenshot: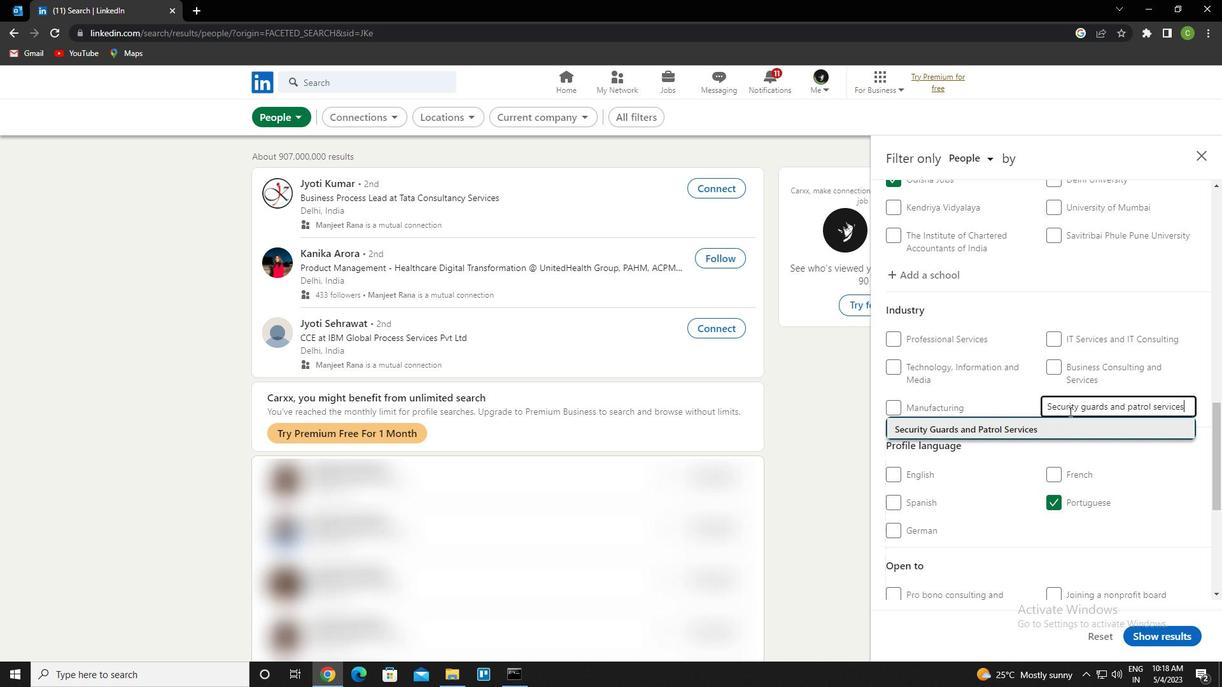 
Action: Mouse moved to (1074, 412)
Screenshot: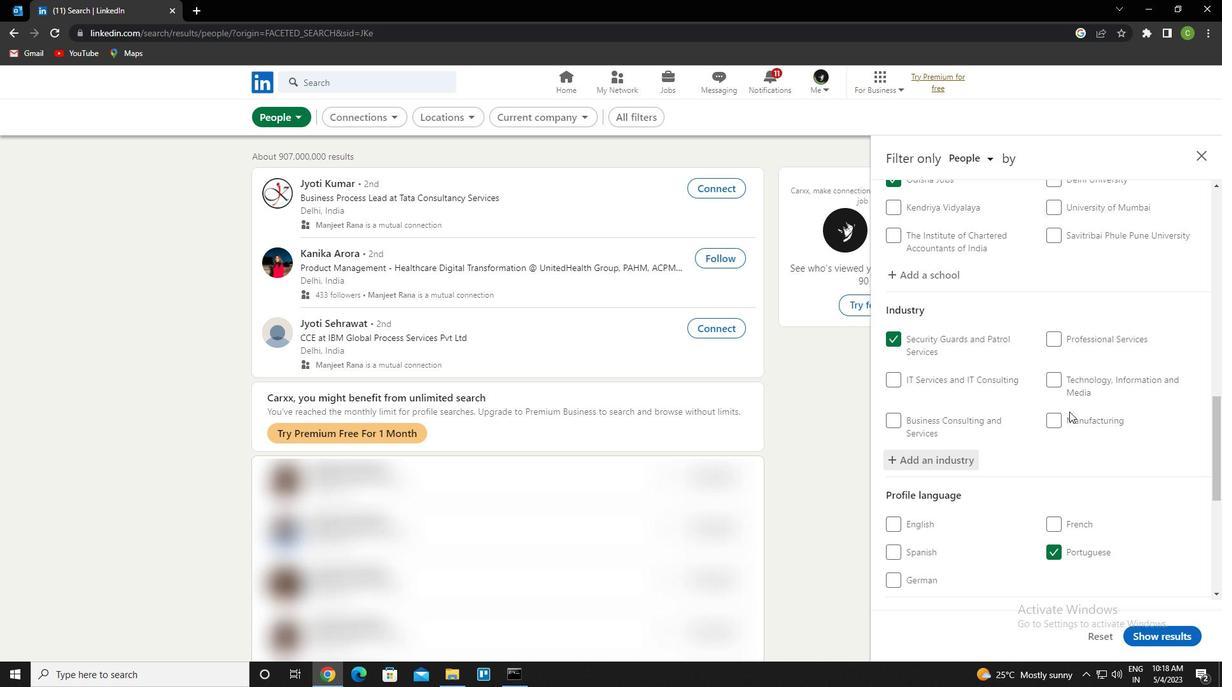 
Action: Mouse scrolled (1074, 411) with delta (0, 0)
Screenshot: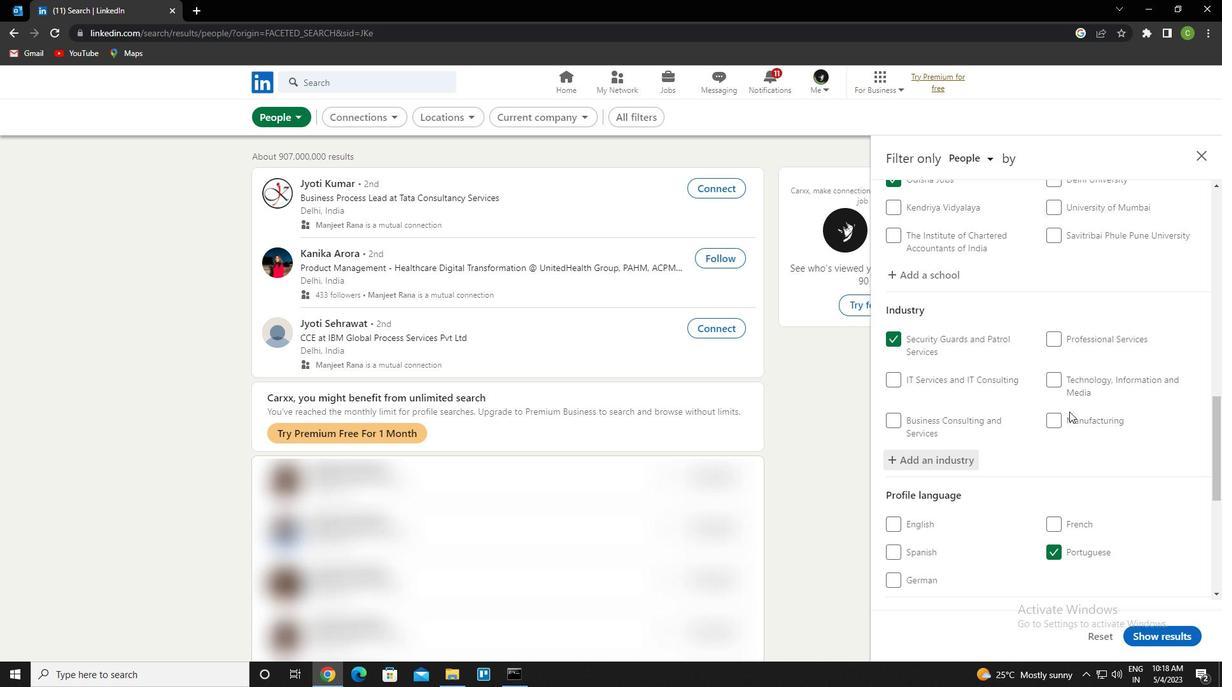 
Action: Mouse moved to (1074, 412)
Screenshot: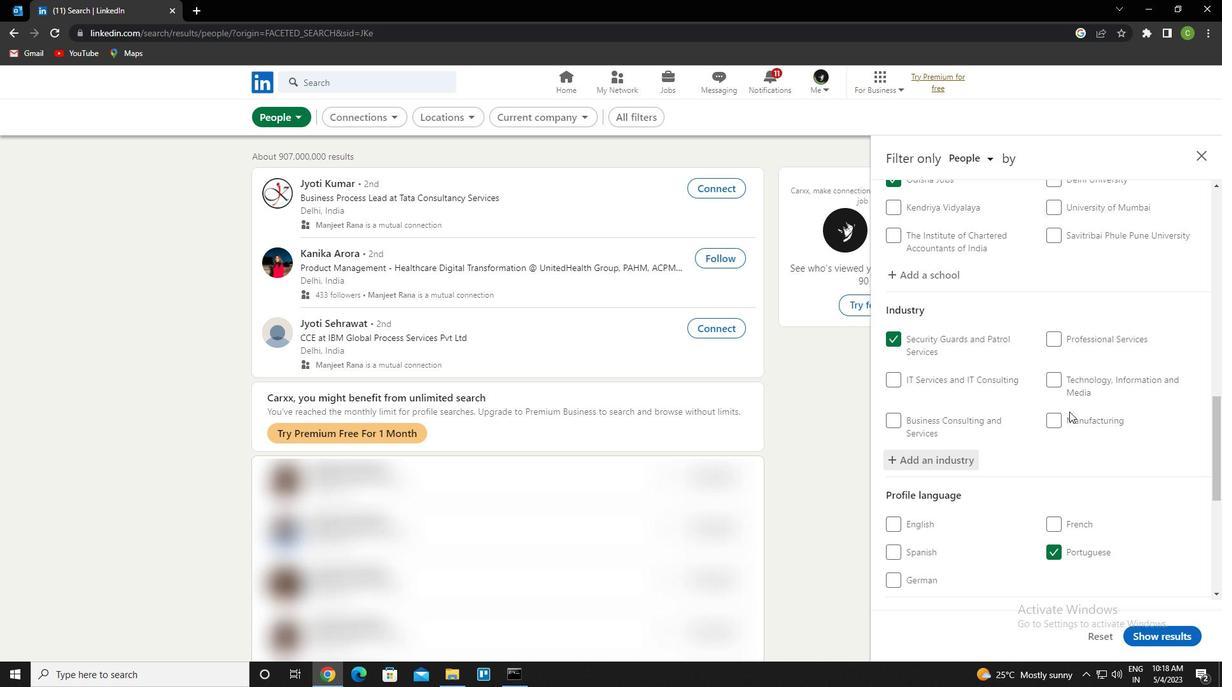 
Action: Mouse scrolled (1074, 412) with delta (0, 0)
Screenshot: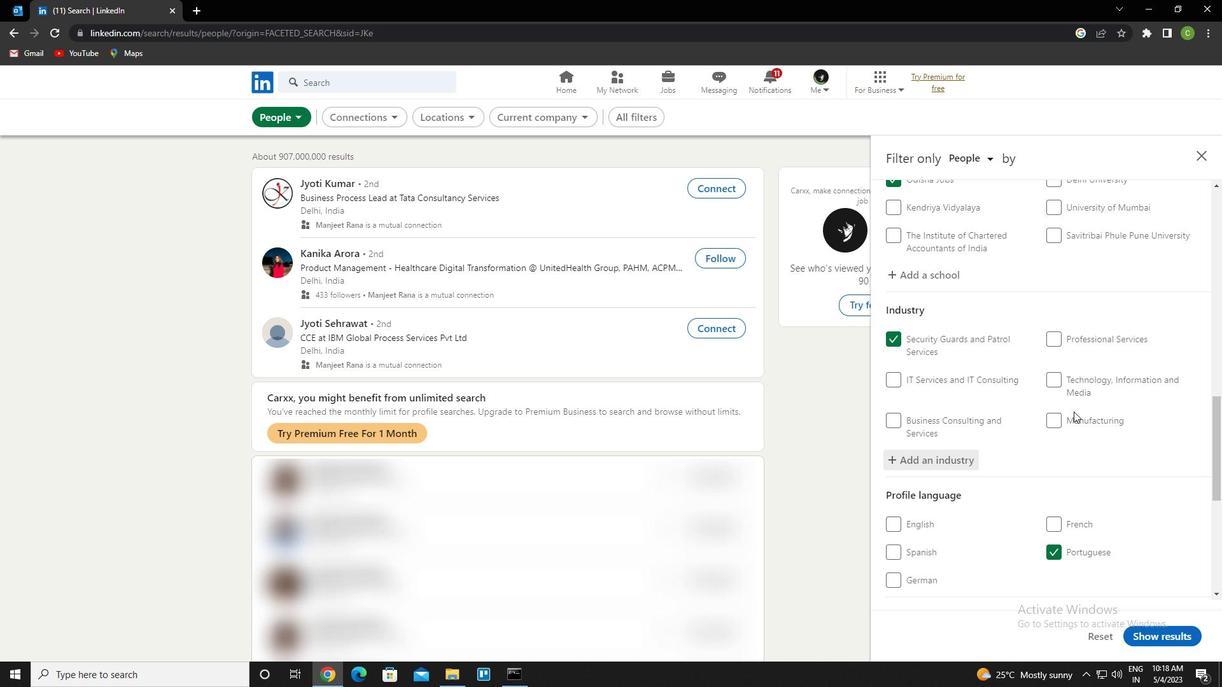 
Action: Mouse moved to (1074, 413)
Screenshot: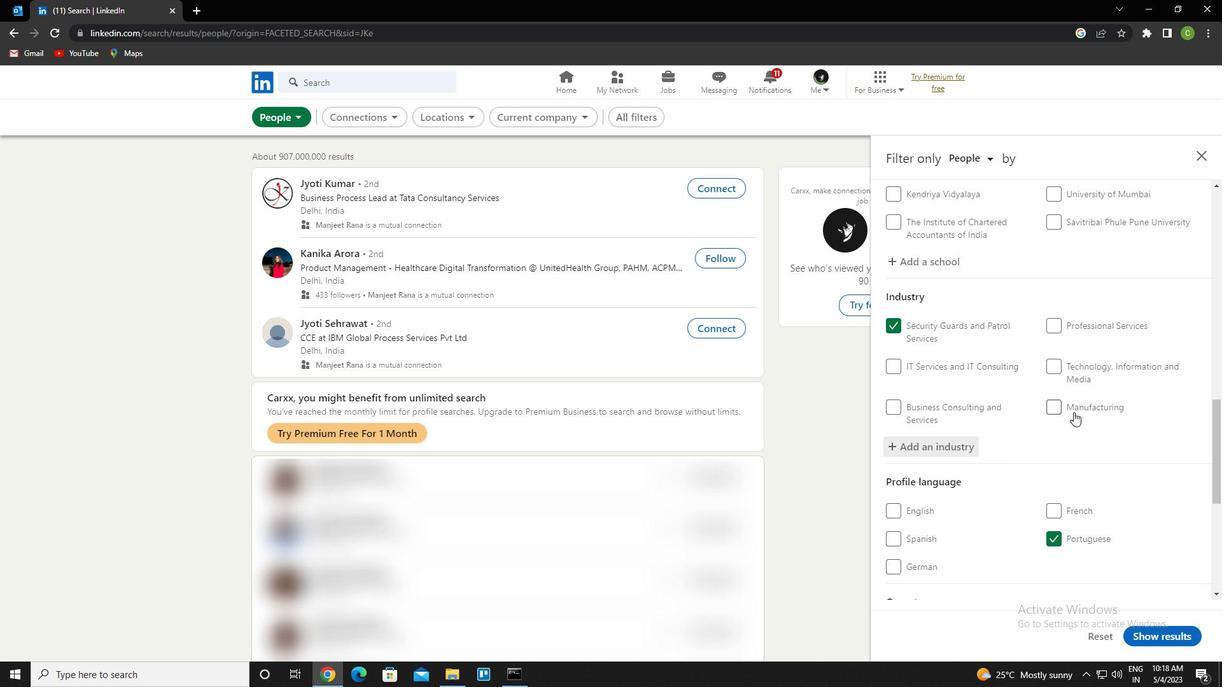 
Action: Mouse scrolled (1074, 412) with delta (0, 0)
Screenshot: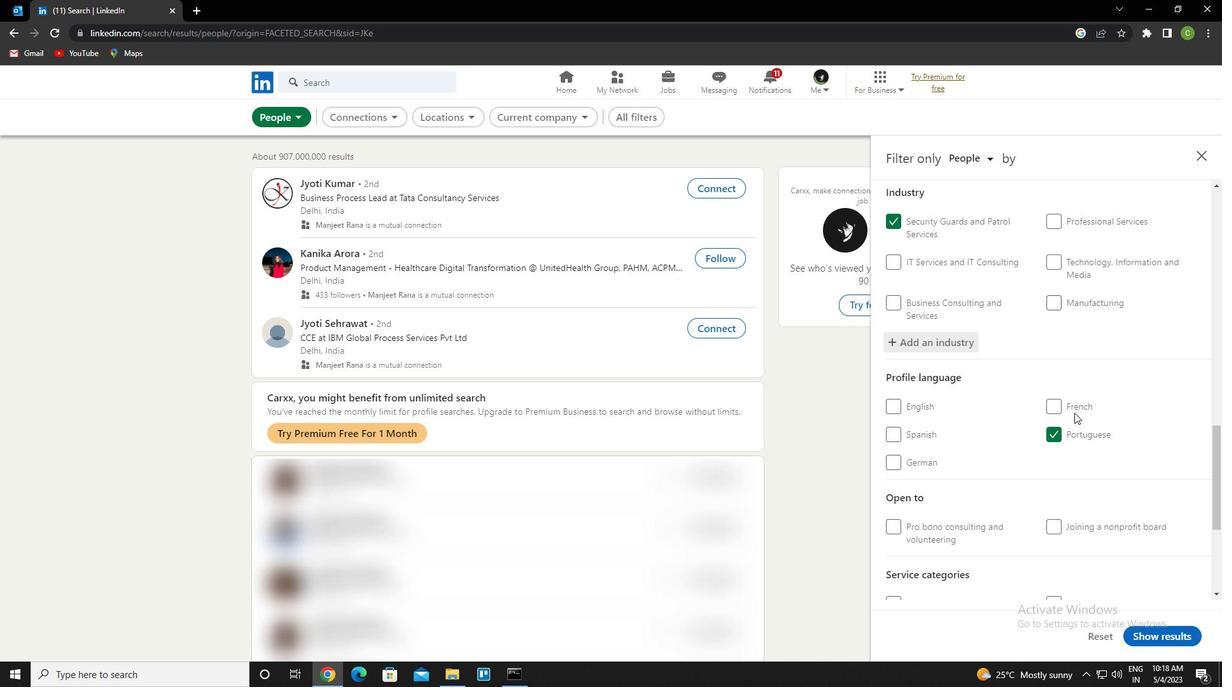 
Action: Mouse scrolled (1074, 412) with delta (0, 0)
Screenshot: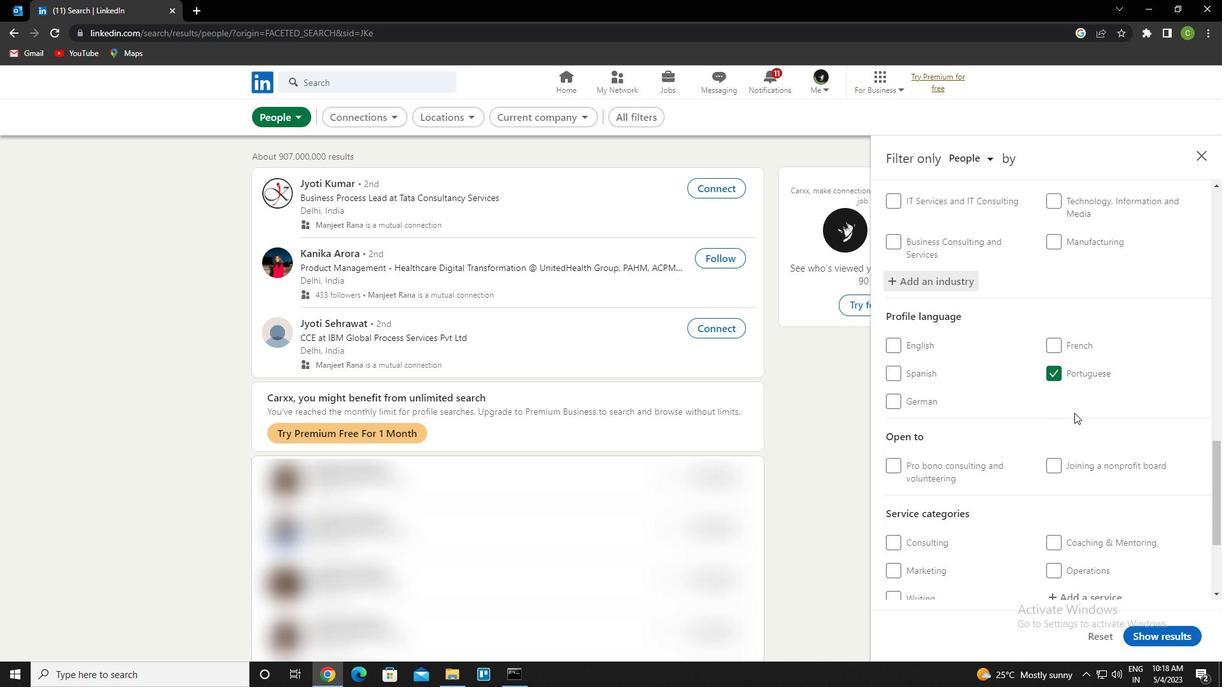 
Action: Mouse scrolled (1074, 412) with delta (0, 0)
Screenshot: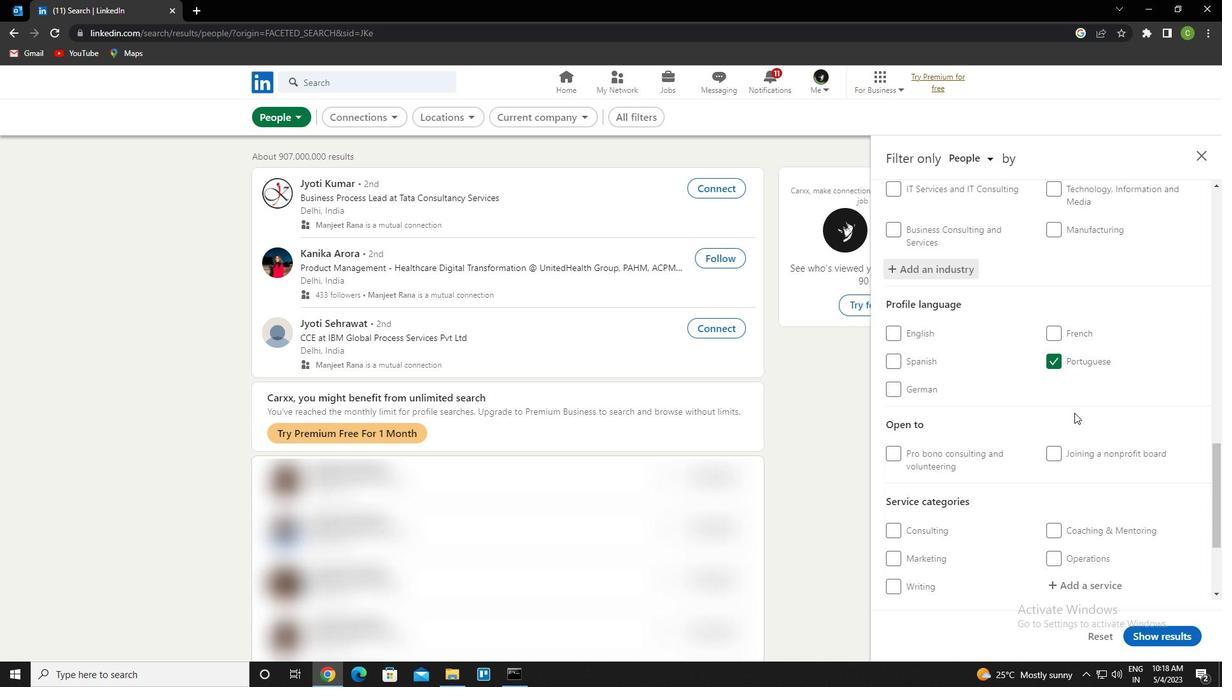 
Action: Mouse moved to (1081, 415)
Screenshot: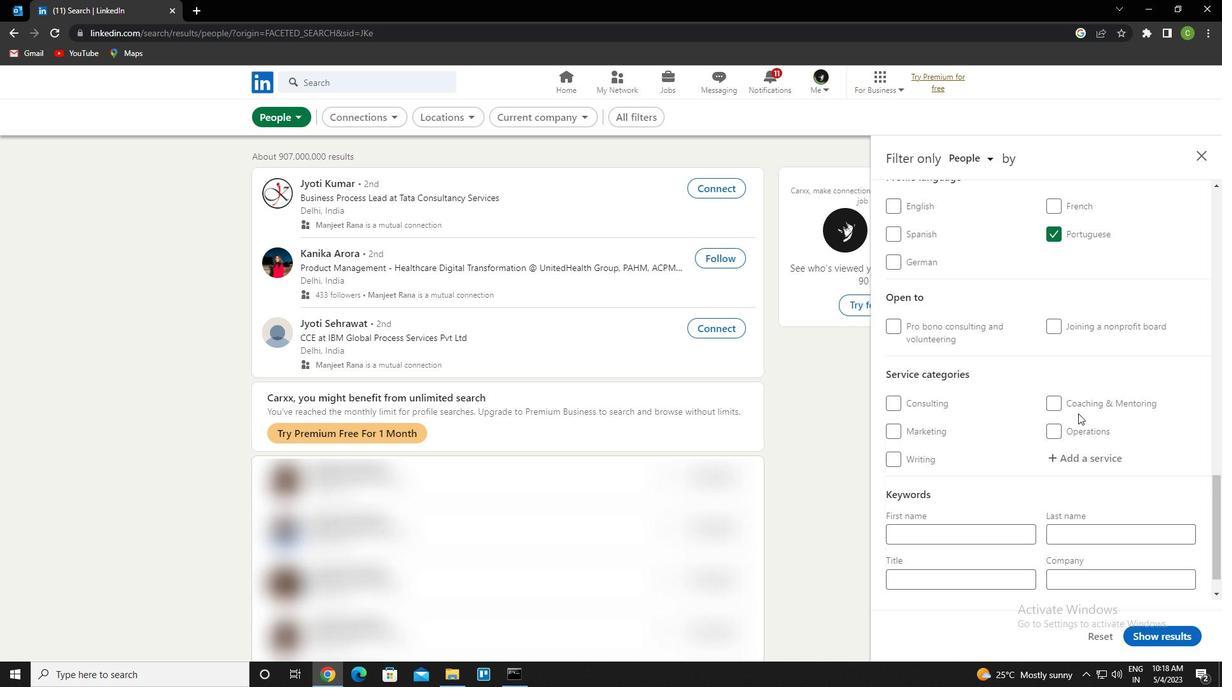 
Action: Mouse scrolled (1081, 415) with delta (0, 0)
Screenshot: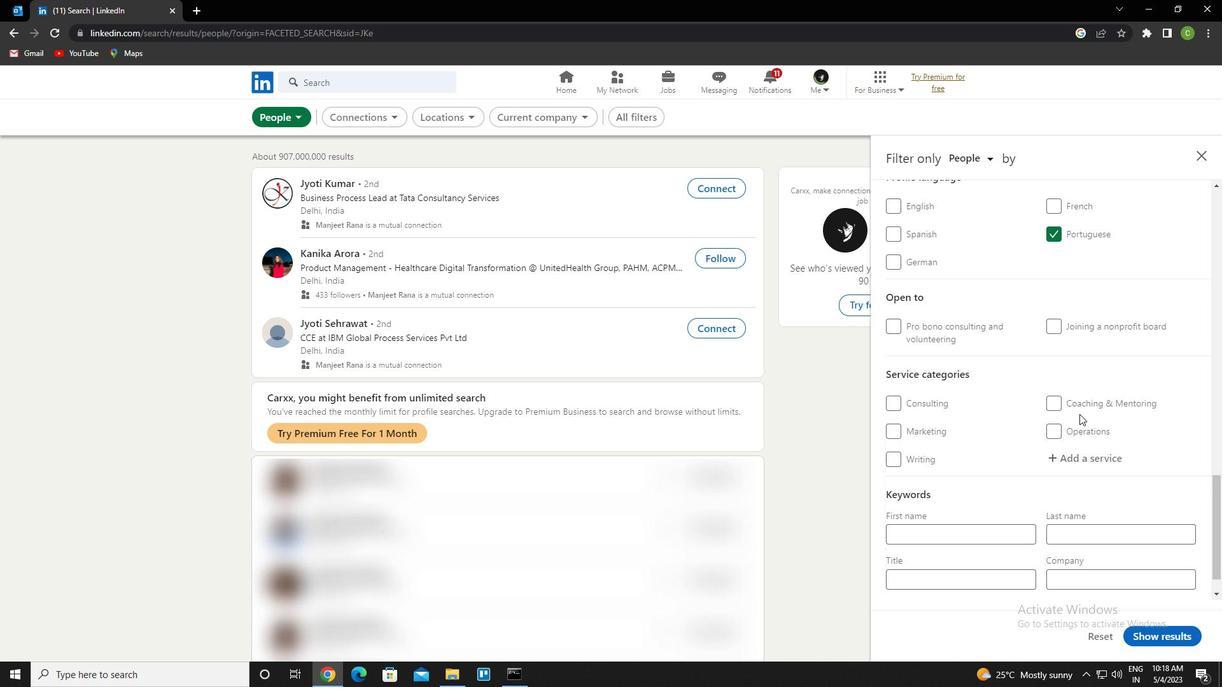 
Action: Mouse scrolled (1081, 415) with delta (0, 0)
Screenshot: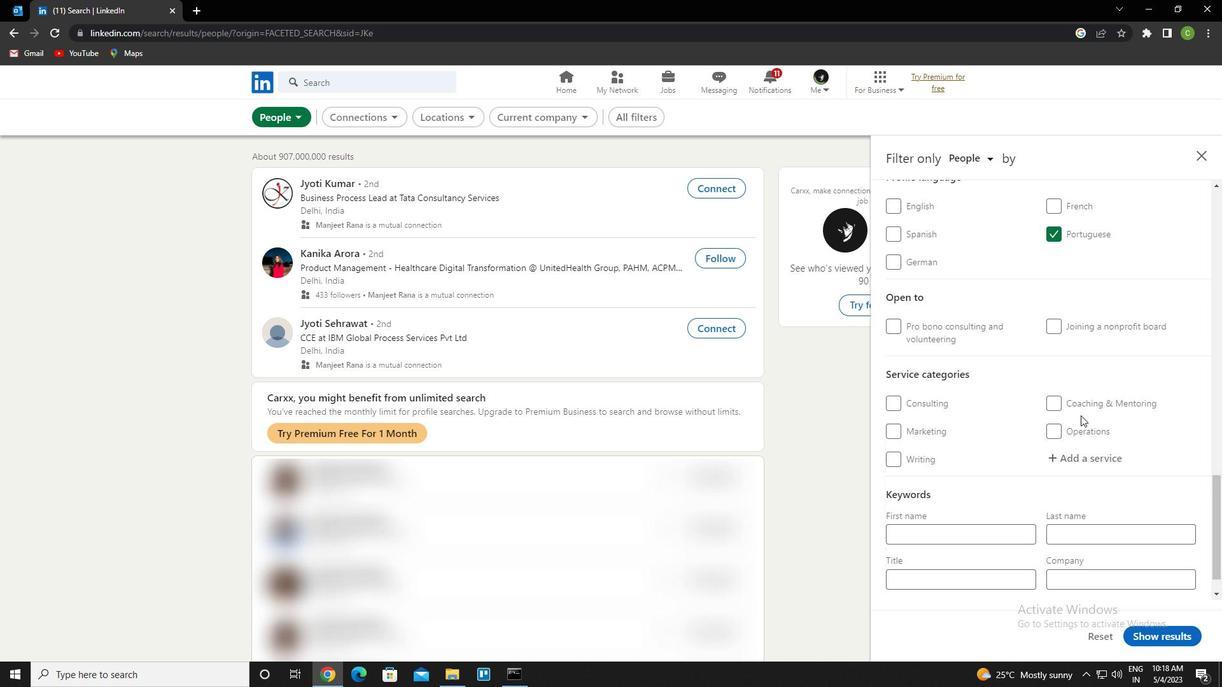 
Action: Mouse moved to (1098, 417)
Screenshot: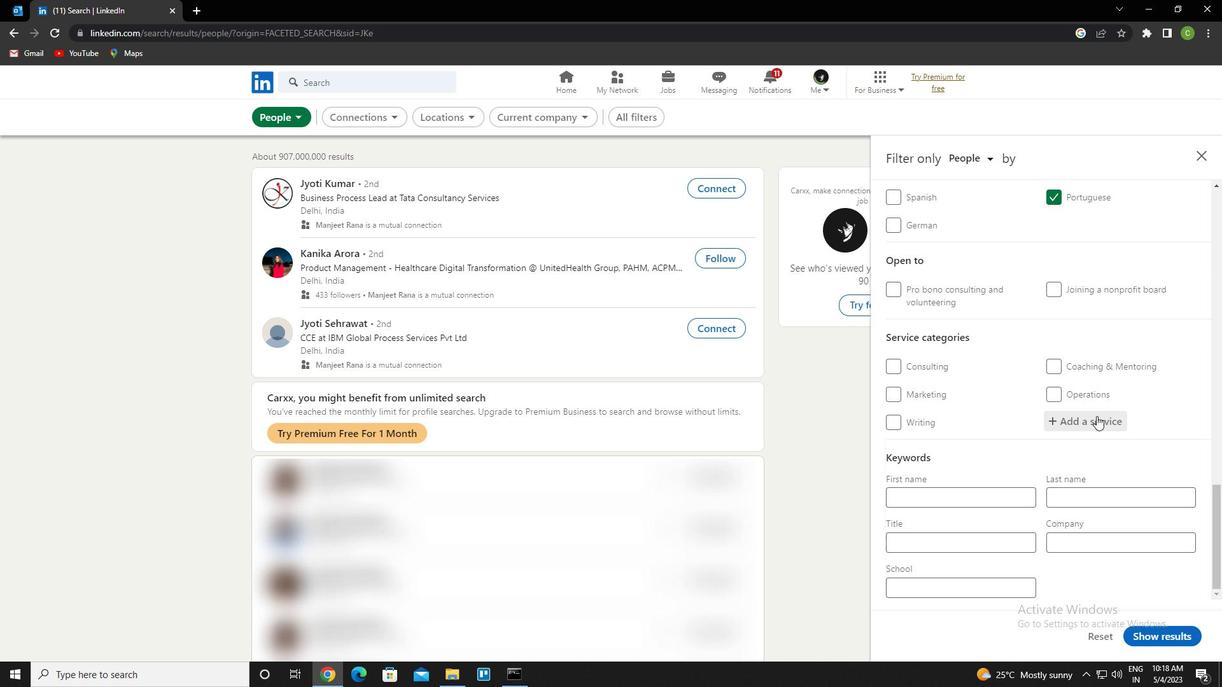 
Action: Mouse pressed left at (1098, 417)
Screenshot: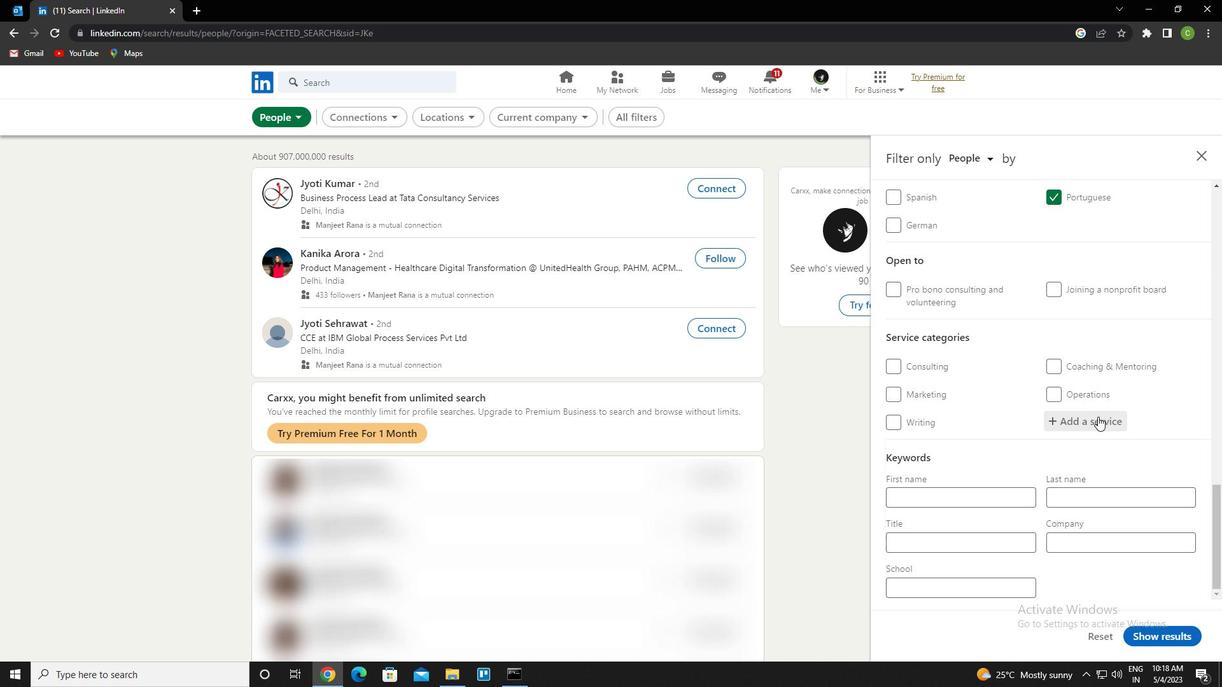 
Action: Key pressed <Key.caps_lock>c<Key.caps_lock>ontent<Key.space>strategy<Key.down><Key.enter>
Screenshot: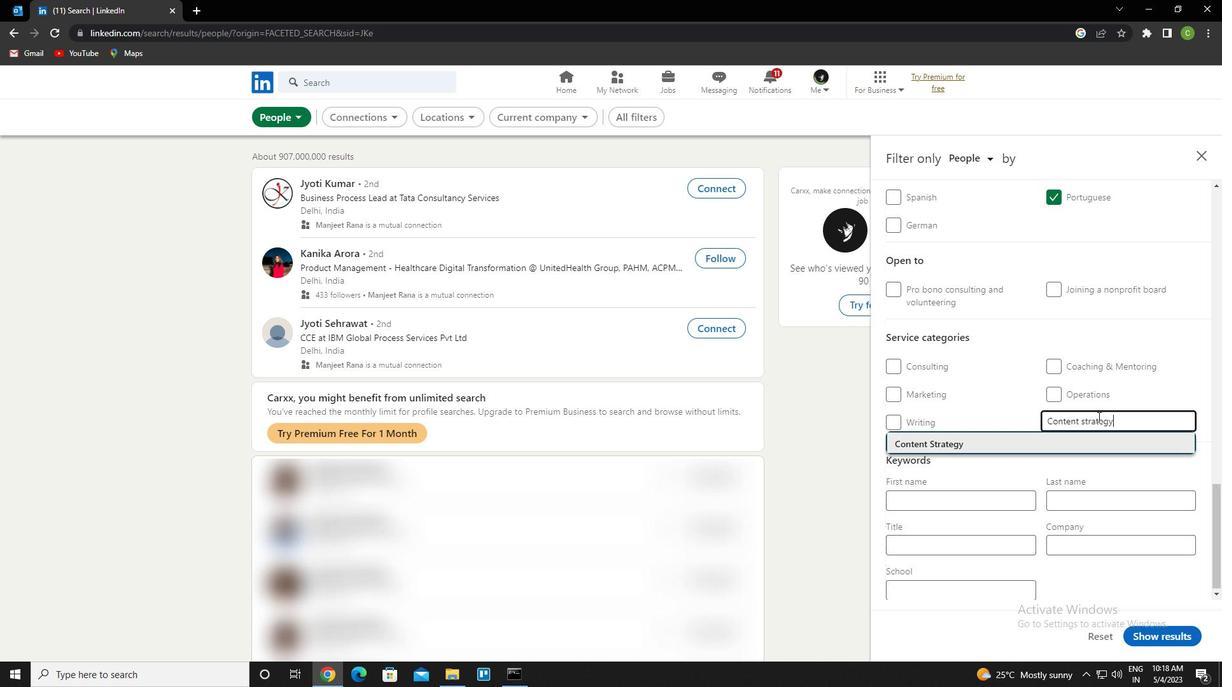 
Action: Mouse scrolled (1098, 416) with delta (0, 0)
Screenshot: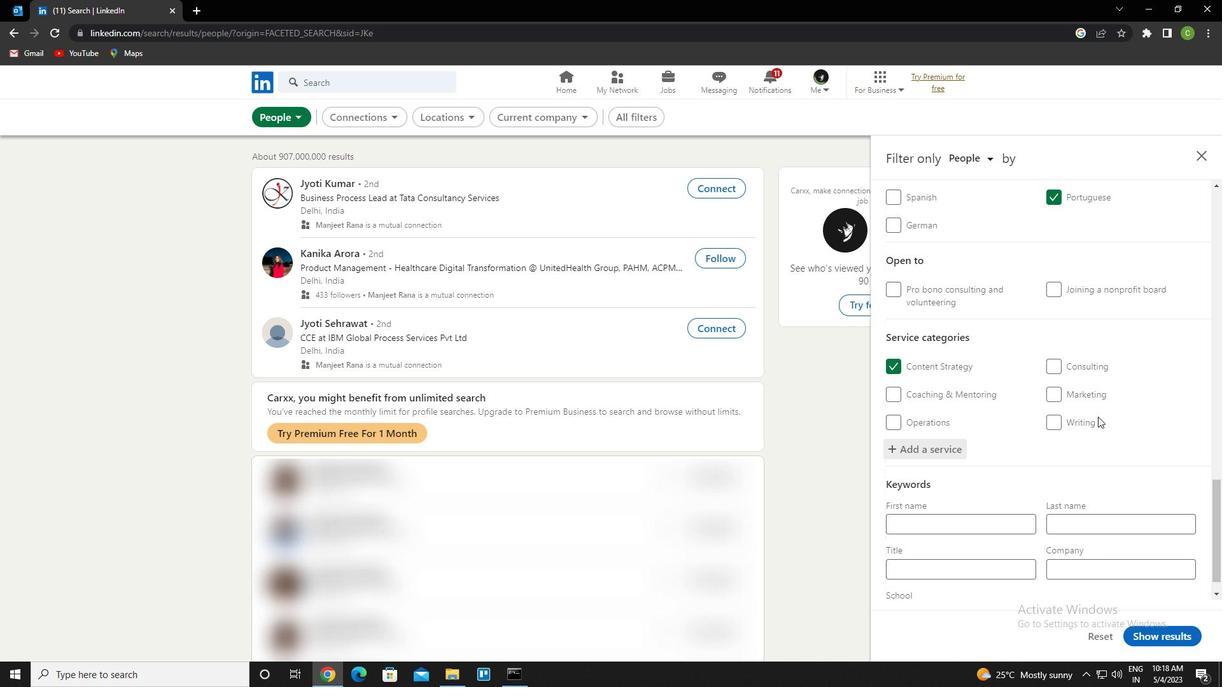 
Action: Mouse scrolled (1098, 416) with delta (0, 0)
Screenshot: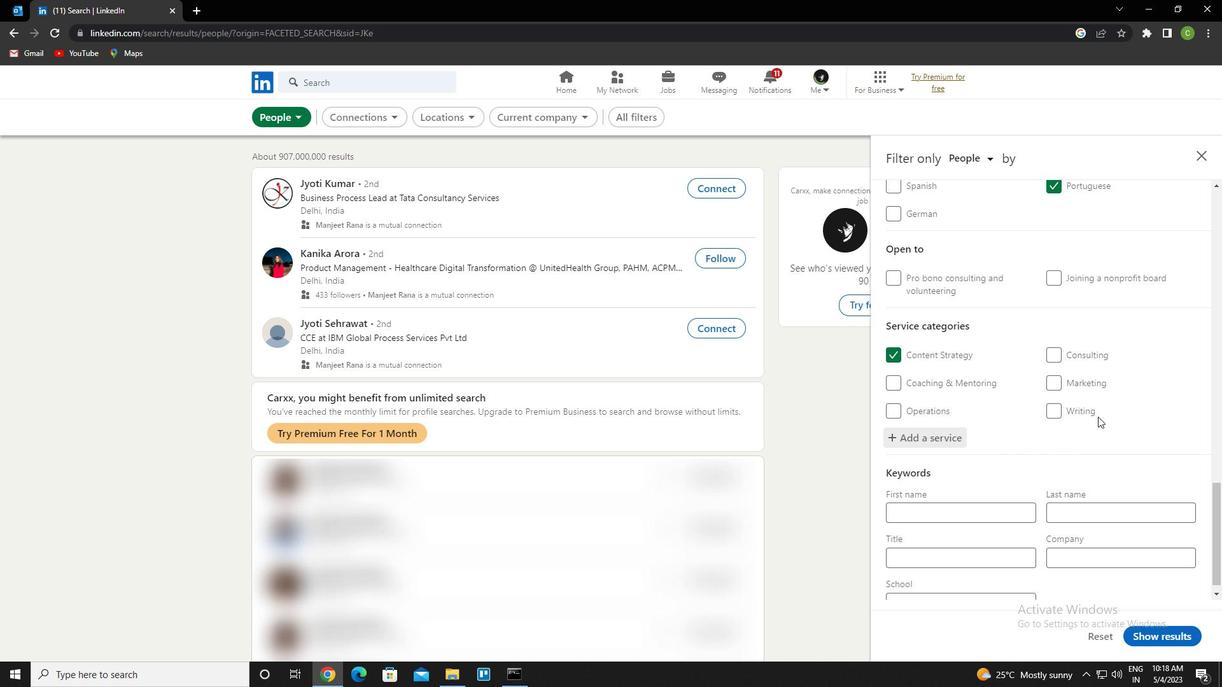 
Action: Mouse scrolled (1098, 416) with delta (0, 0)
Screenshot: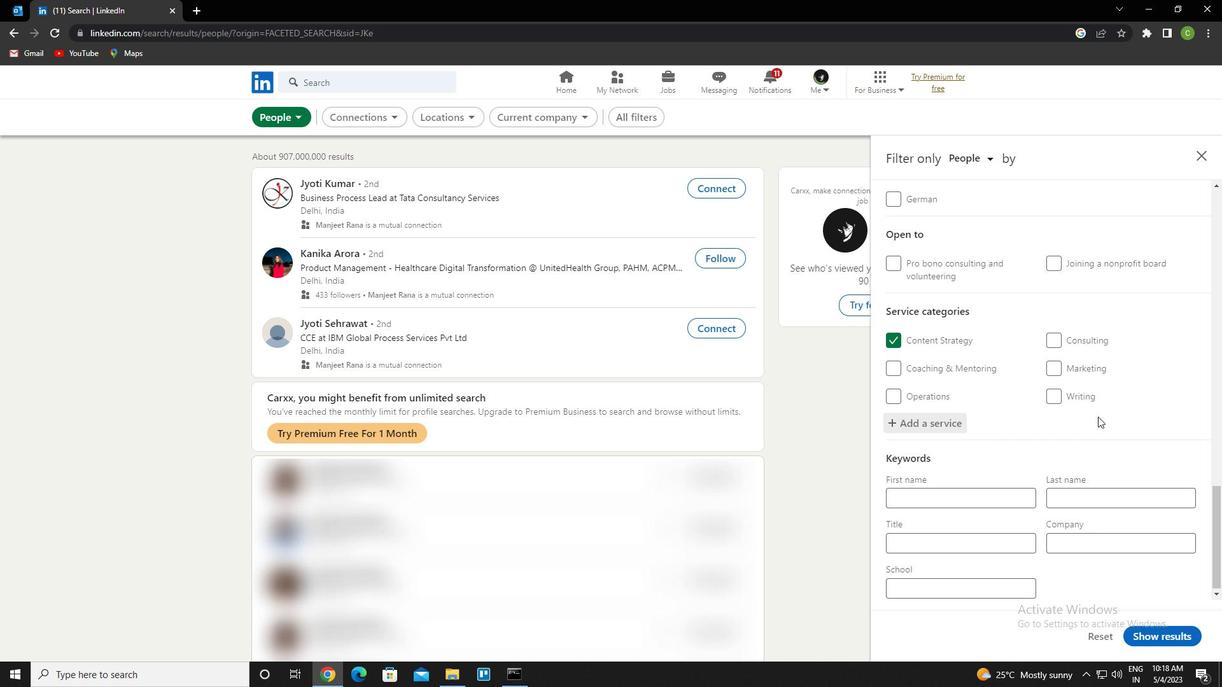 
Action: Mouse scrolled (1098, 416) with delta (0, 0)
Screenshot: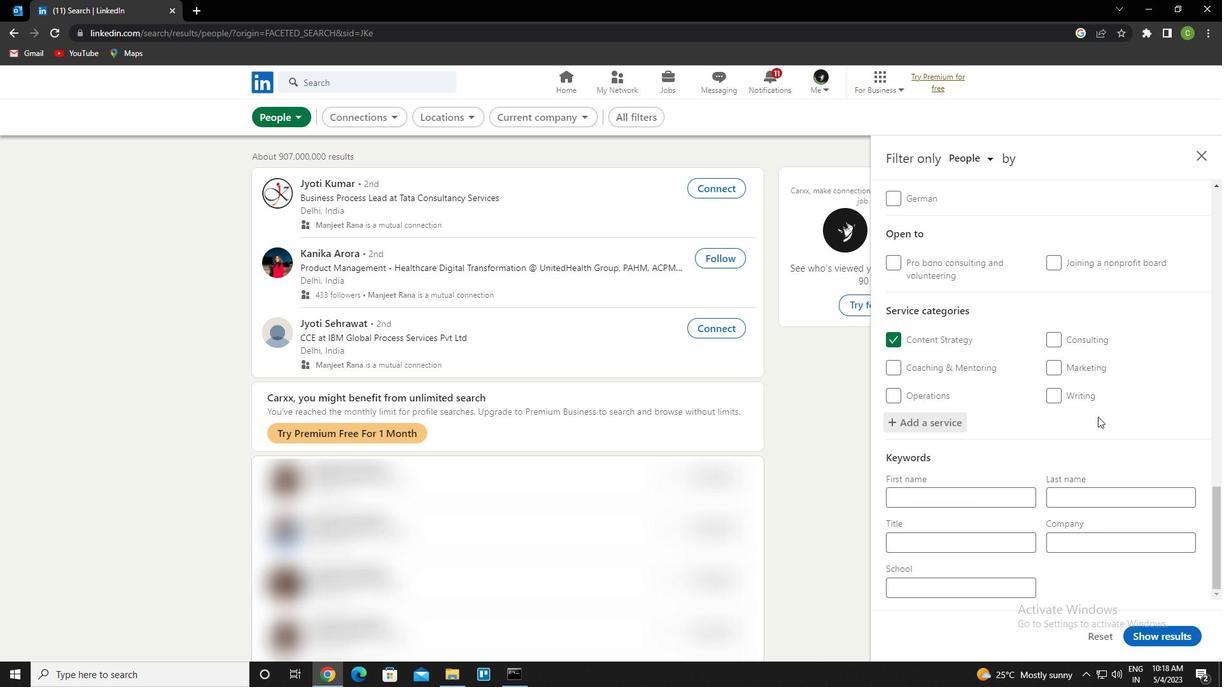 
Action: Mouse scrolled (1098, 416) with delta (0, 0)
Screenshot: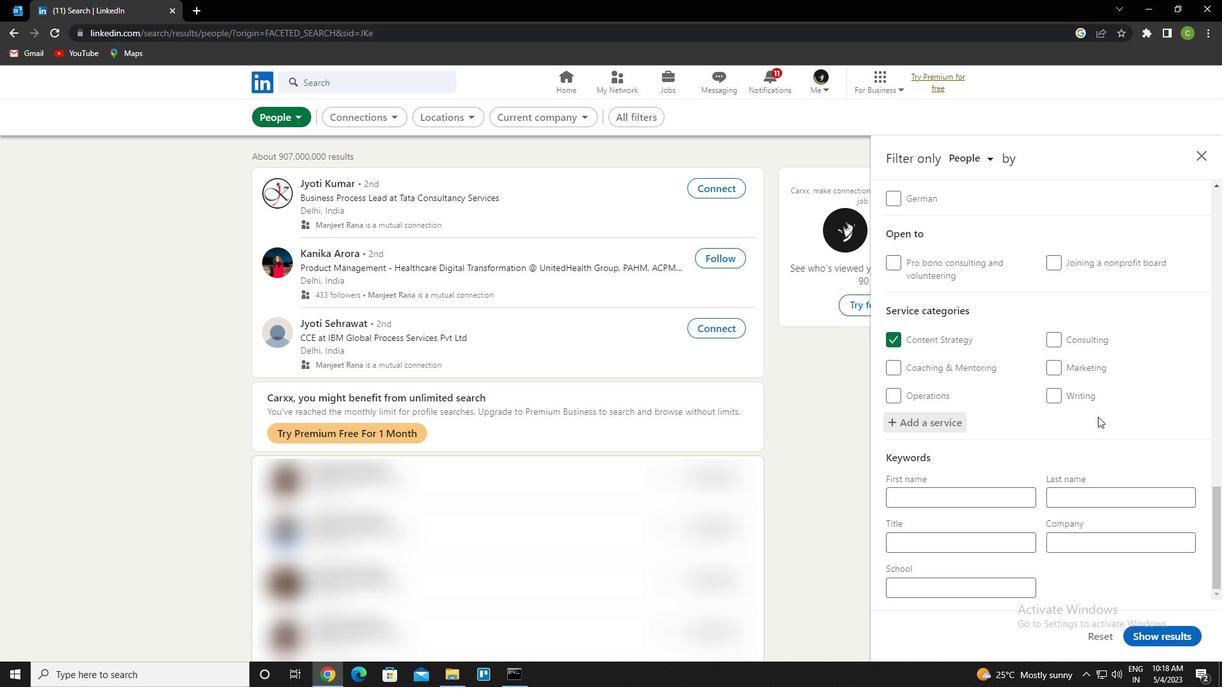 
Action: Mouse moved to (987, 548)
Screenshot: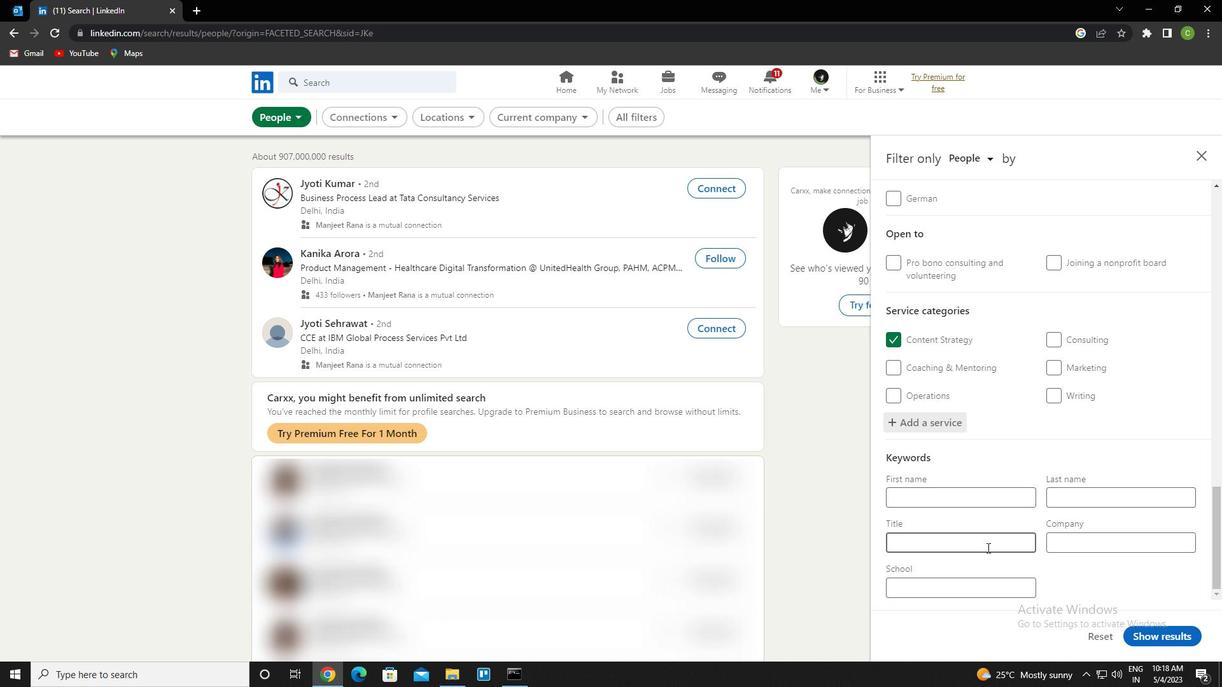 
Action: Mouse pressed left at (987, 548)
Screenshot: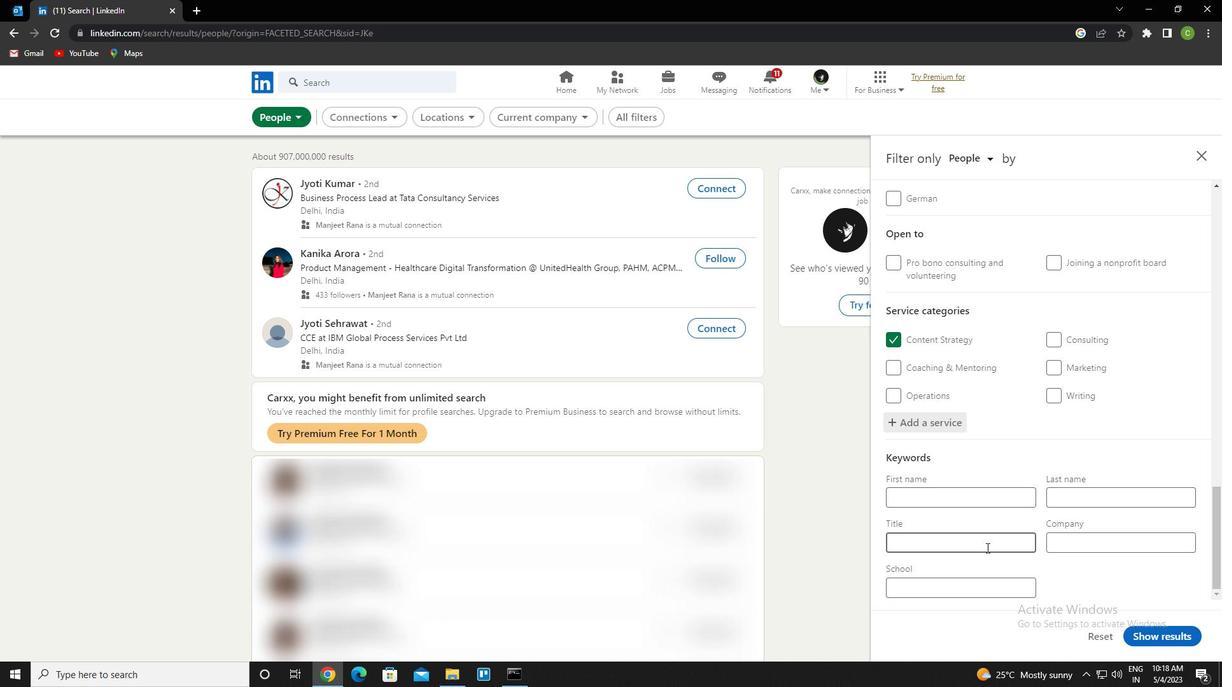 
Action: Key pressed <Key.caps_lock>c<Key.caps_lock>hemical<Key.space><Key.caps_lock>e<Key.caps_lock>ngineer
Screenshot: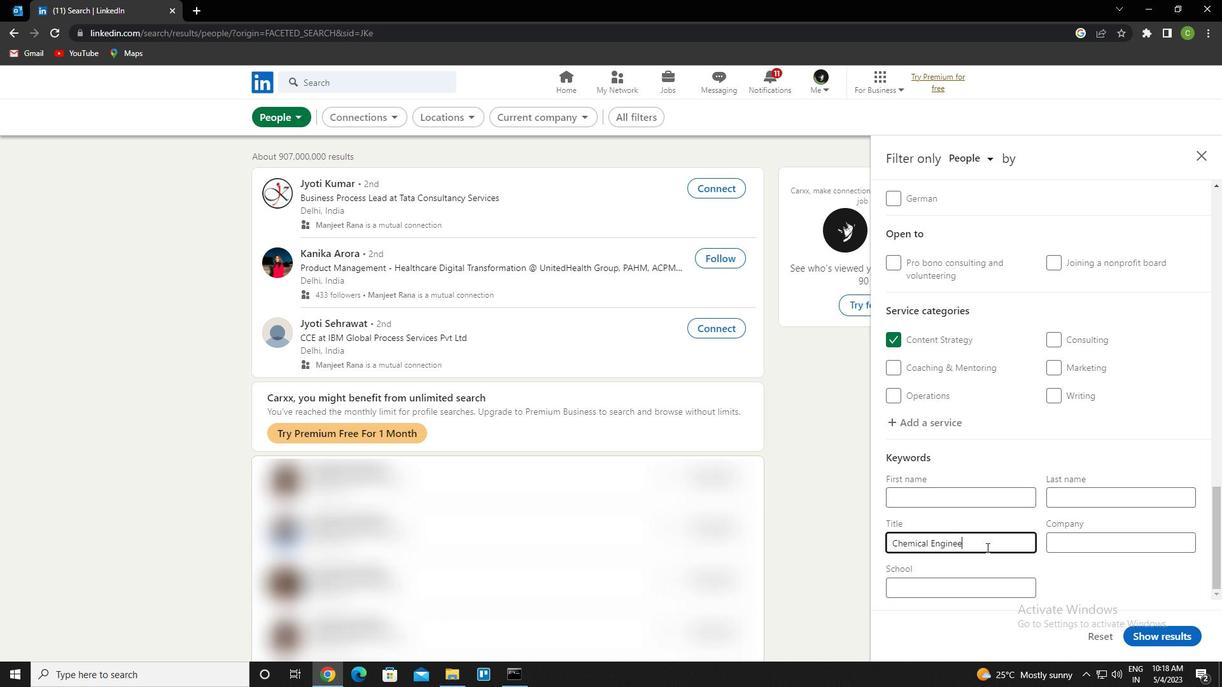 
Action: Mouse moved to (1152, 635)
Screenshot: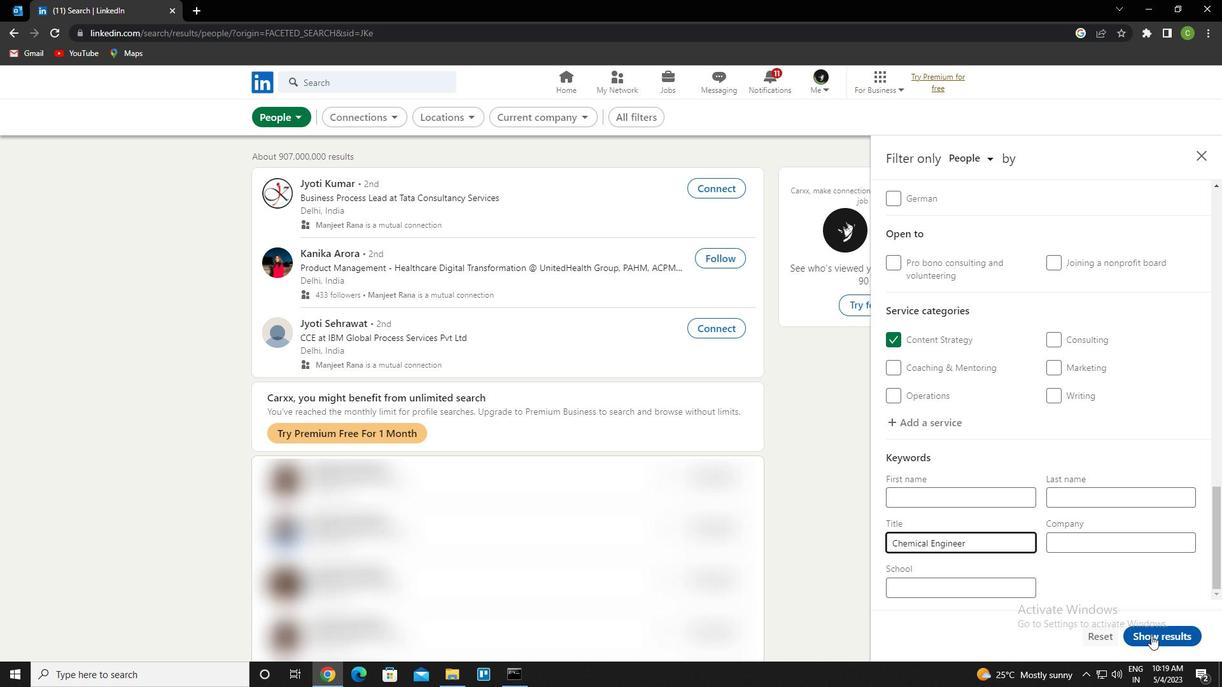 
Action: Mouse pressed left at (1152, 635)
Screenshot: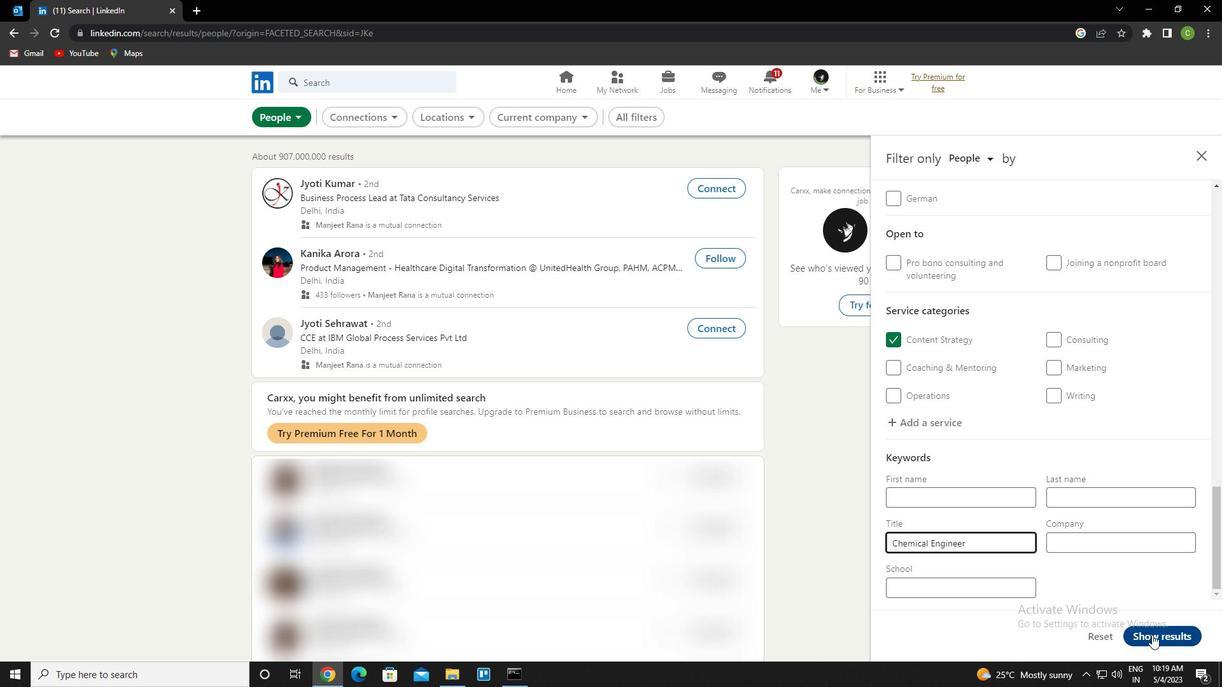 
Action: Mouse moved to (744, 546)
Screenshot: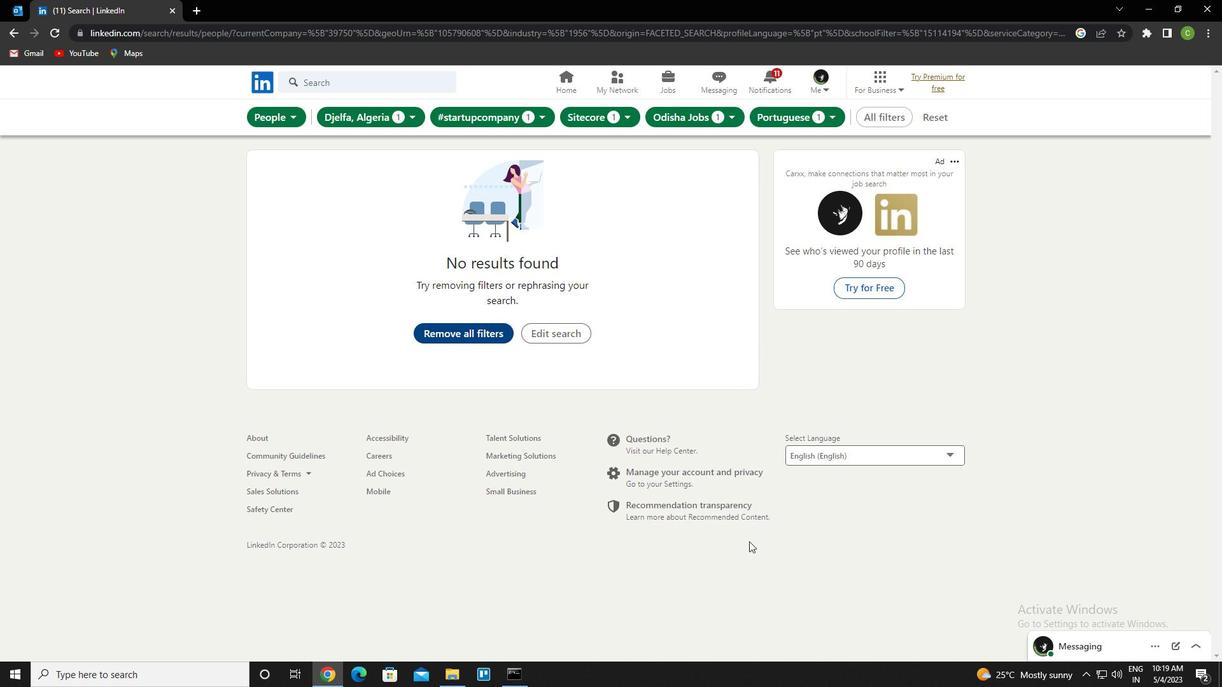 
